 Task: Slide 9 - Picnic Party You Have Been Invited To Our Picnic.
Action: Mouse moved to (37, 83)
Screenshot: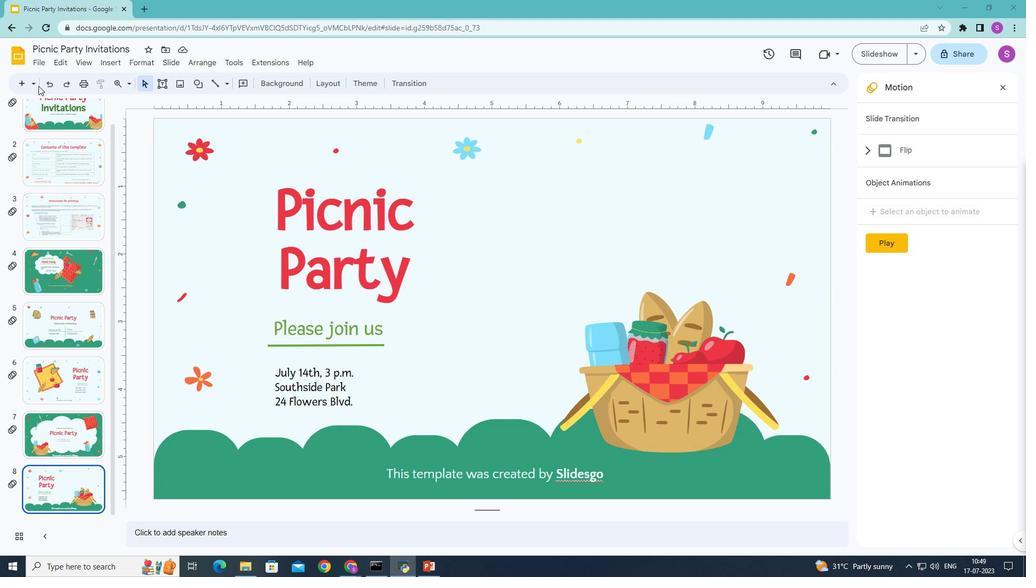 
Action: Mouse pressed left at (37, 83)
Screenshot: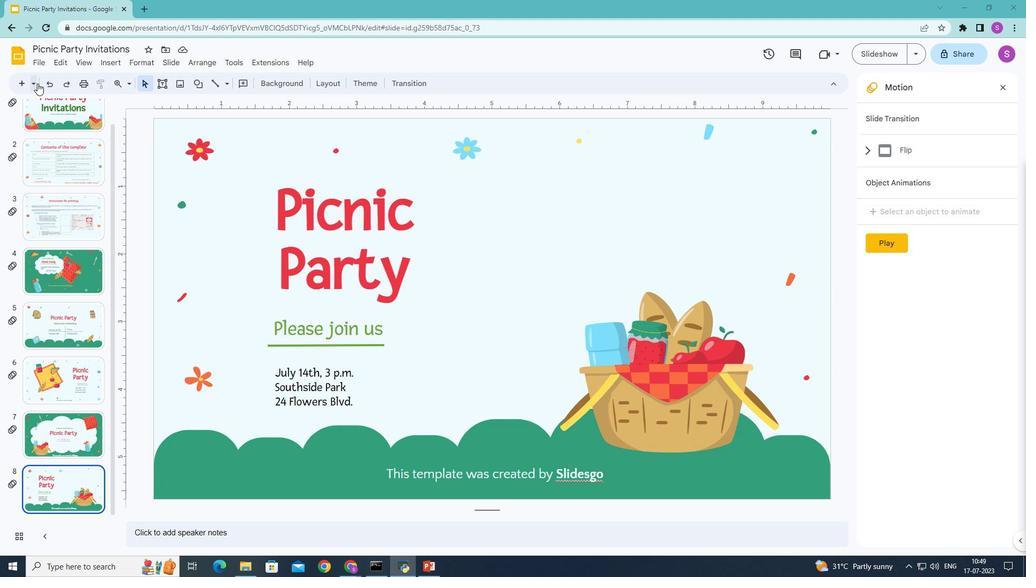 
Action: Mouse moved to (138, 322)
Screenshot: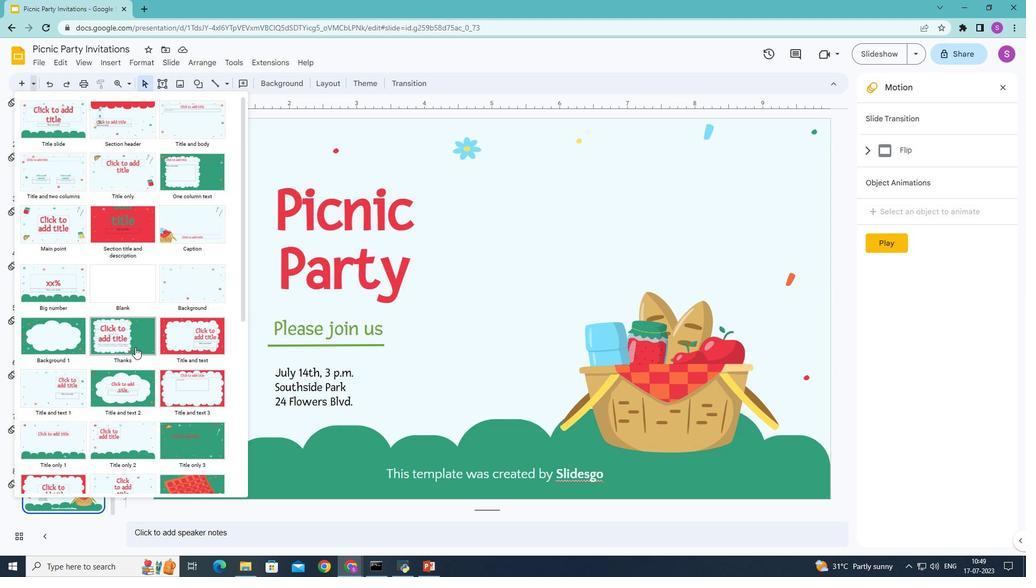 
Action: Mouse scrolled (138, 321) with delta (0, 0)
Screenshot: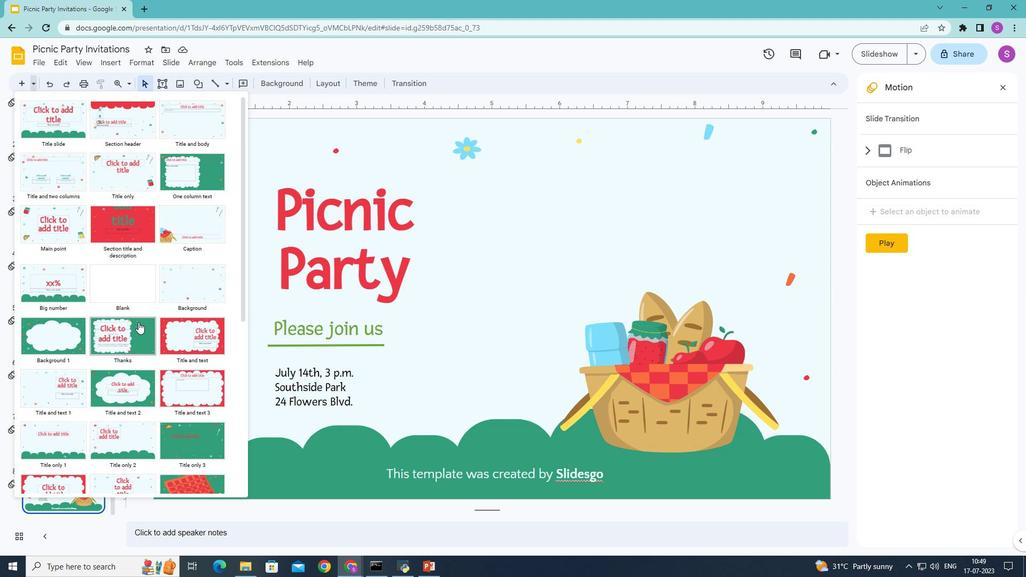 
Action: Mouse scrolled (138, 321) with delta (0, 0)
Screenshot: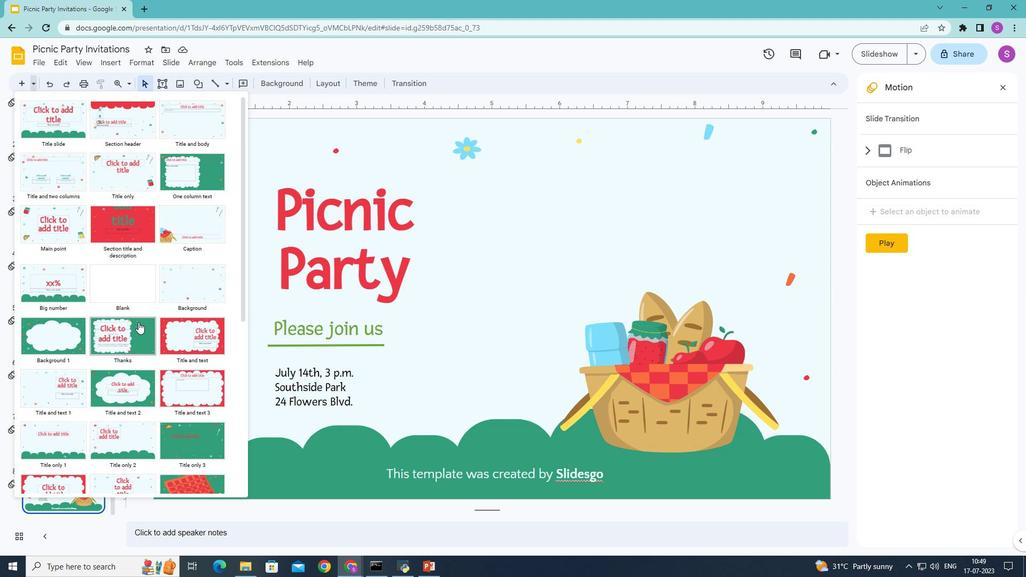 
Action: Mouse scrolled (138, 321) with delta (0, 0)
Screenshot: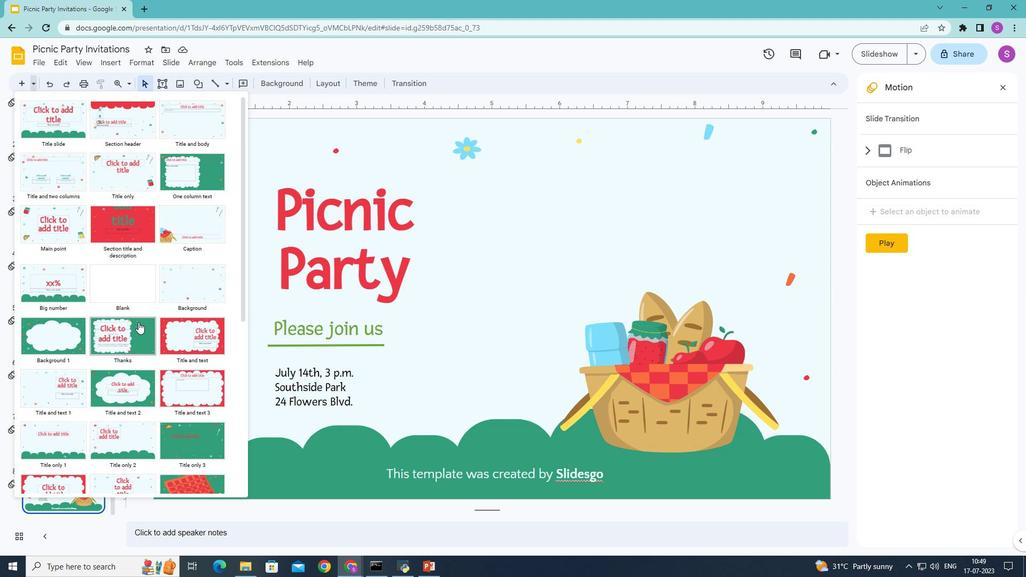 
Action: Mouse moved to (139, 321)
Screenshot: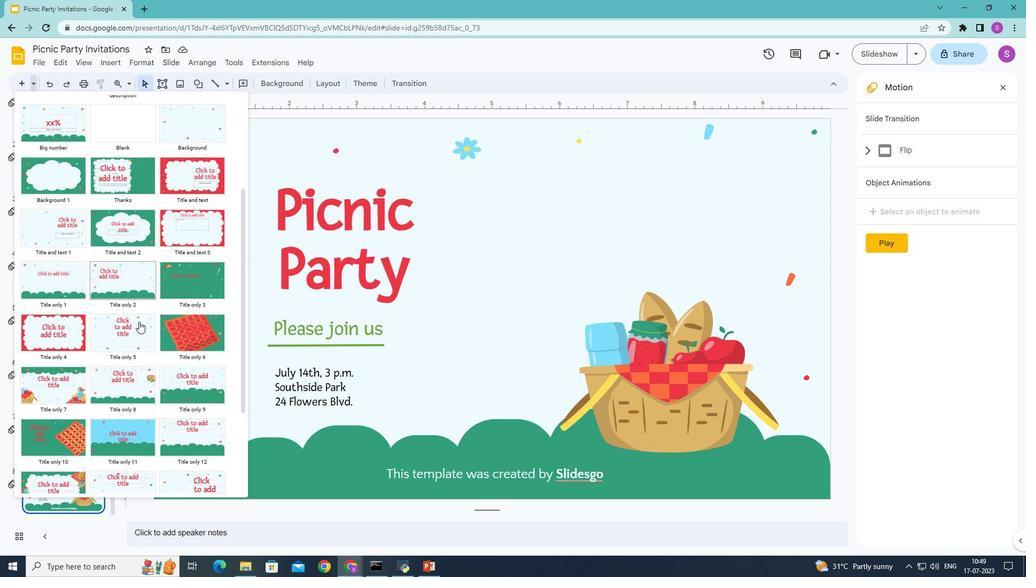 
Action: Mouse scrolled (139, 320) with delta (0, 0)
Screenshot: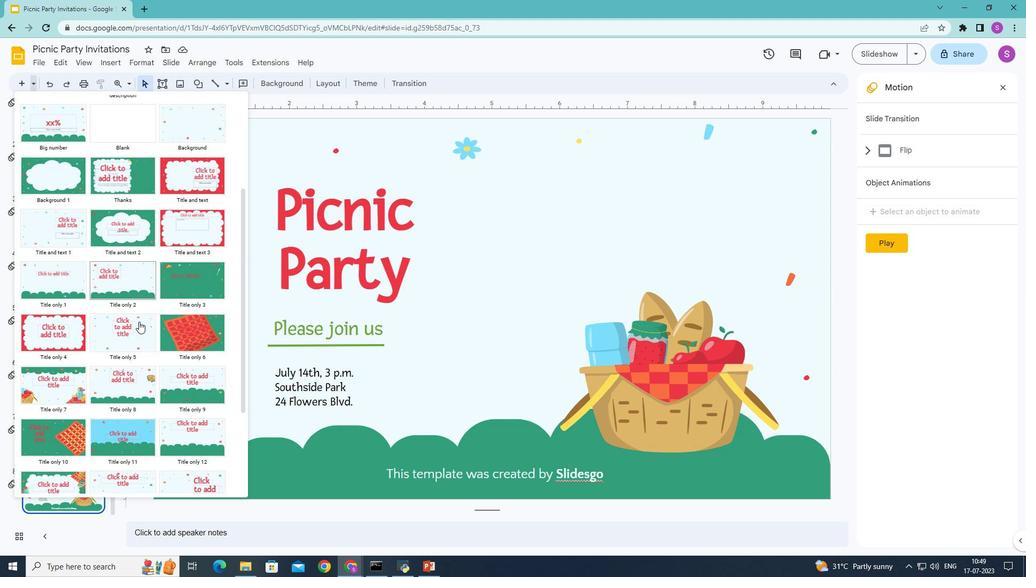 
Action: Mouse scrolled (139, 320) with delta (0, 0)
Screenshot: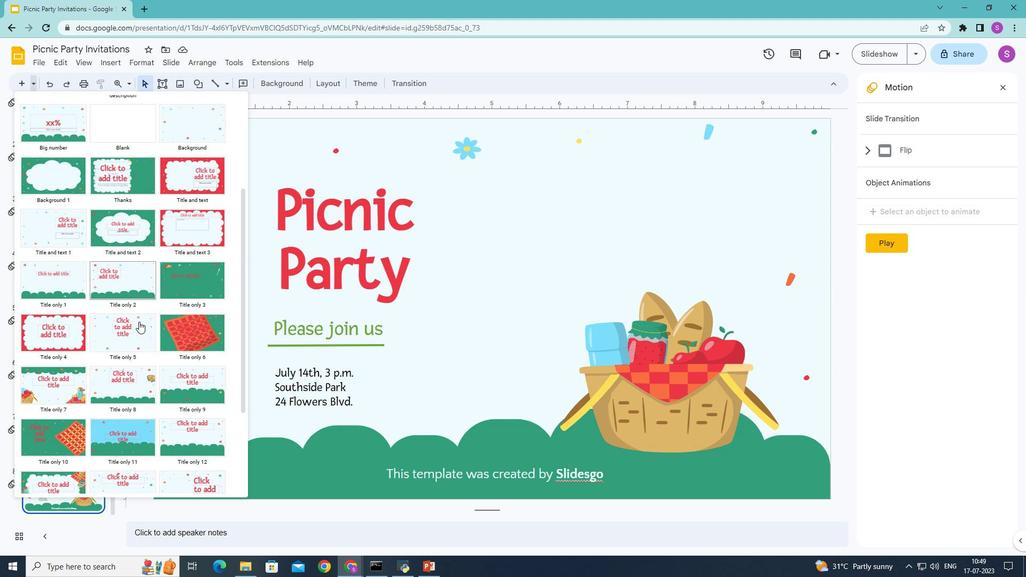 
Action: Mouse moved to (41, 280)
Screenshot: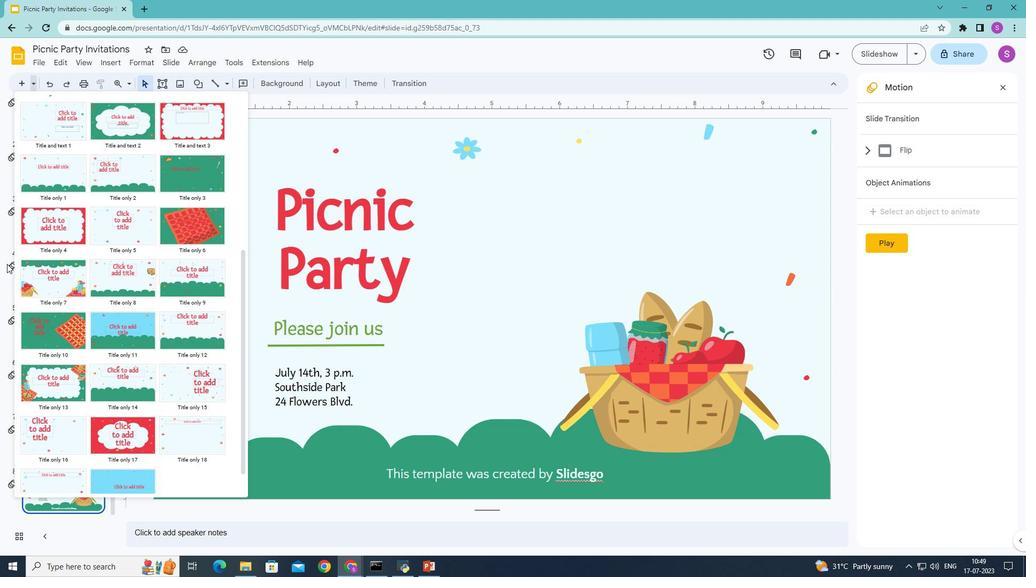 
Action: Mouse pressed left at (41, 280)
Screenshot: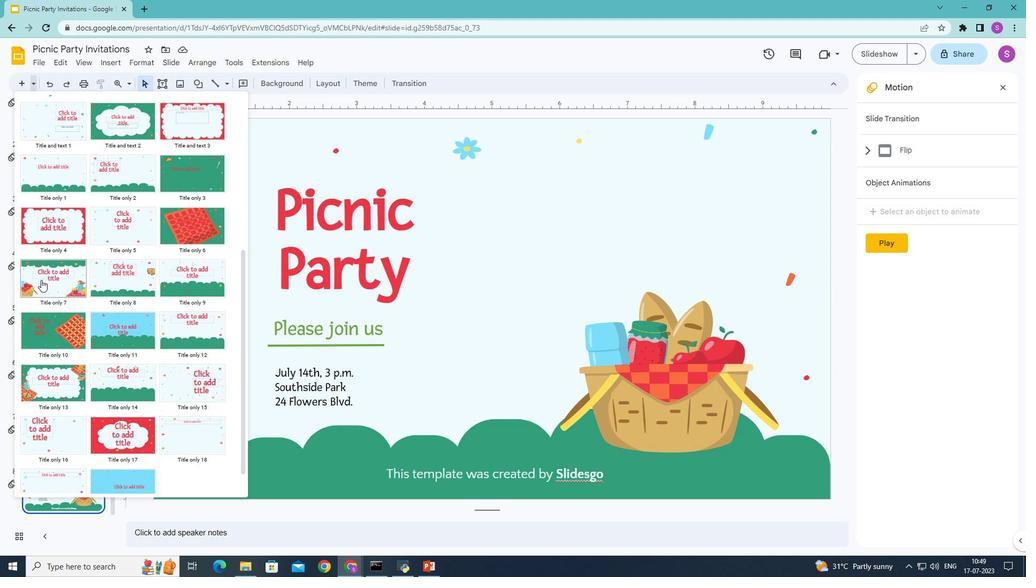 
Action: Mouse moved to (411, 291)
Screenshot: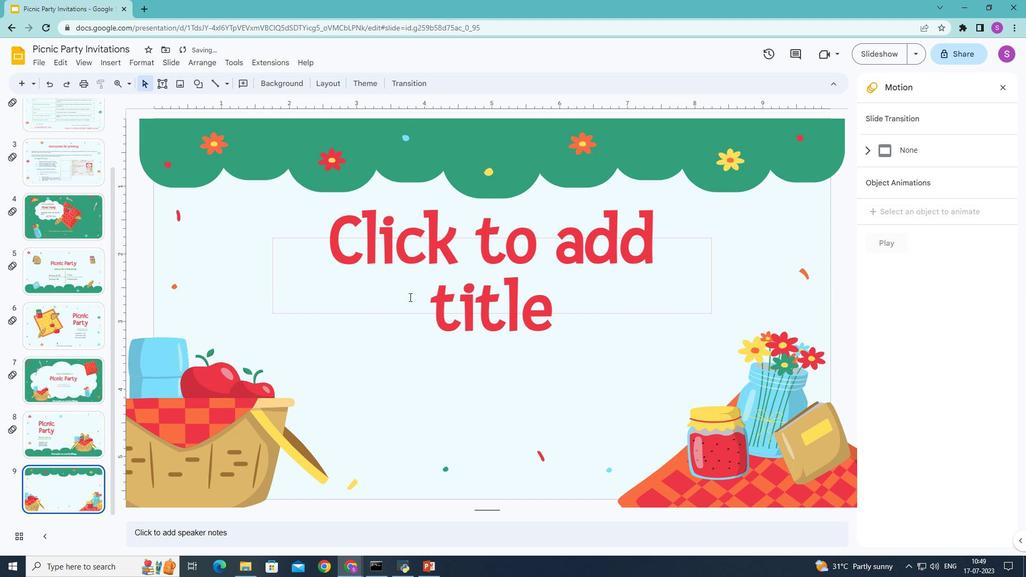 
Action: Mouse pressed left at (411, 291)
Screenshot: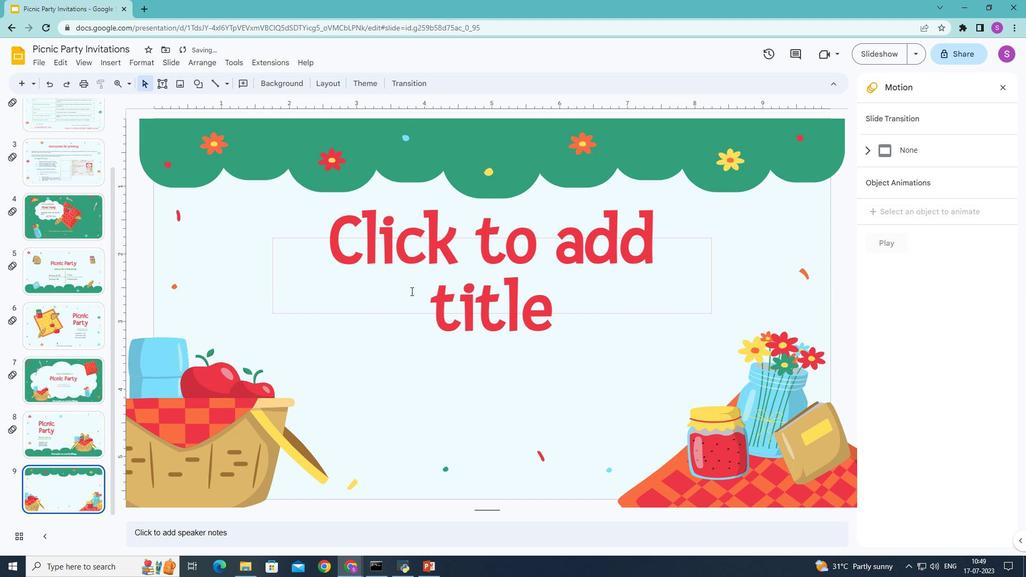 
Action: Key pressed <Key.shift>Picnic<Key.space><Key.shift>Party
Screenshot: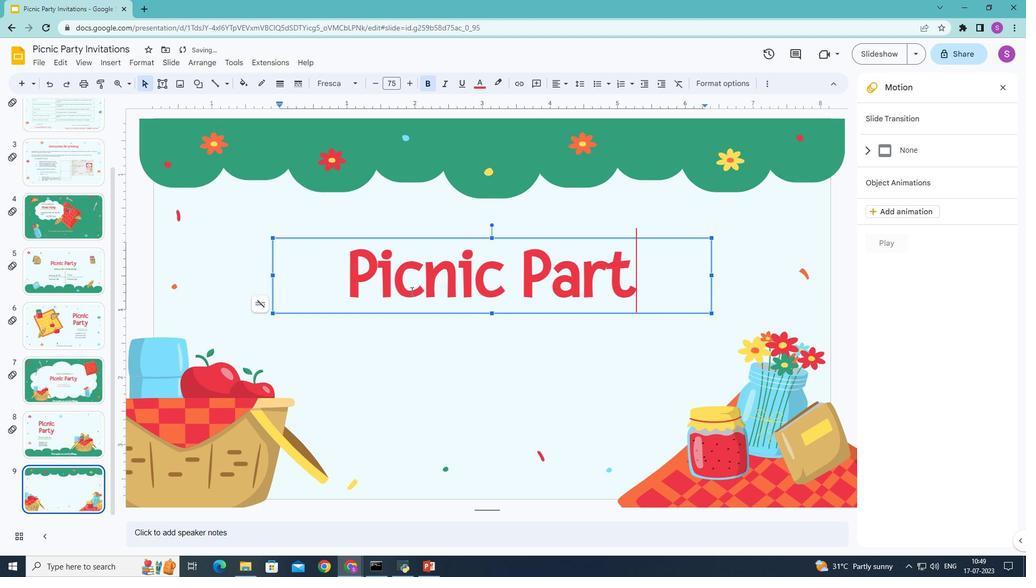 
Action: Mouse moved to (522, 377)
Screenshot: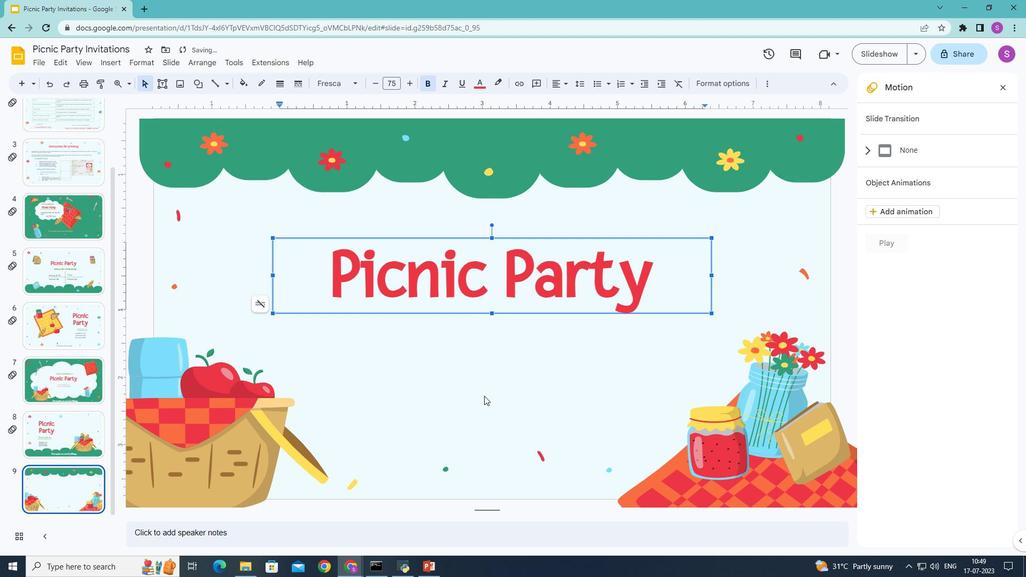 
Action: Mouse pressed left at (522, 377)
Screenshot: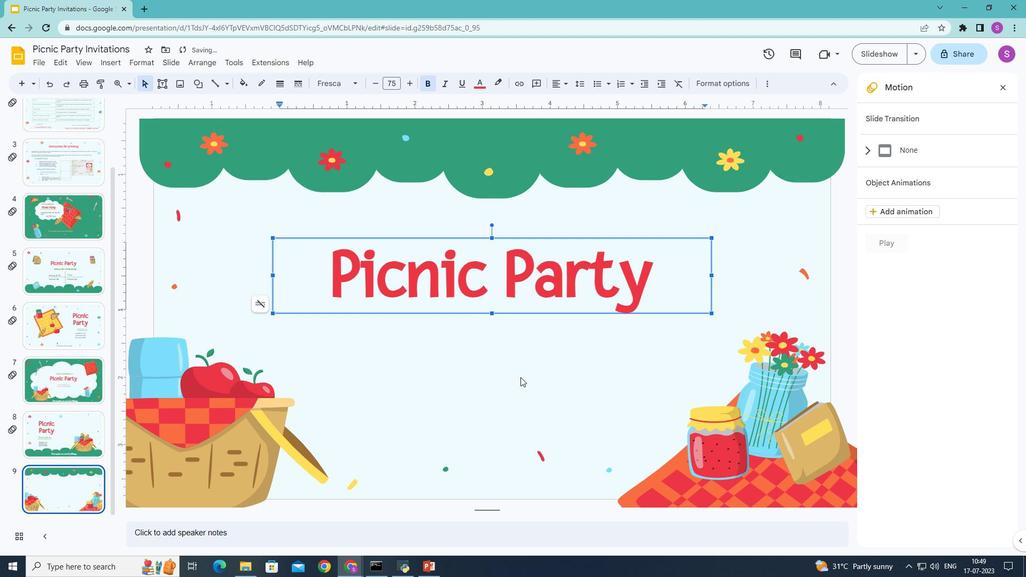 
Action: Mouse moved to (160, 86)
Screenshot: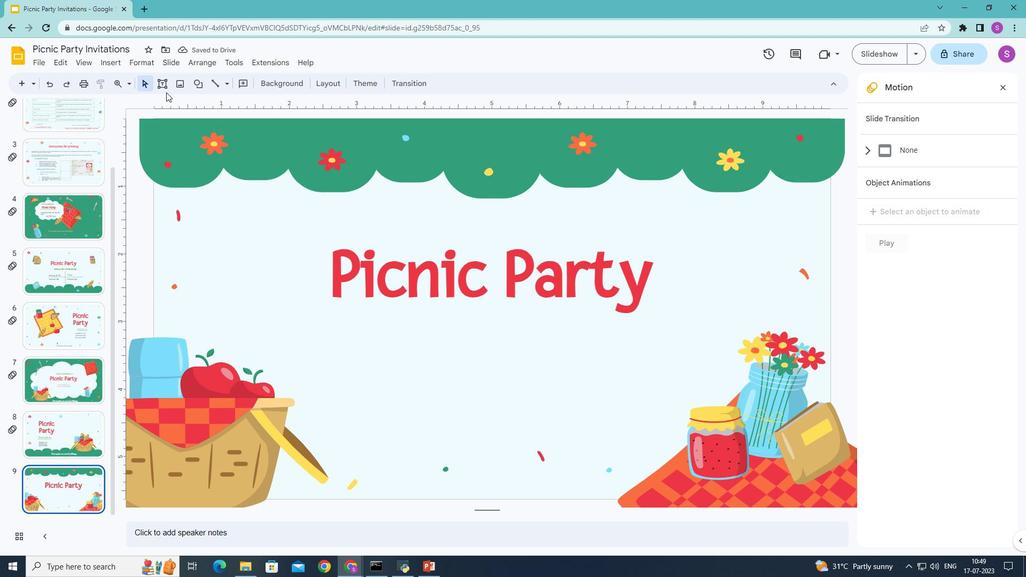 
Action: Mouse pressed left at (160, 86)
Screenshot: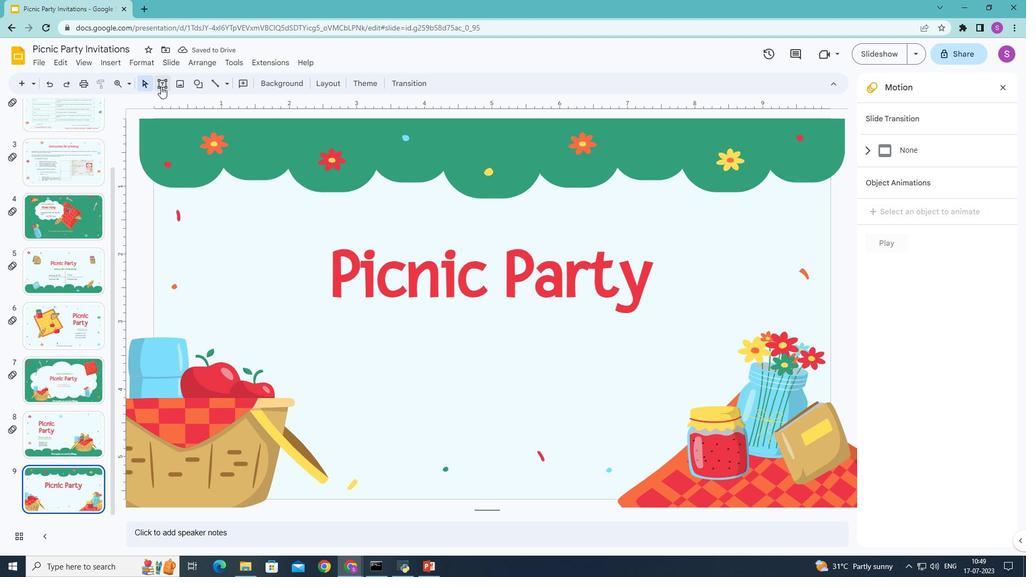 
Action: Mouse moved to (328, 336)
Screenshot: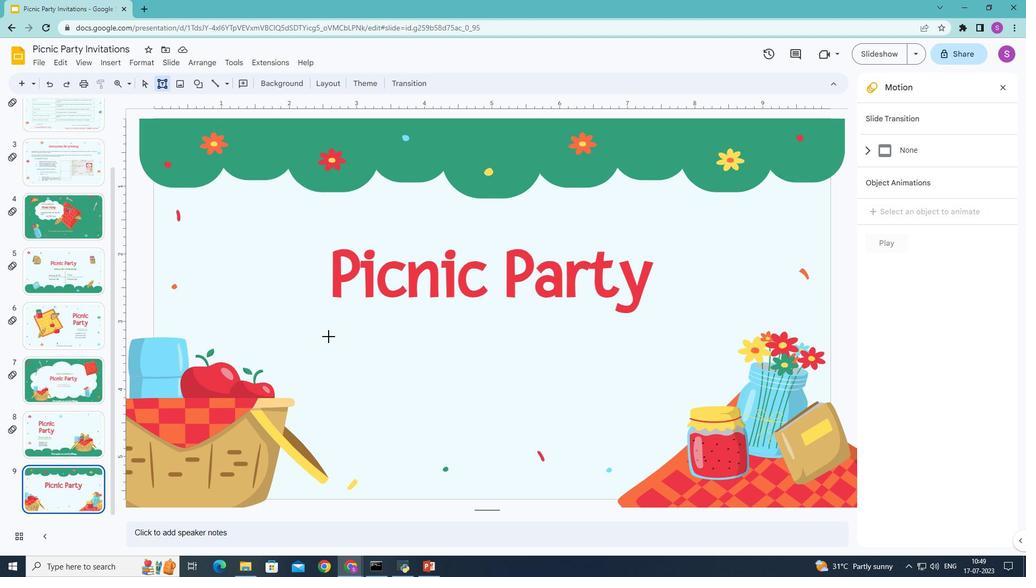 
Action: Mouse pressed left at (328, 336)
Screenshot: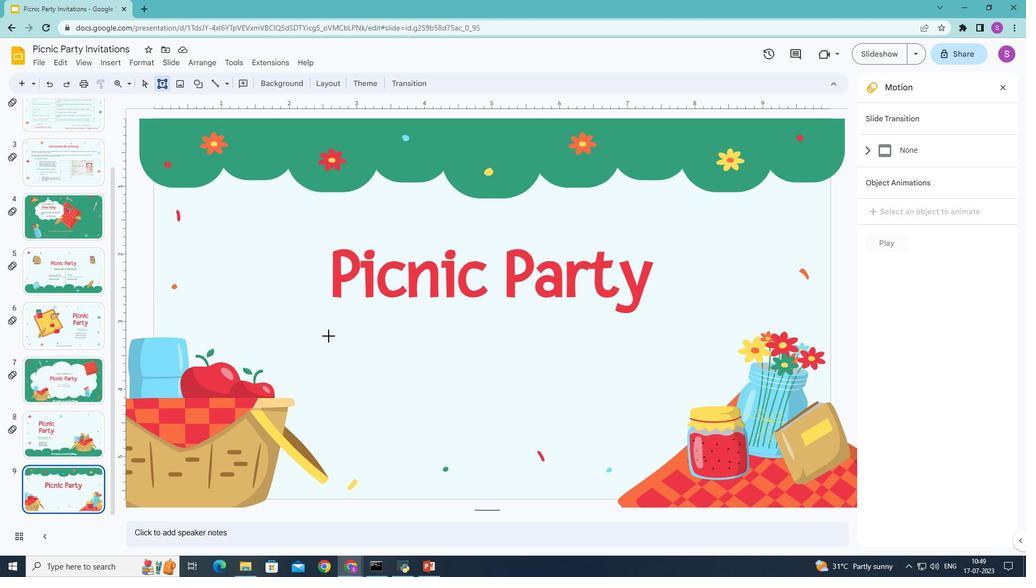 
Action: Mouse moved to (661, 388)
Screenshot: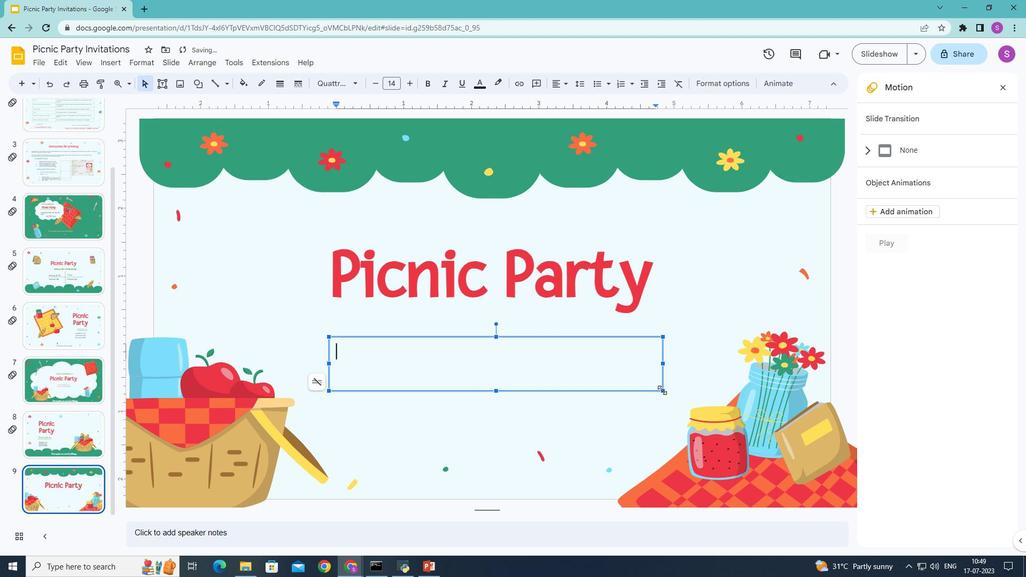 
Action: Key pressed <Key.shift>You<Key.space>have<Key.space>been<Key.space>invited<Key.space>to<Key.space>our<Key.space>picnic
Screenshot: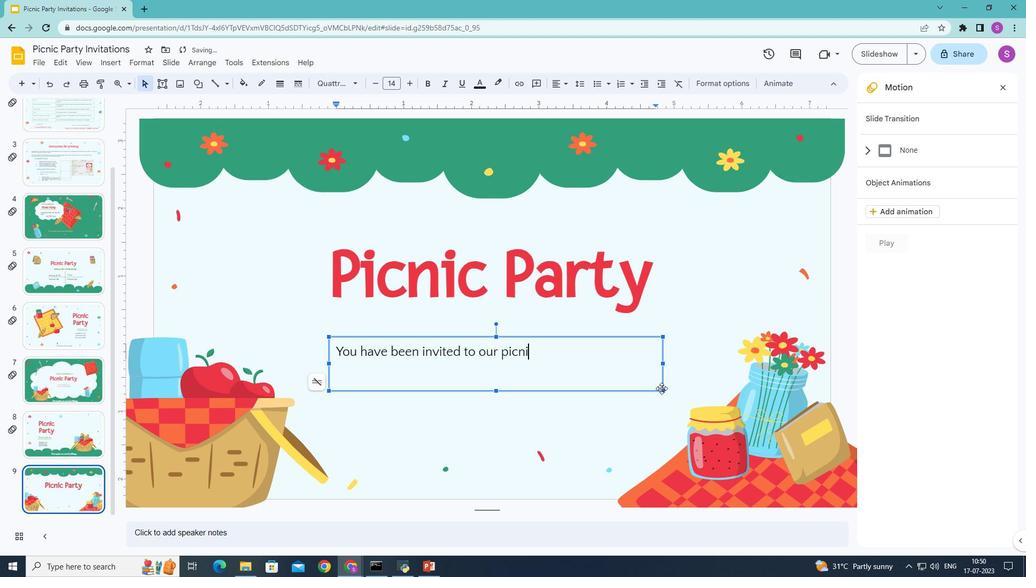 
Action: Mouse moved to (533, 352)
Screenshot: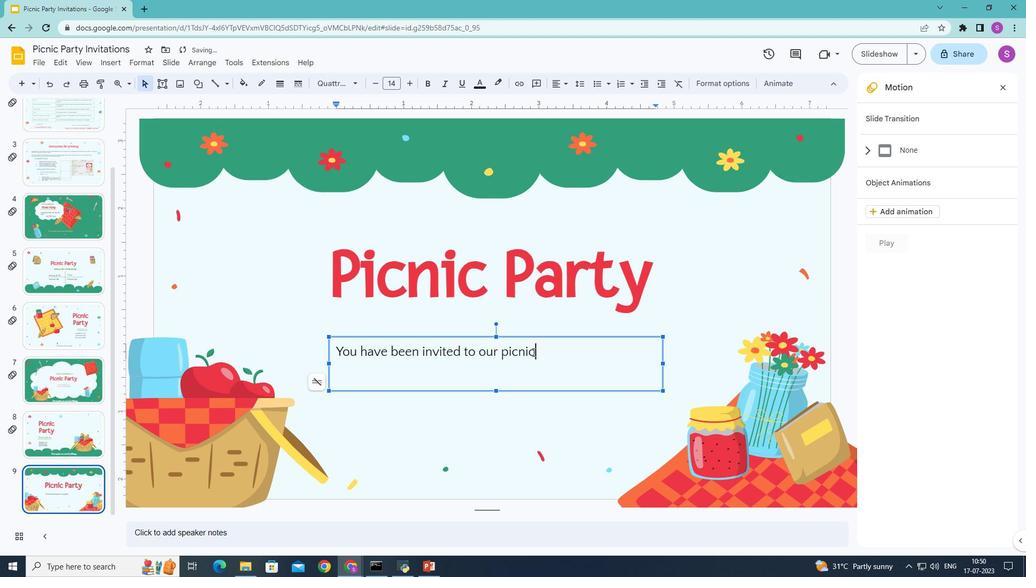 
Action: Mouse pressed left at (533, 352)
Screenshot: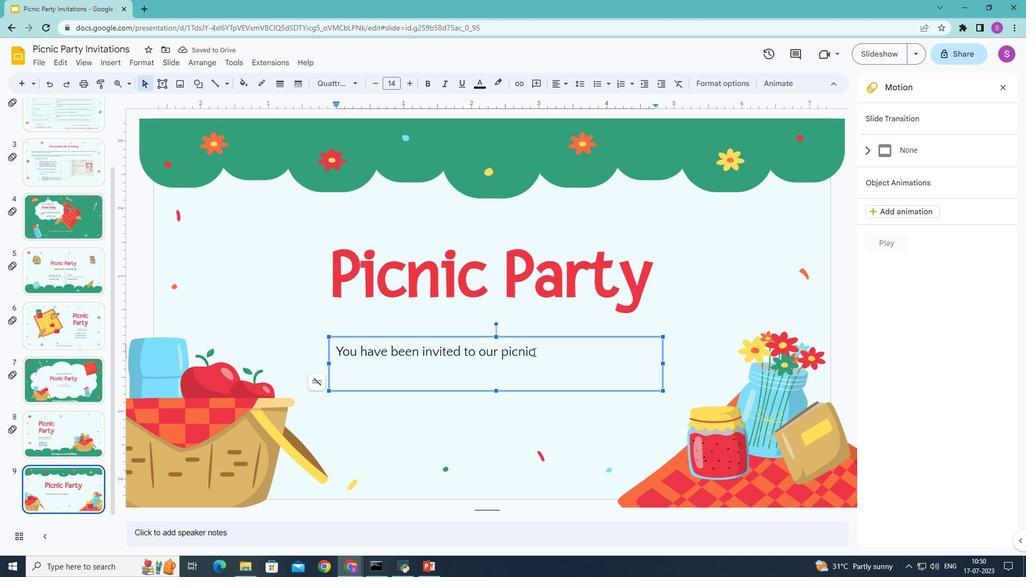 
Action: Mouse moved to (356, 83)
Screenshot: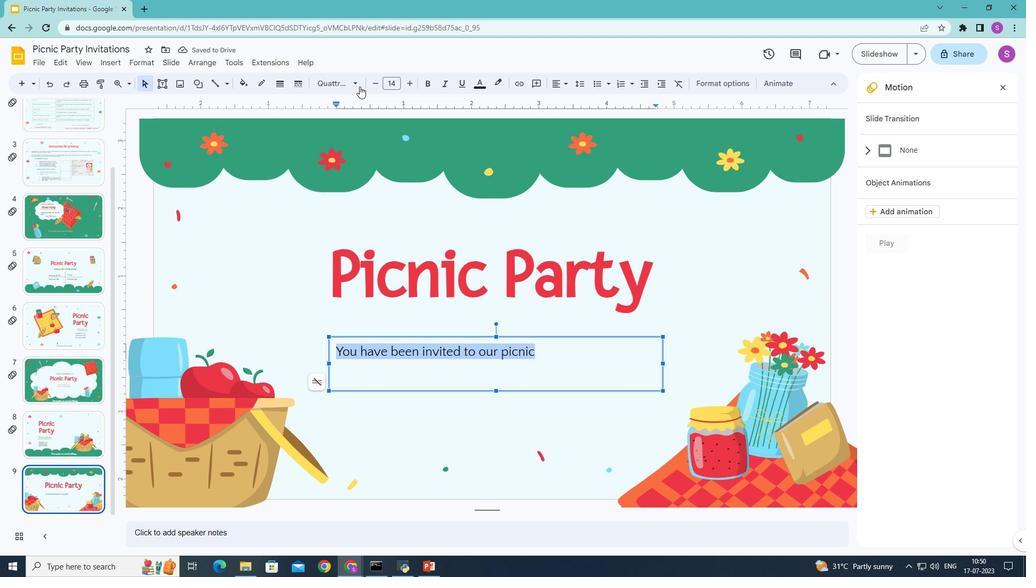 
Action: Mouse pressed left at (356, 83)
Screenshot: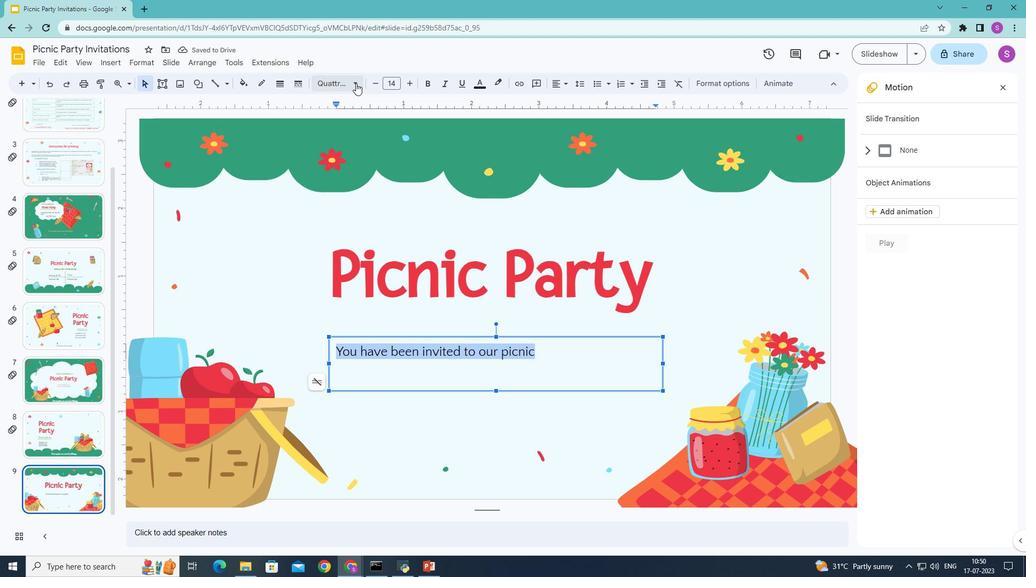 
Action: Mouse moved to (362, 143)
Screenshot: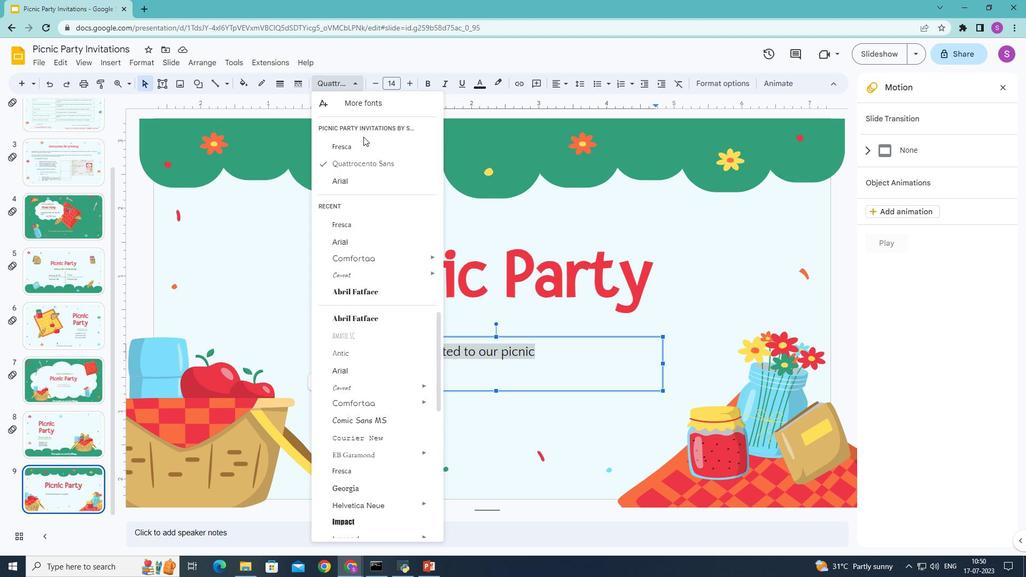 
Action: Mouse pressed left at (362, 143)
Screenshot: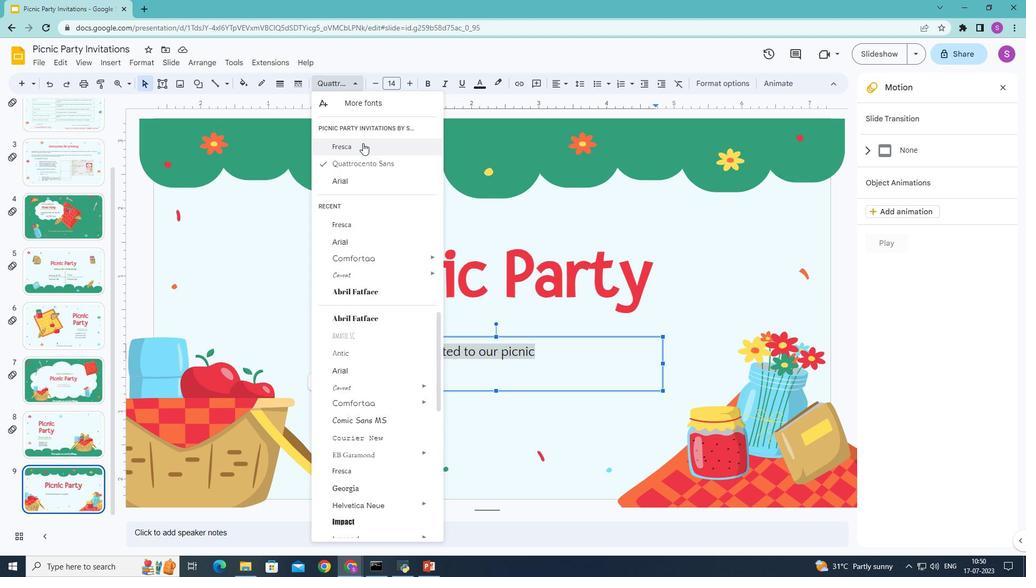 
Action: Mouse moved to (563, 82)
Screenshot: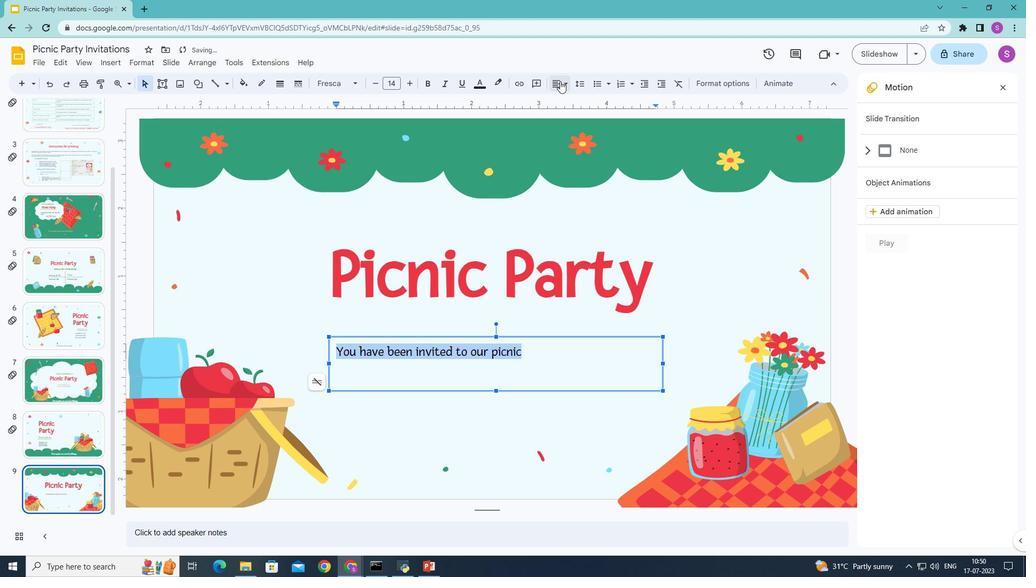 
Action: Mouse pressed left at (563, 82)
Screenshot: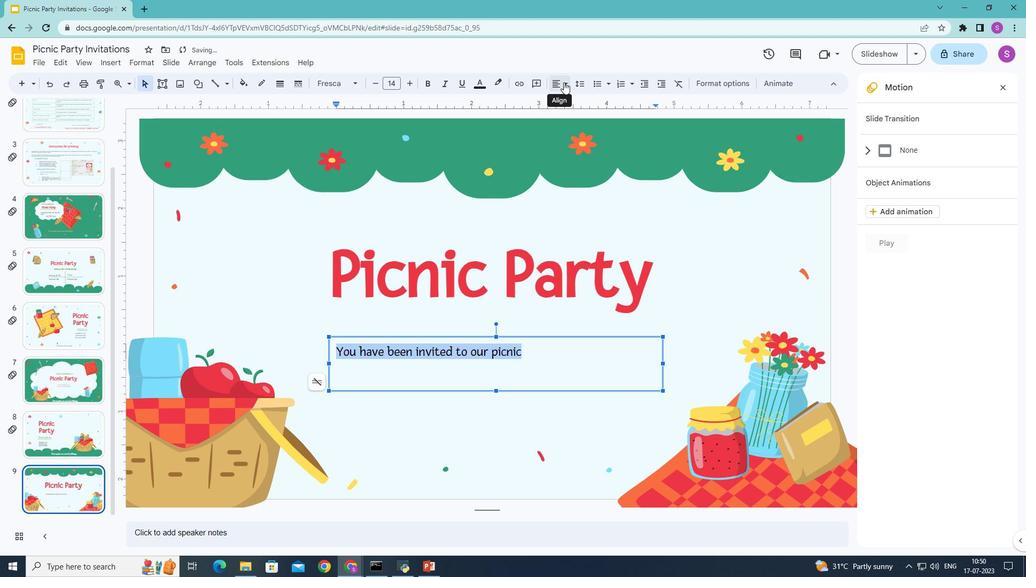 
Action: Mouse moved to (575, 97)
Screenshot: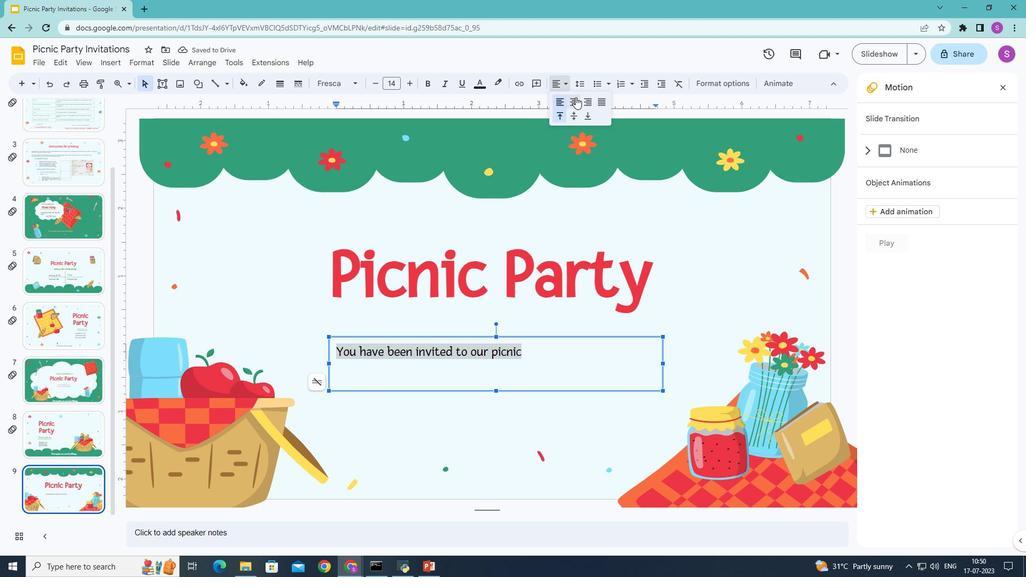 
Action: Mouse pressed left at (575, 97)
Screenshot: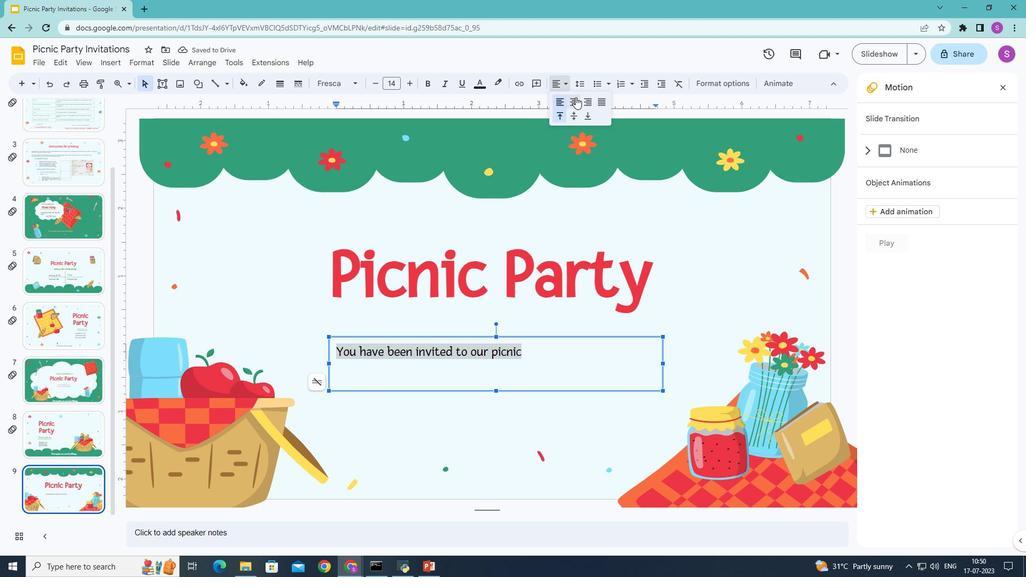 
Action: Mouse moved to (478, 81)
Screenshot: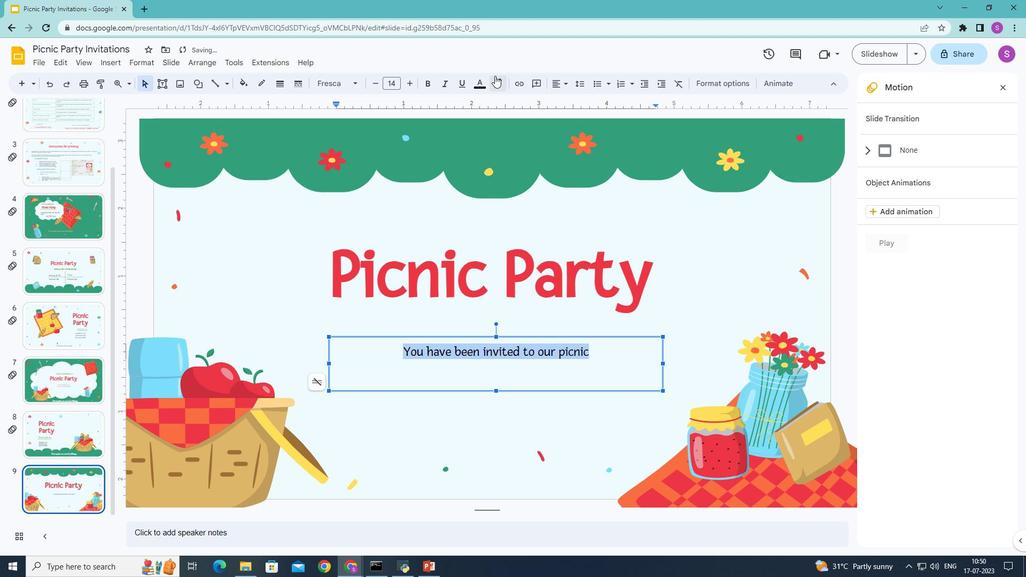 
Action: Mouse pressed left at (478, 81)
Screenshot: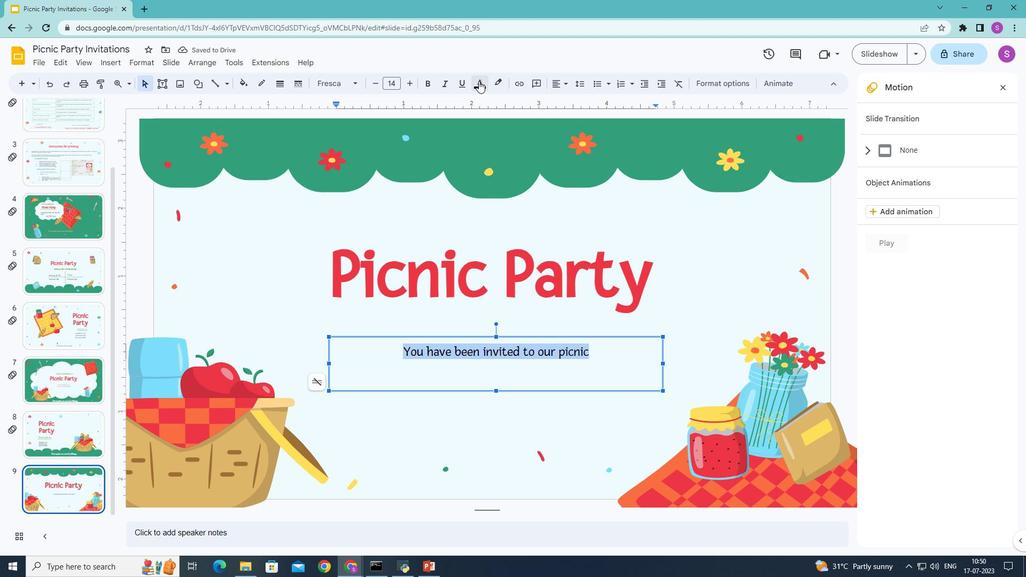 
Action: Mouse moved to (573, 164)
Screenshot: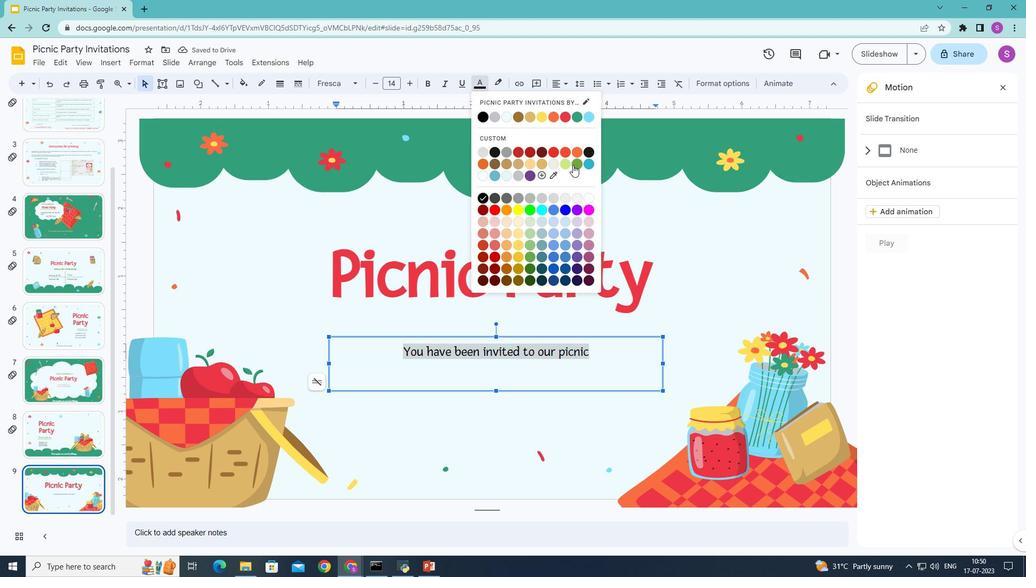 
Action: Mouse pressed left at (573, 164)
Screenshot: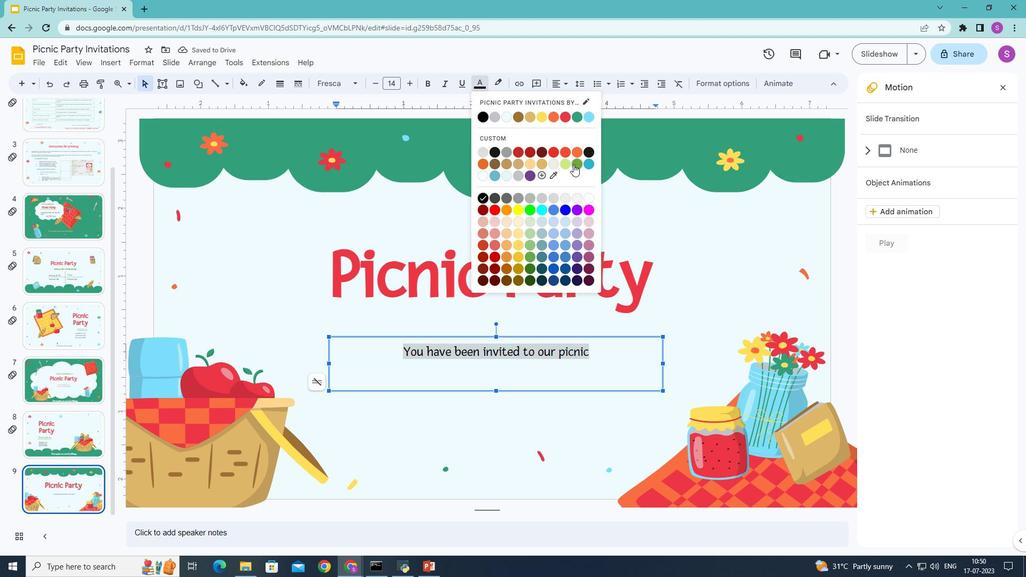 
Action: Mouse moved to (267, 269)
Screenshot: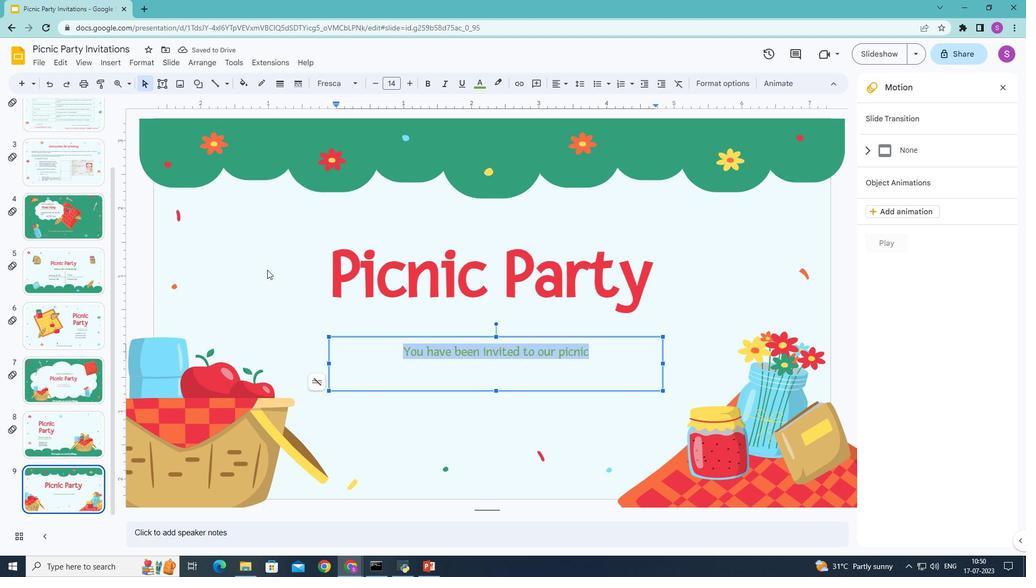 
Action: Mouse pressed left at (267, 269)
Screenshot: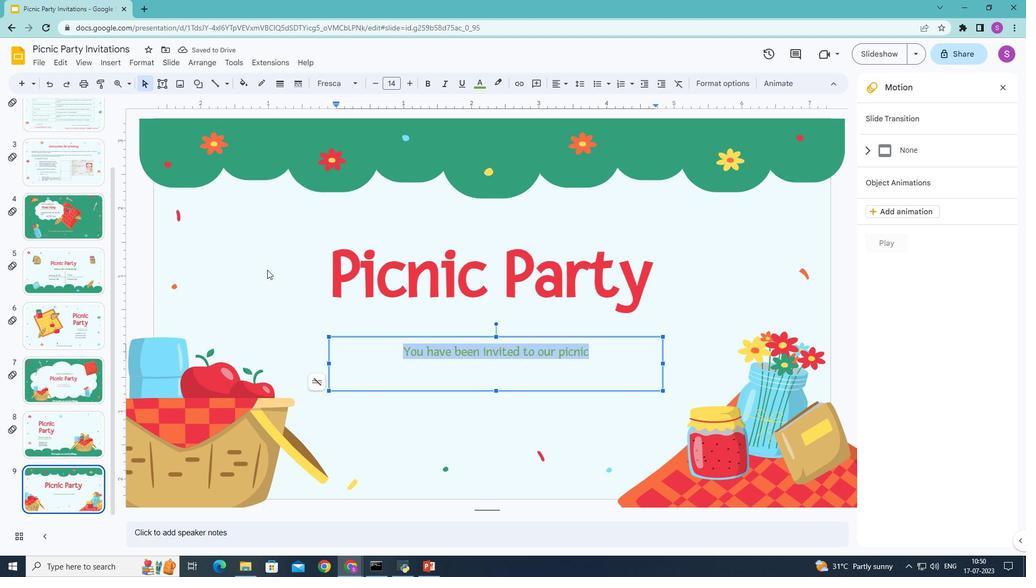 
Action: Mouse moved to (489, 353)
Screenshot: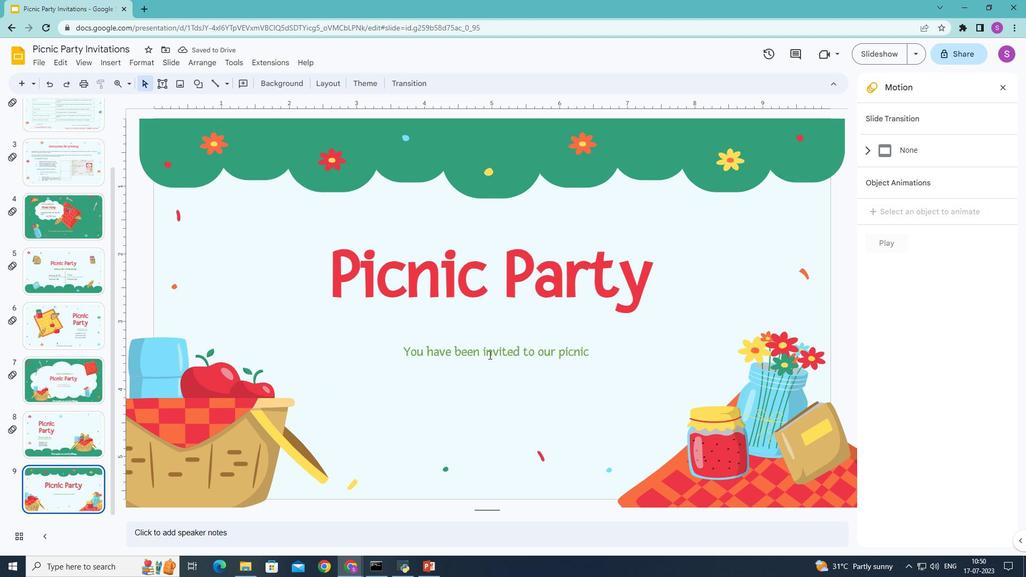 
Action: Mouse pressed left at (489, 353)
Screenshot: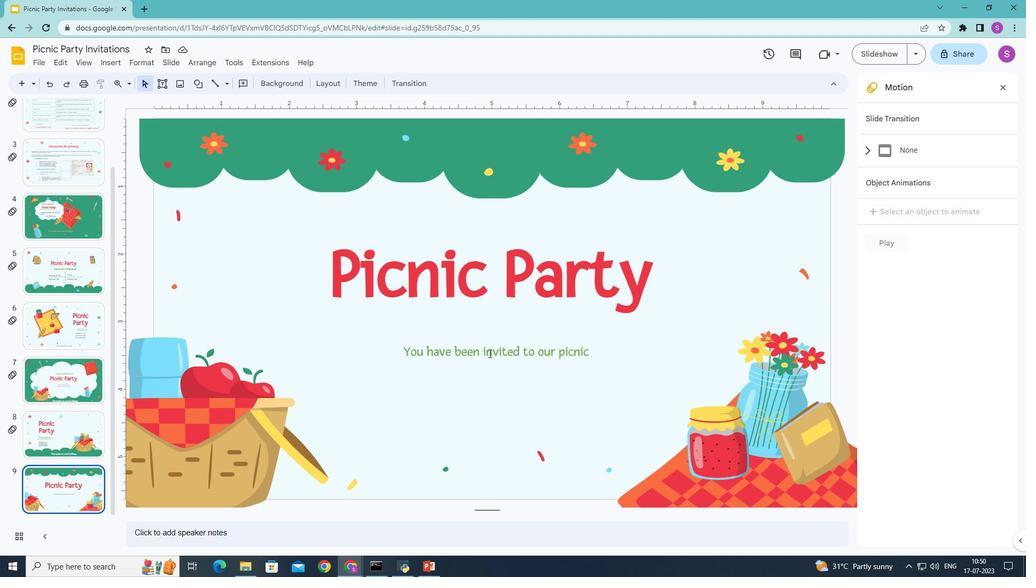 
Action: Mouse moved to (495, 333)
Screenshot: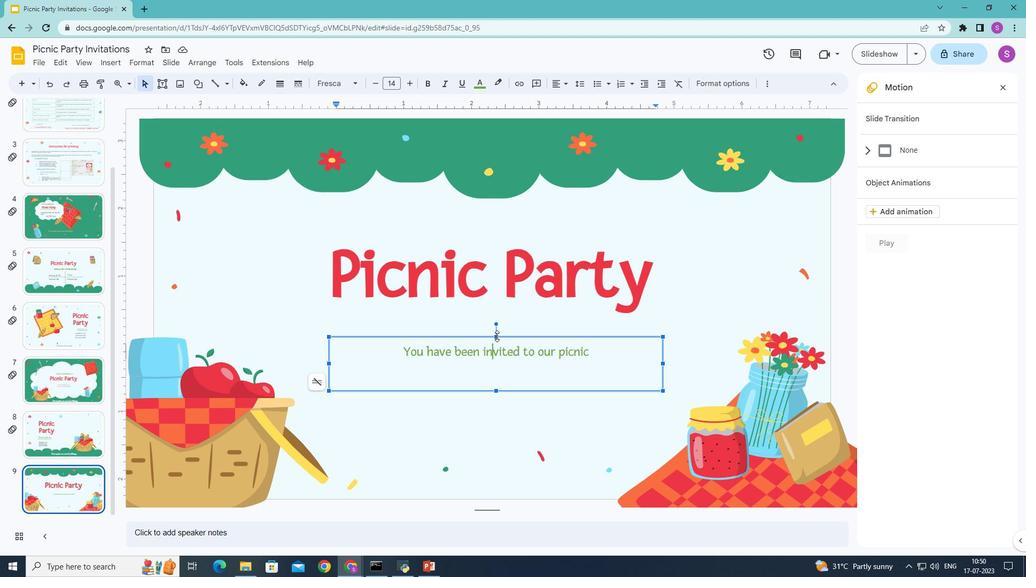 
Action: Mouse pressed left at (495, 333)
Screenshot: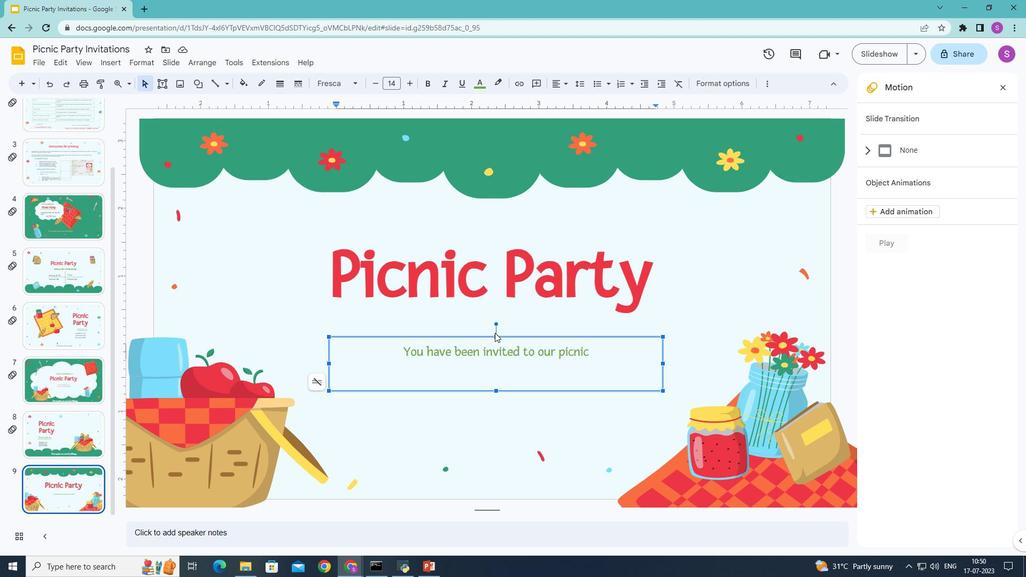 
Action: Mouse moved to (492, 343)
Screenshot: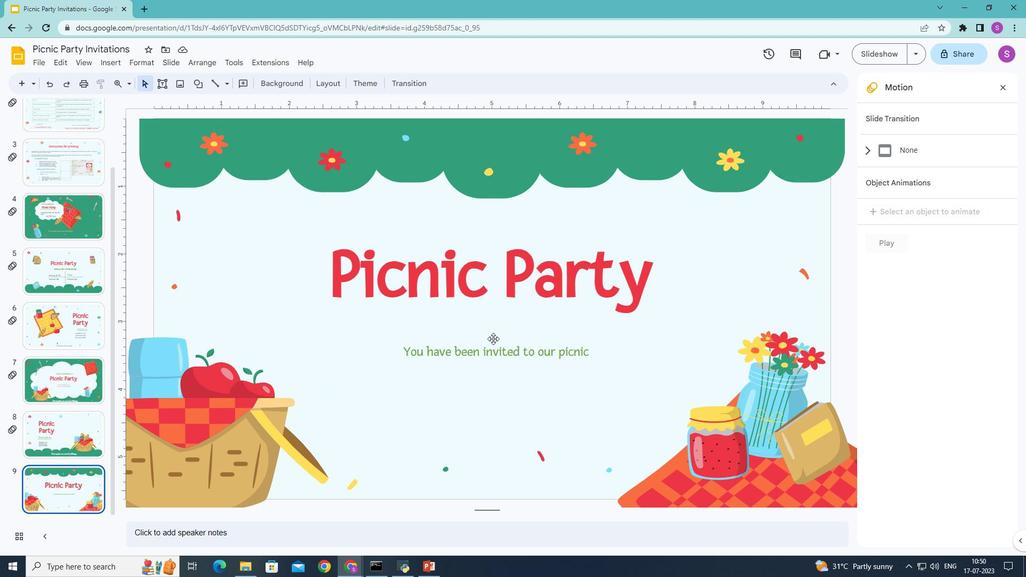 
Action: Mouse pressed left at (492, 343)
Screenshot: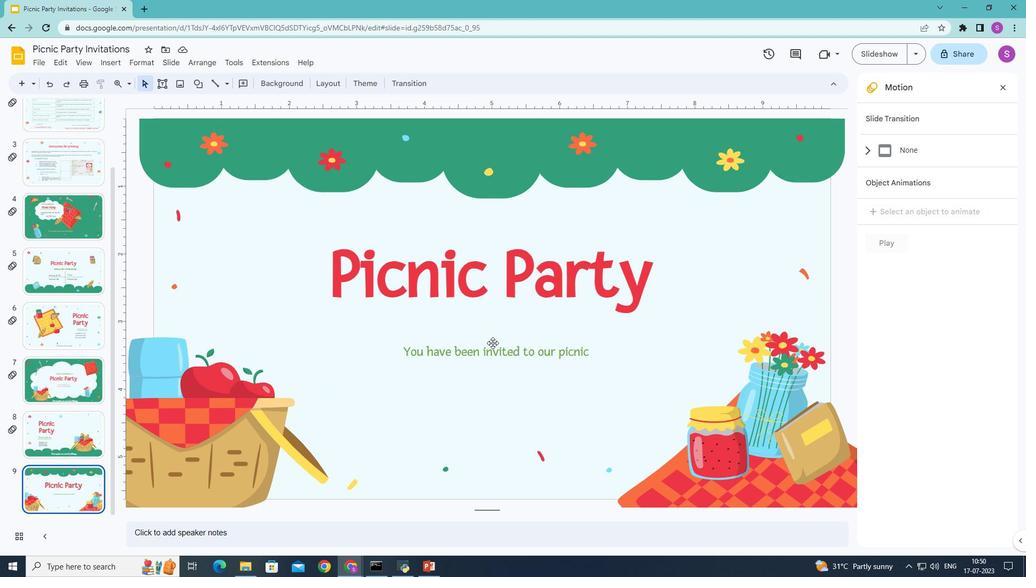 
Action: Mouse moved to (496, 336)
Screenshot: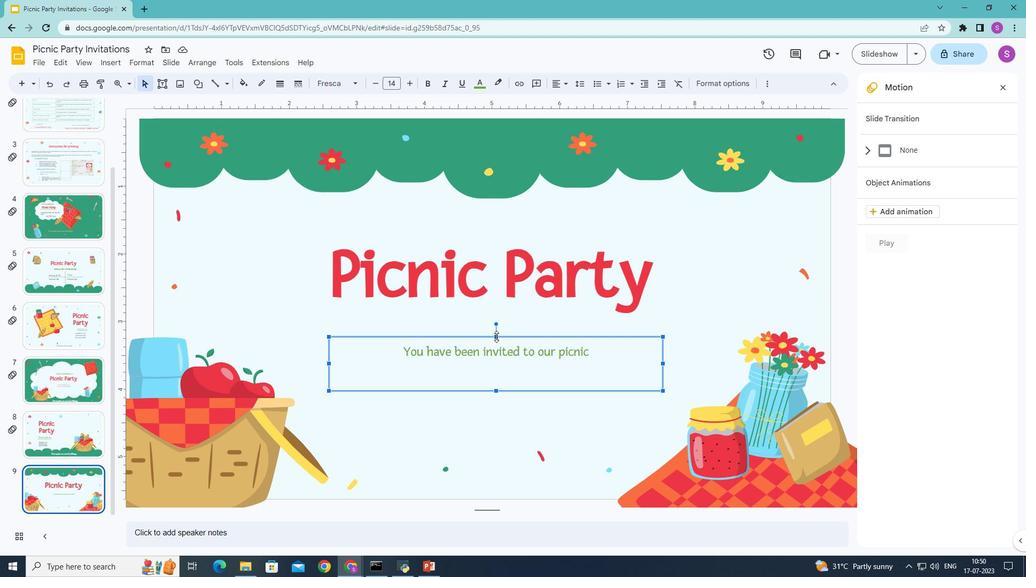 
Action: Mouse pressed left at (496, 336)
Screenshot: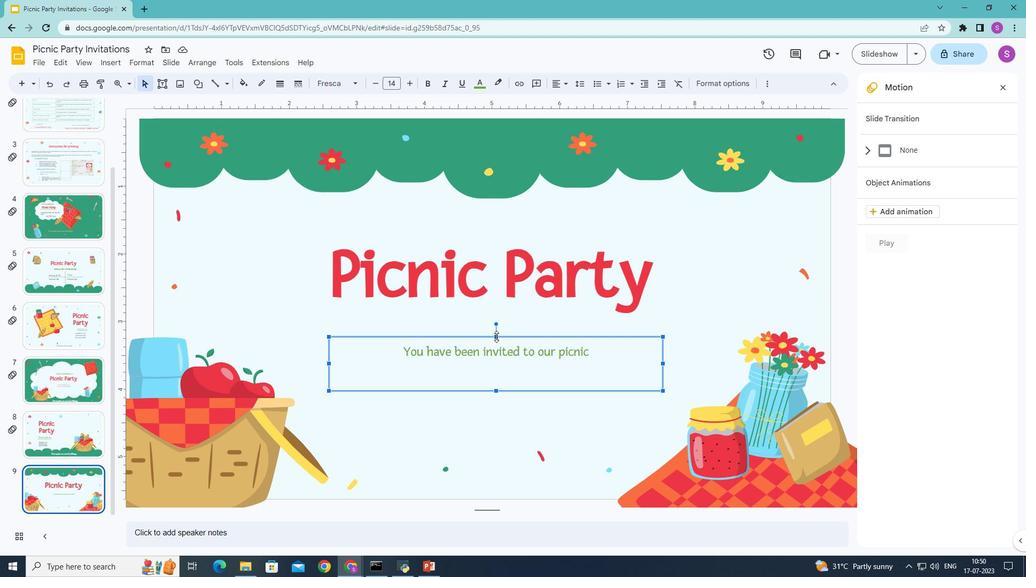 
Action: Mouse moved to (497, 391)
Screenshot: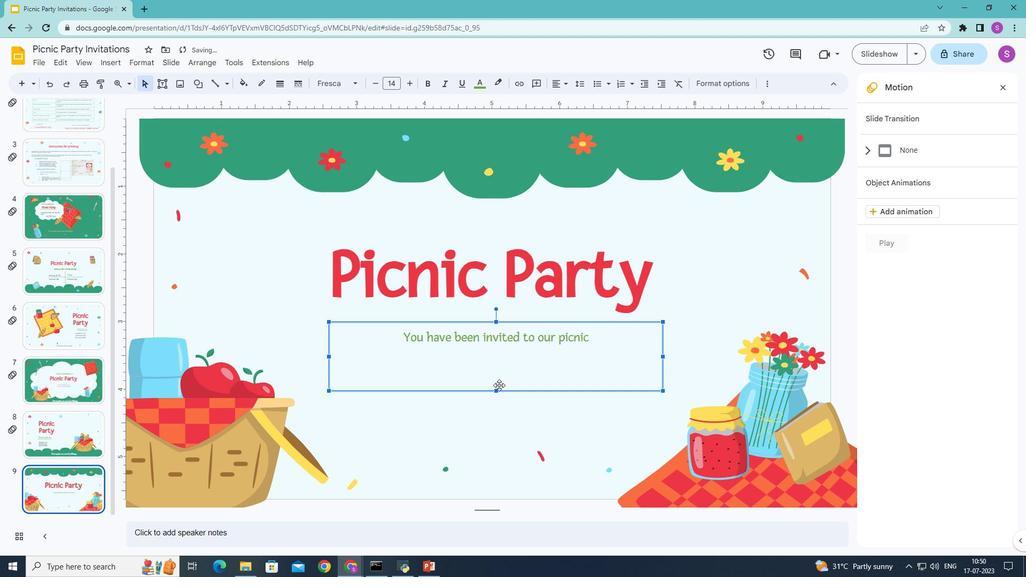 
Action: Mouse pressed left at (497, 391)
Screenshot: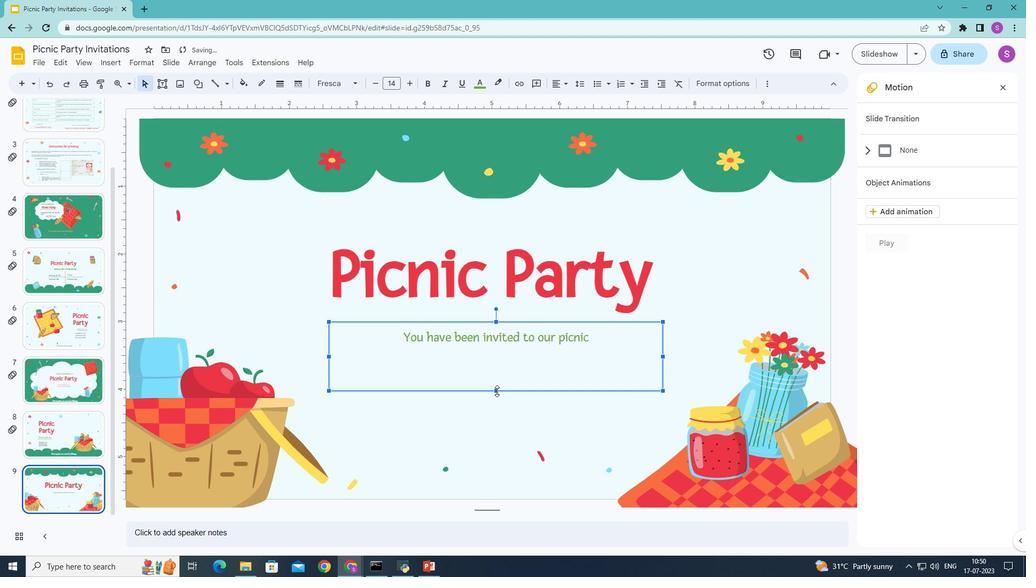 
Action: Mouse moved to (271, 311)
Screenshot: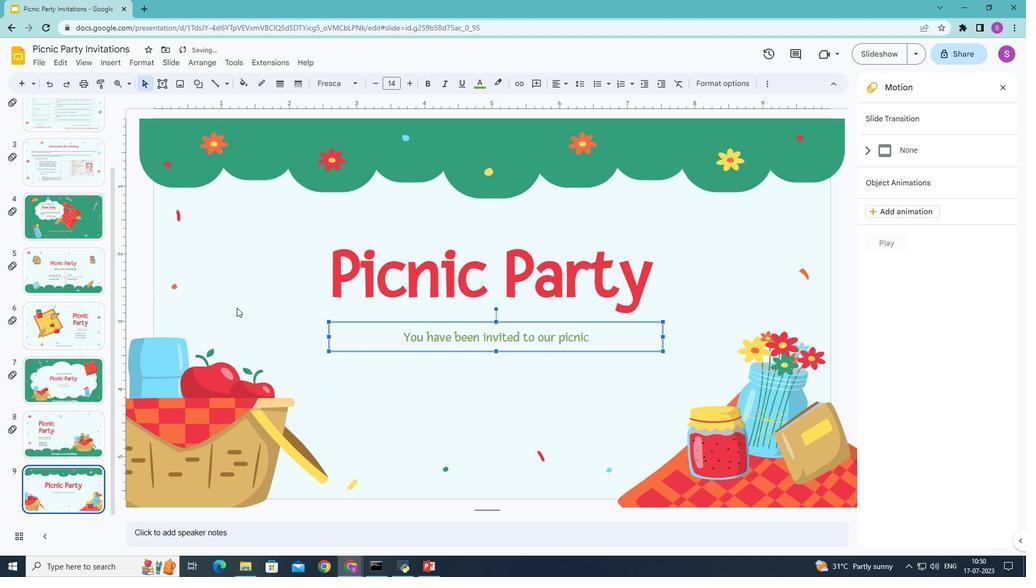 
Action: Mouse pressed left at (271, 311)
Screenshot: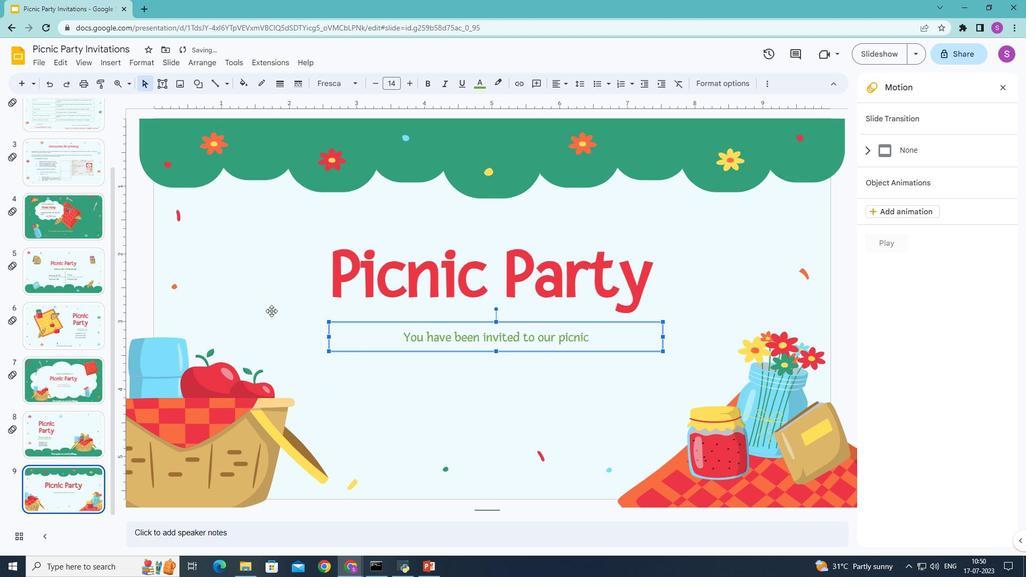 
Action: Mouse moved to (296, 373)
Screenshot: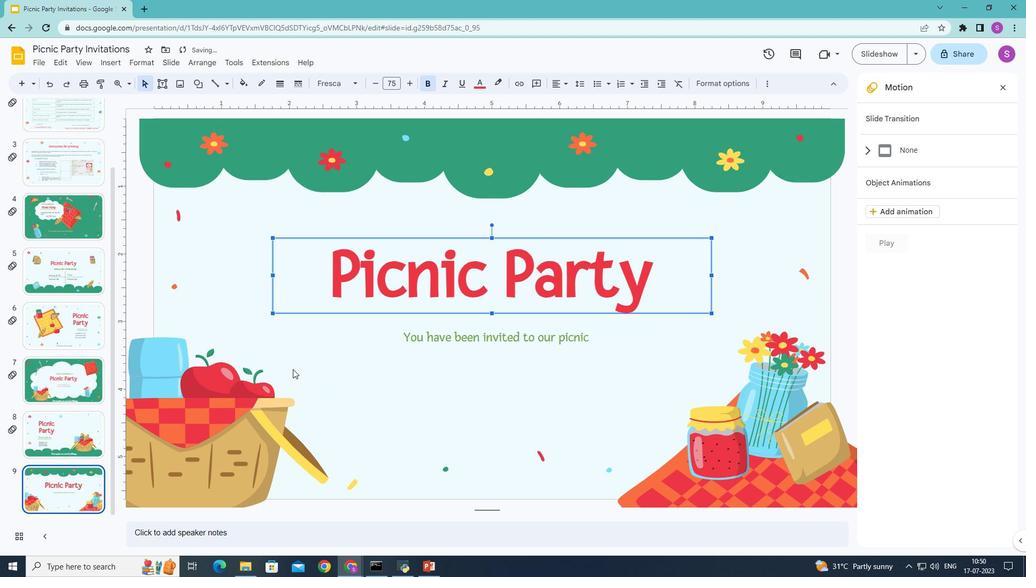 
Action: Mouse pressed left at (296, 373)
Screenshot: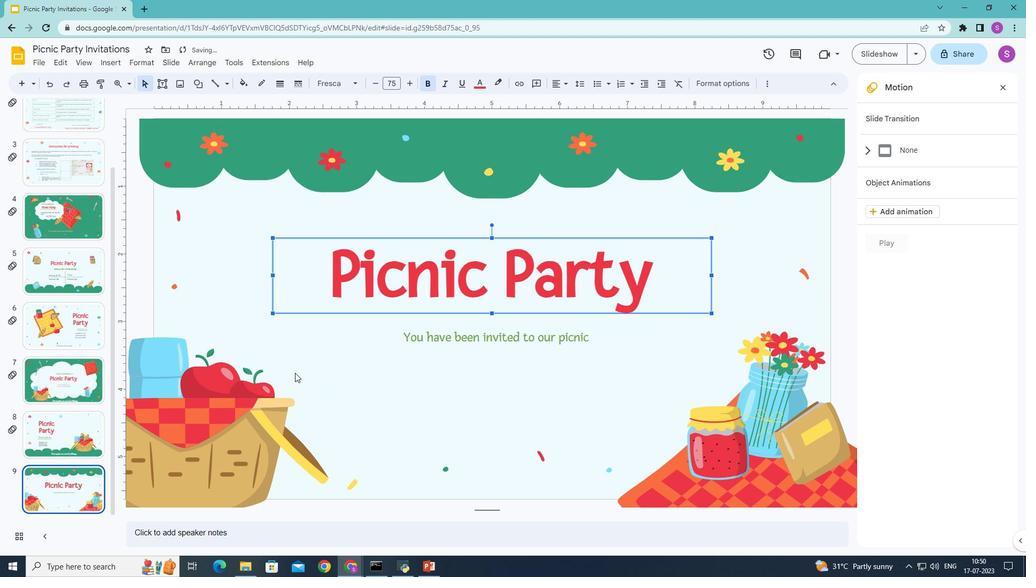 
Action: Mouse moved to (215, 82)
Screenshot: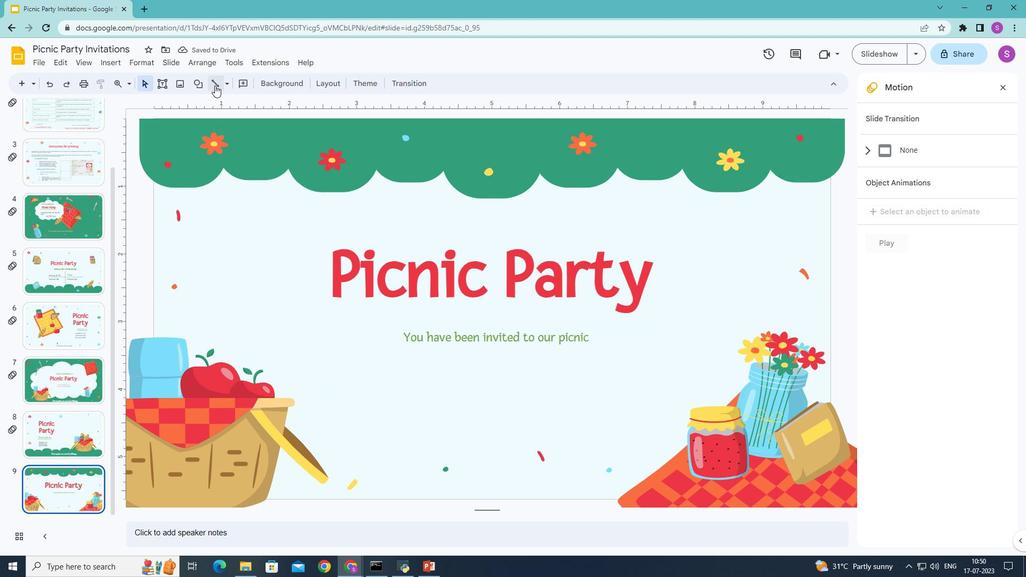
Action: Mouse pressed left at (215, 82)
Screenshot: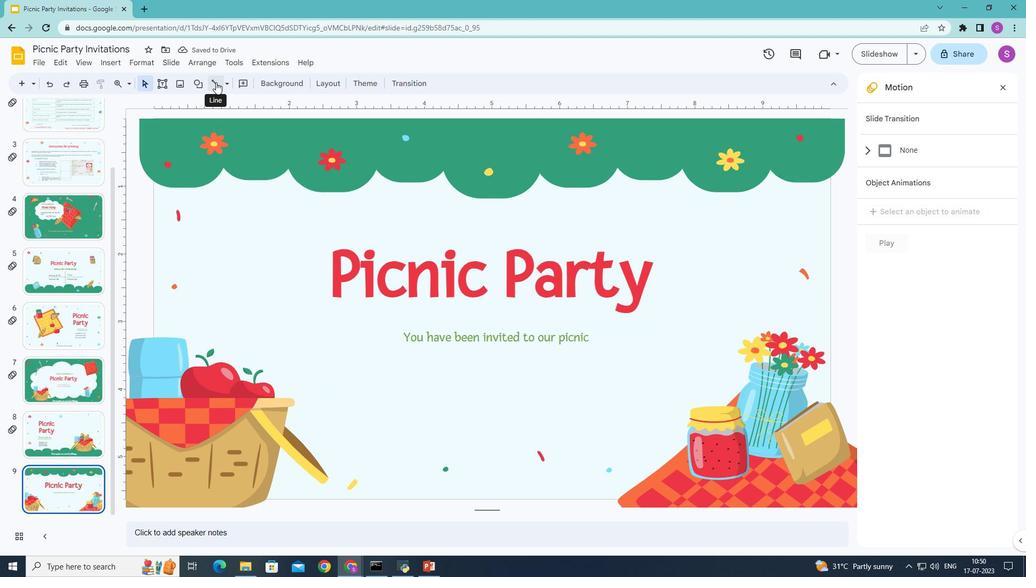 
Action: Mouse moved to (331, 309)
Screenshot: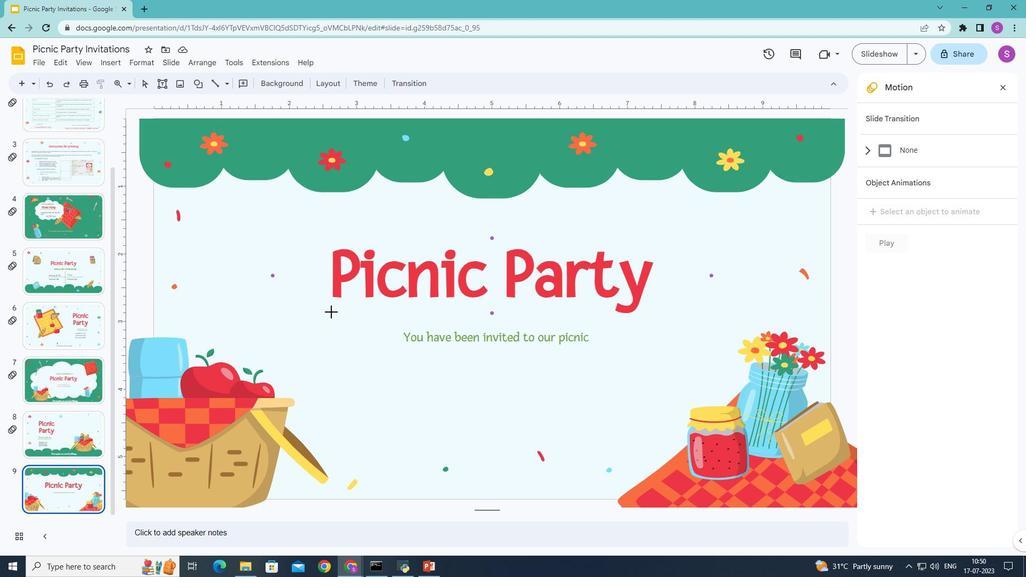 
Action: Mouse pressed left at (331, 309)
Screenshot: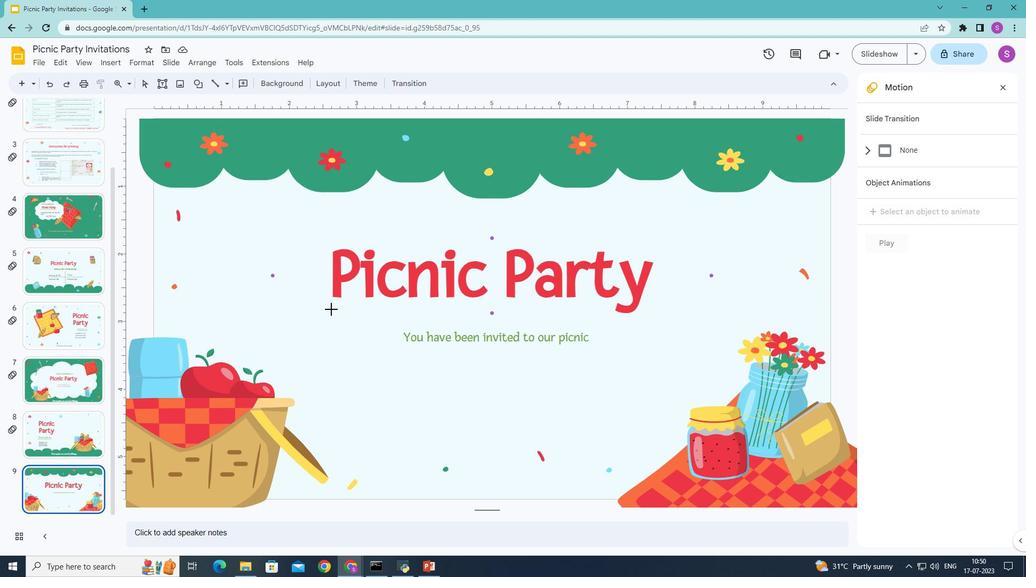 
Action: Mouse moved to (518, 397)
Screenshot: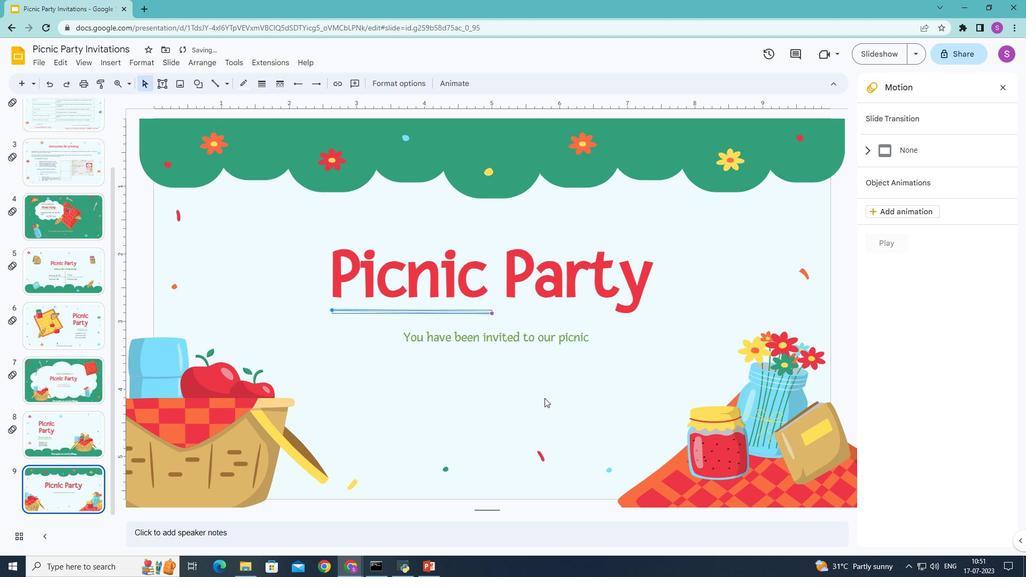 
Action: Mouse pressed left at (518, 397)
Screenshot: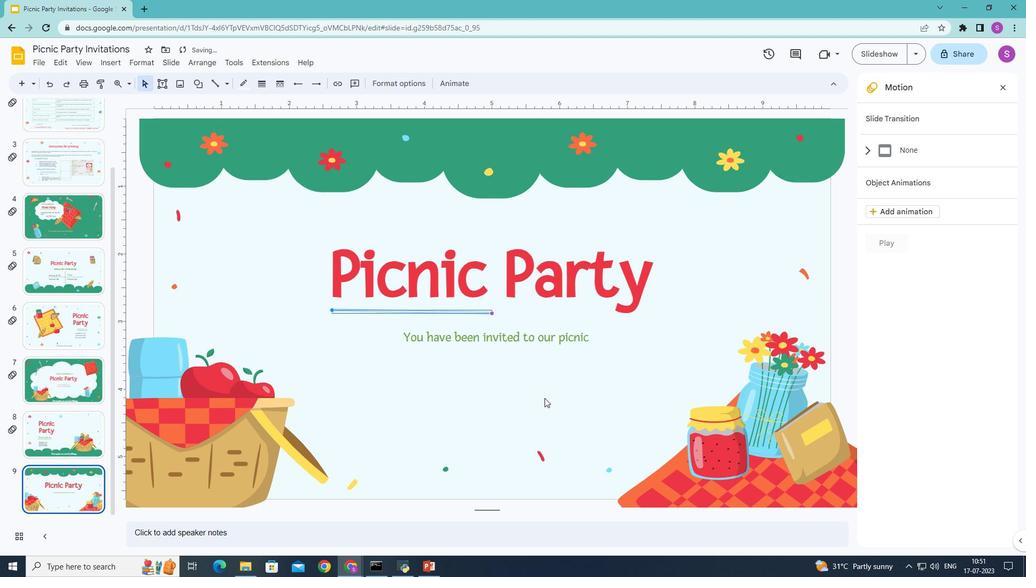 
Action: Mouse moved to (214, 82)
Screenshot: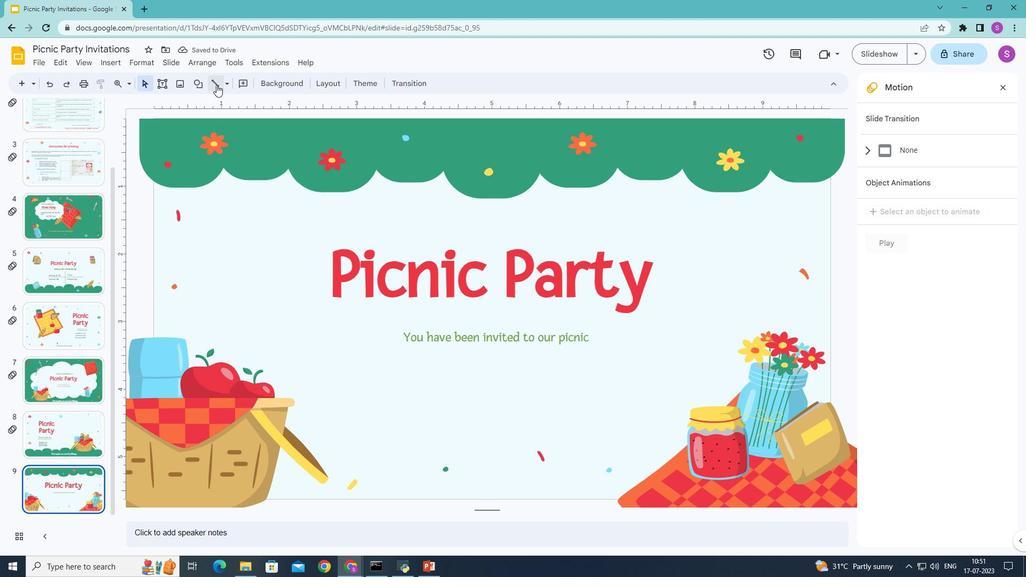 
Action: Mouse pressed left at (214, 82)
Screenshot: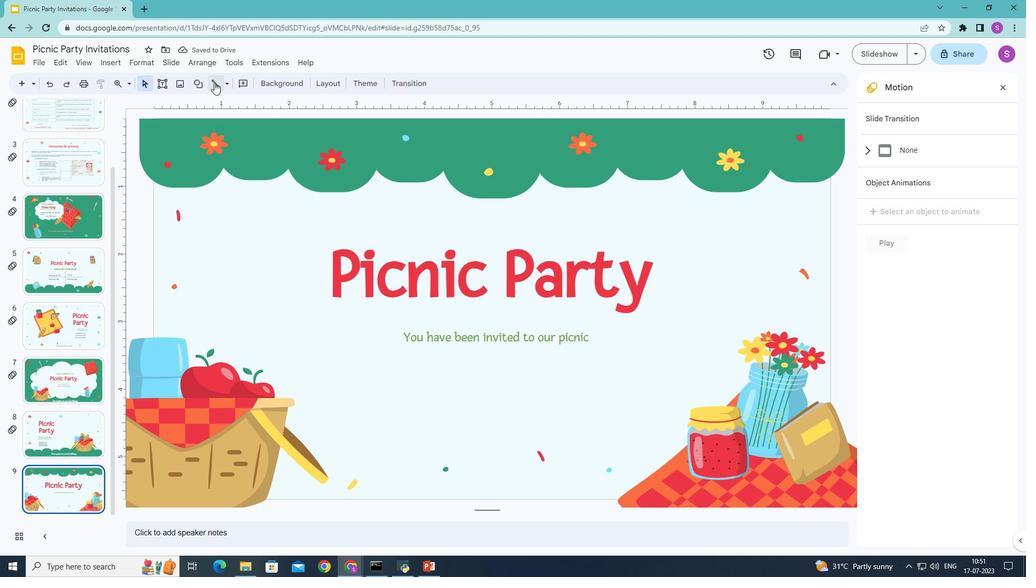 
Action: Mouse moved to (336, 319)
Screenshot: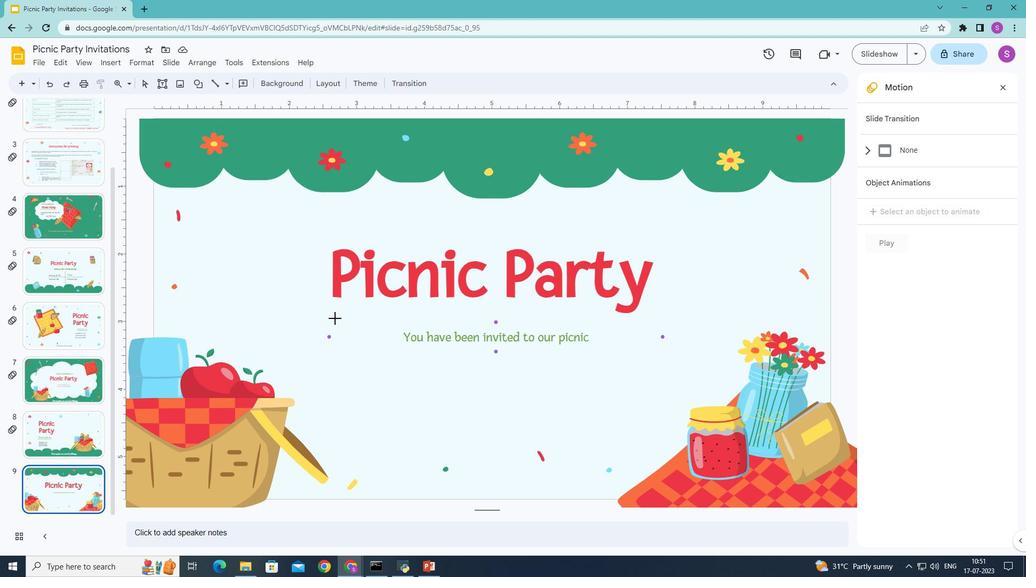 
Action: Mouse pressed left at (336, 319)
Screenshot: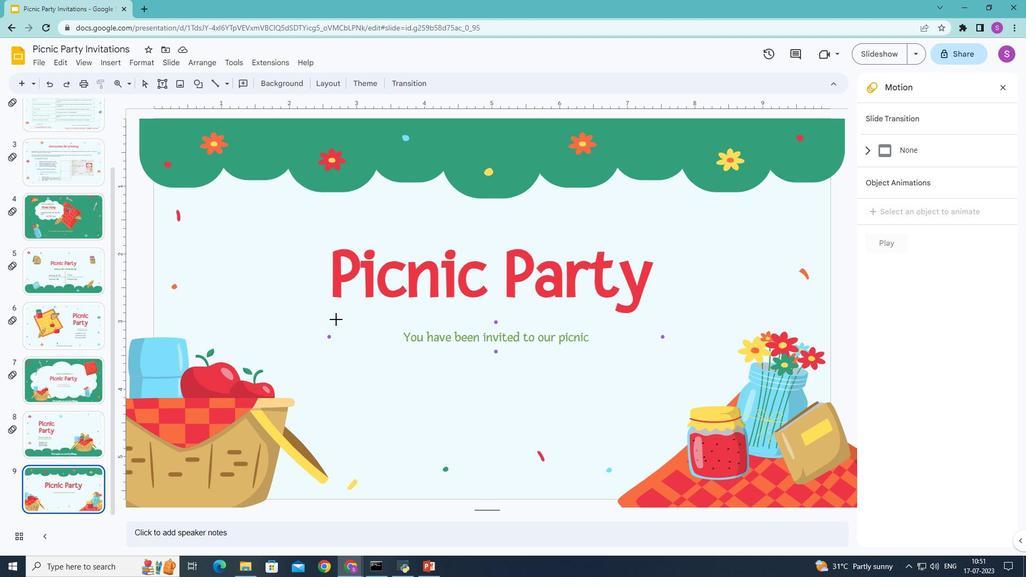 
Action: Mouse moved to (263, 83)
Screenshot: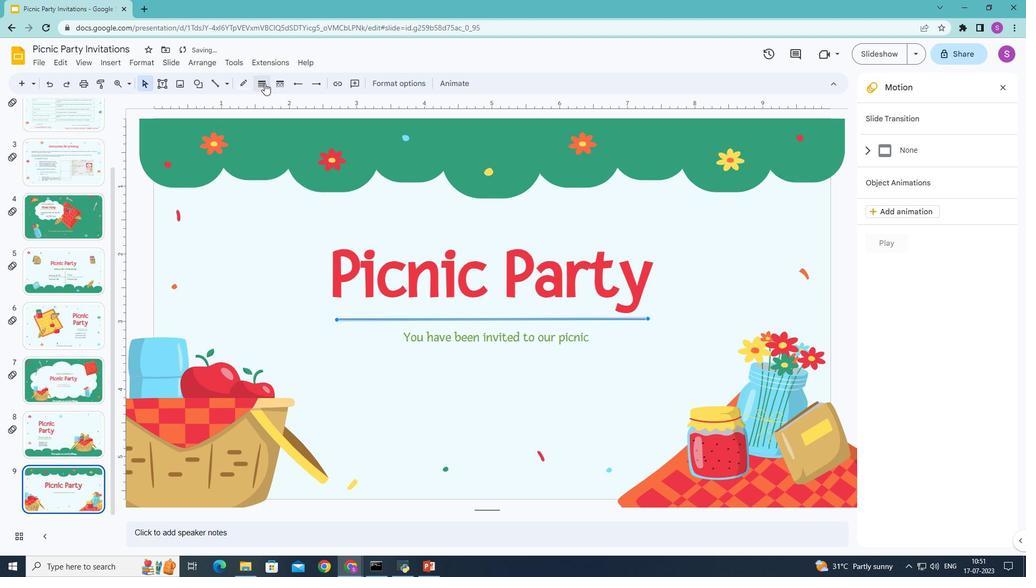 
Action: Mouse pressed left at (263, 83)
Screenshot: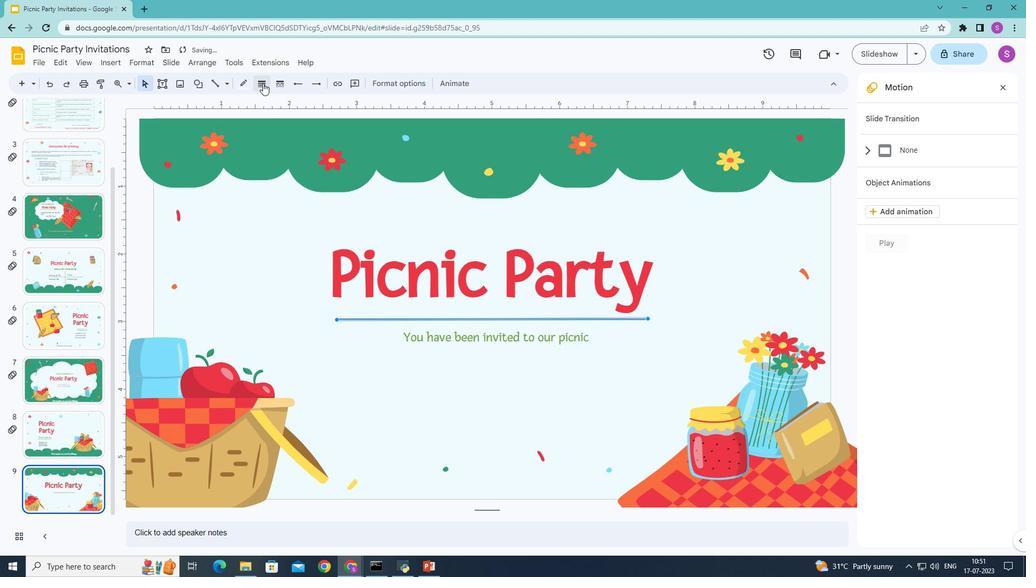 
Action: Mouse moved to (273, 139)
Screenshot: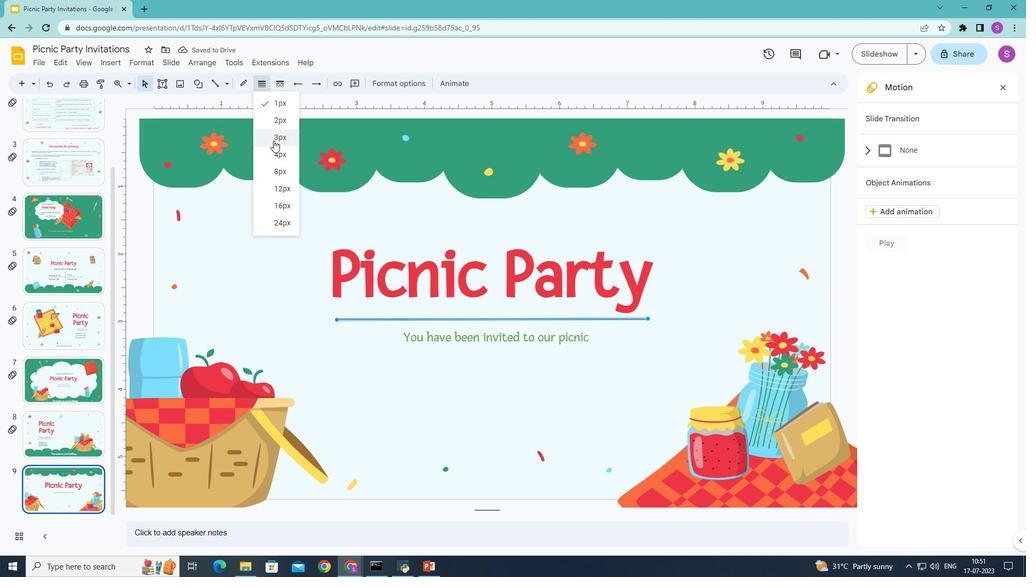 
Action: Mouse pressed left at (273, 139)
Screenshot: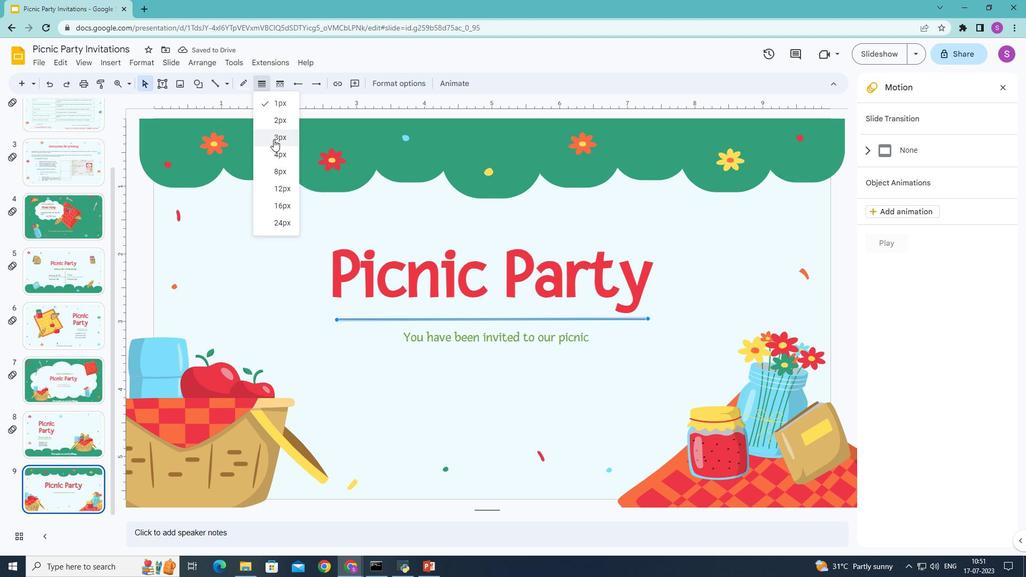 
Action: Mouse moved to (246, 81)
Screenshot: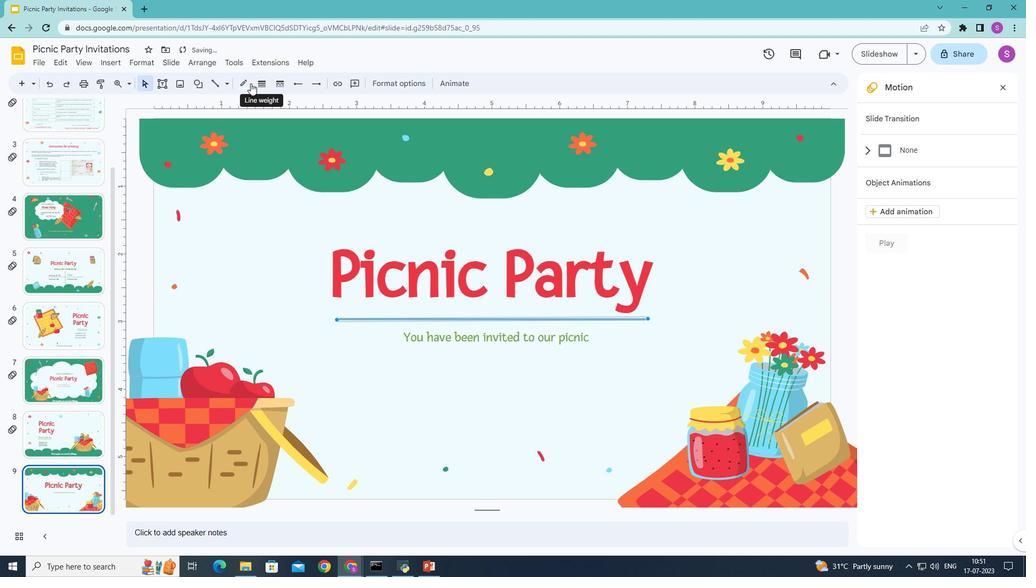 
Action: Mouse pressed left at (246, 81)
Screenshot: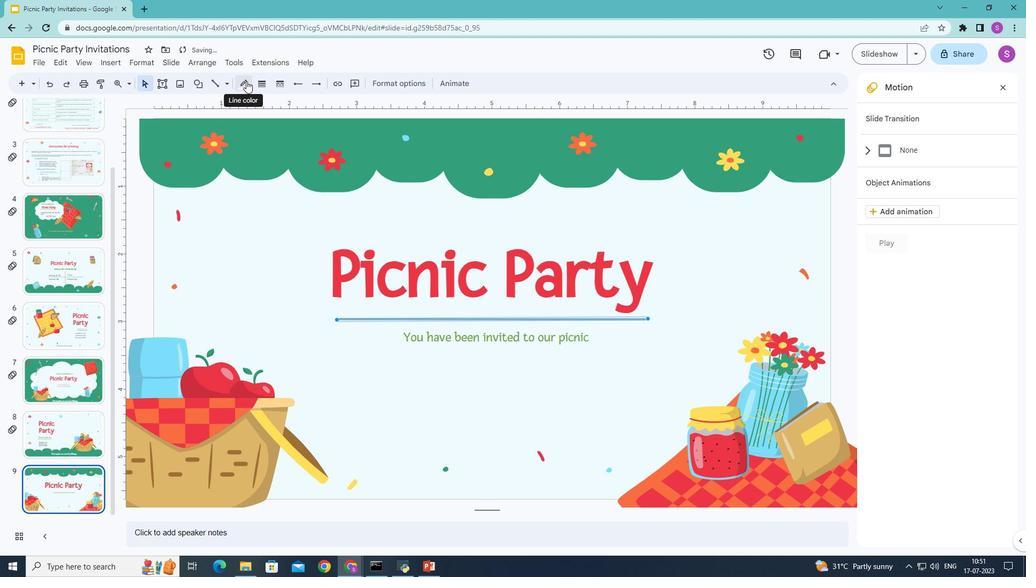 
Action: Mouse moved to (341, 160)
Screenshot: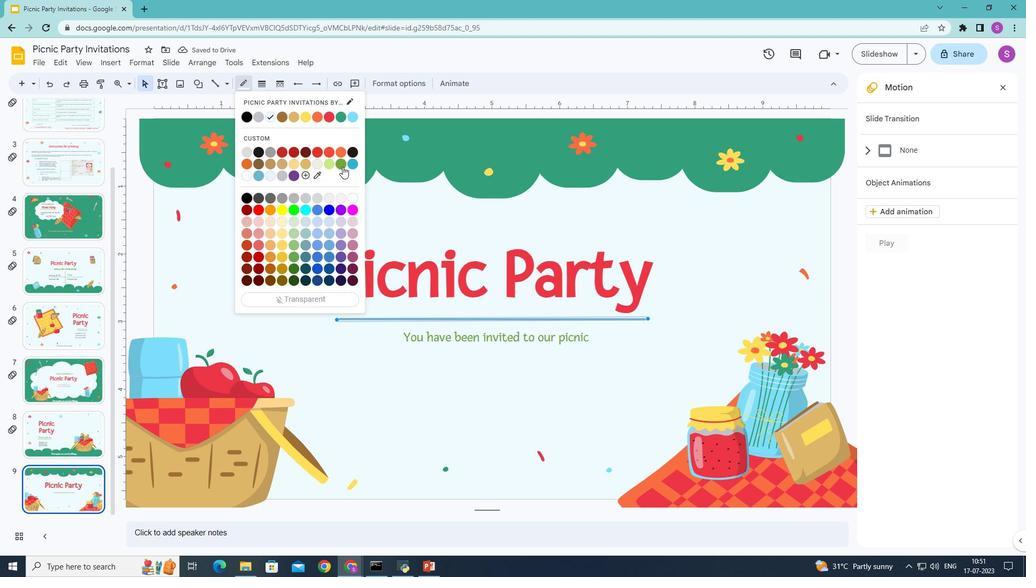 
Action: Mouse pressed left at (341, 160)
Screenshot: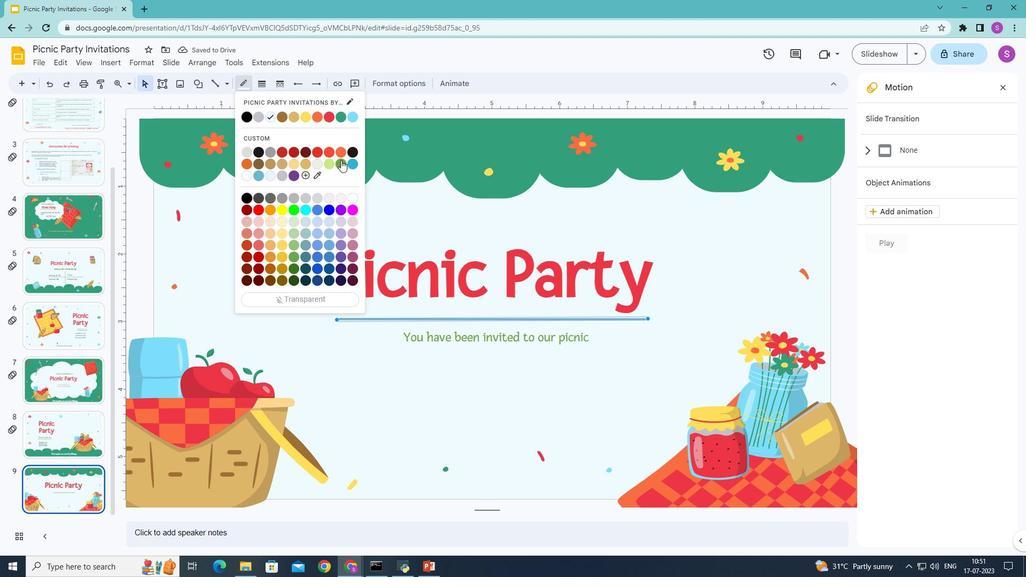 
Action: Mouse moved to (408, 393)
Screenshot: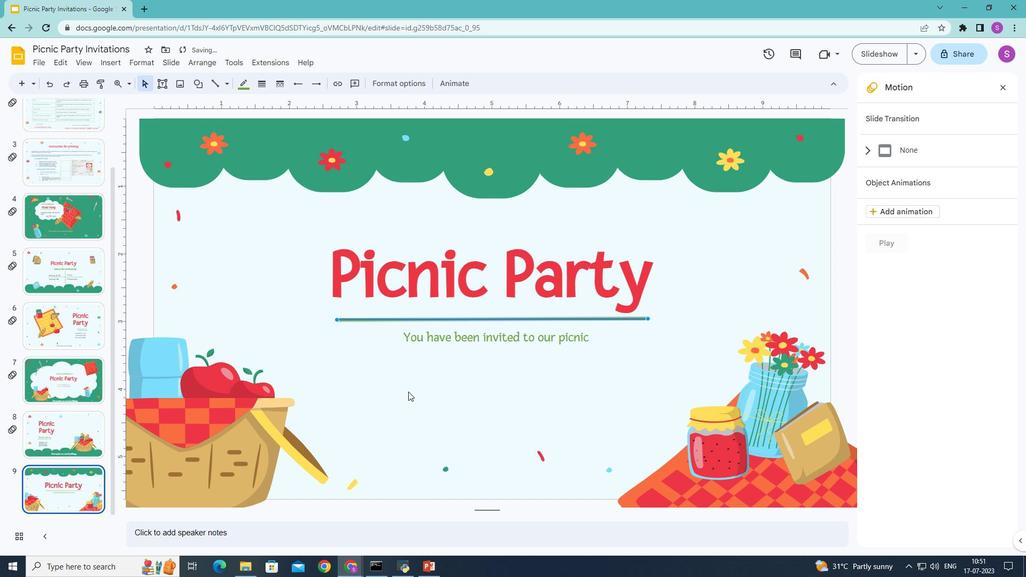
Action: Mouse pressed left at (408, 393)
Screenshot: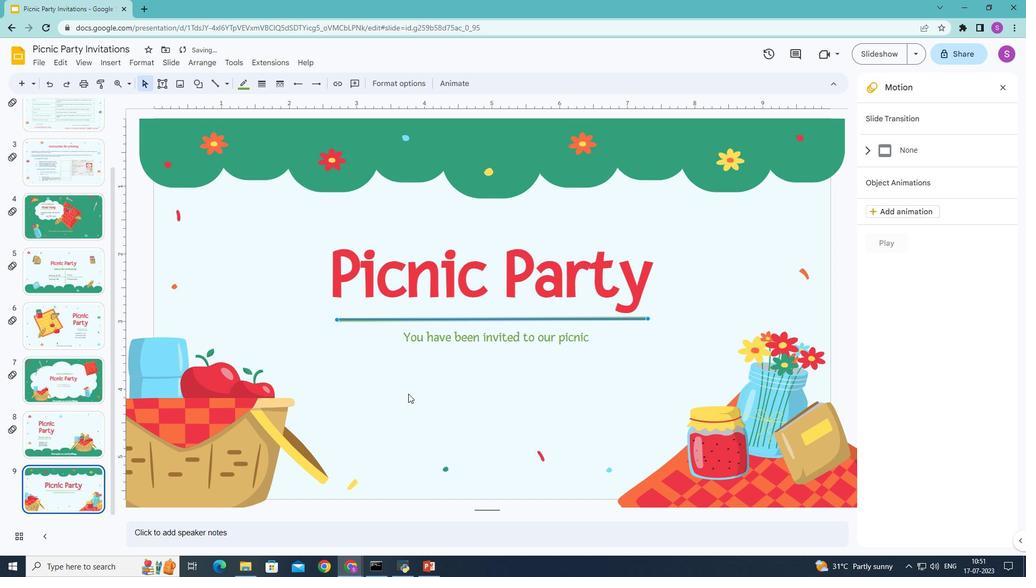 
Action: Mouse moved to (476, 338)
Screenshot: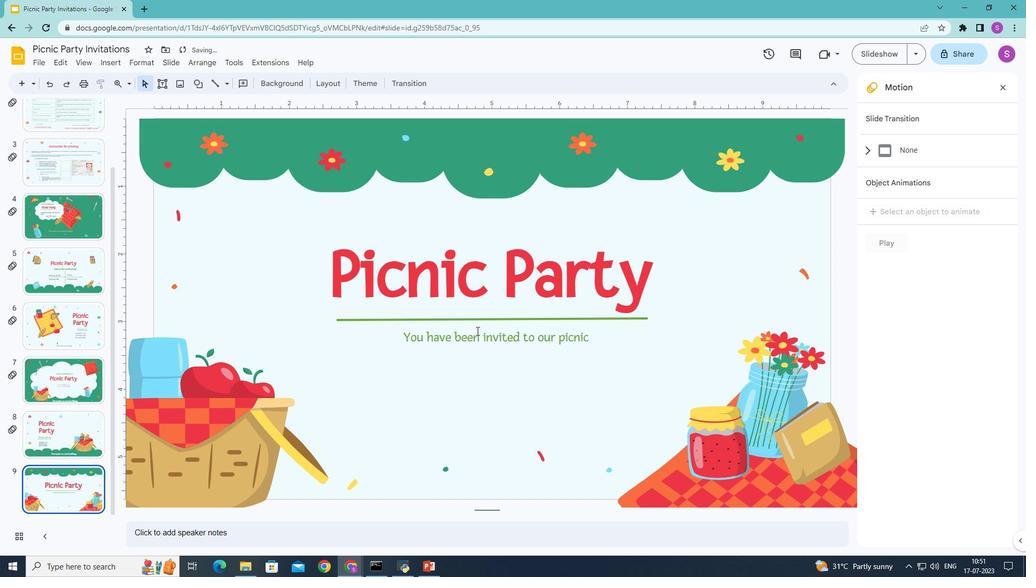 
Action: Mouse pressed left at (476, 338)
Screenshot: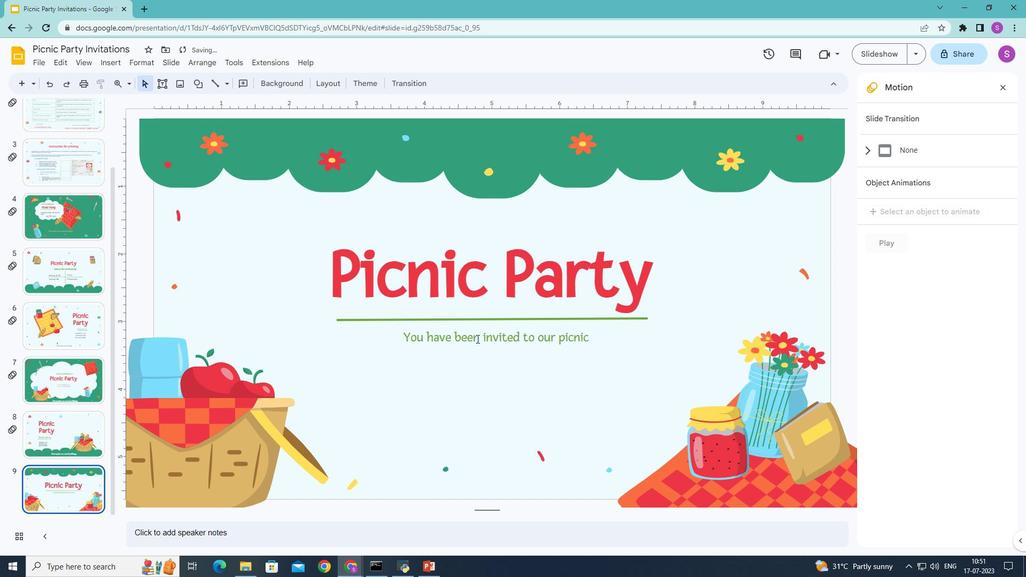 
Action: Mouse moved to (588, 337)
Screenshot: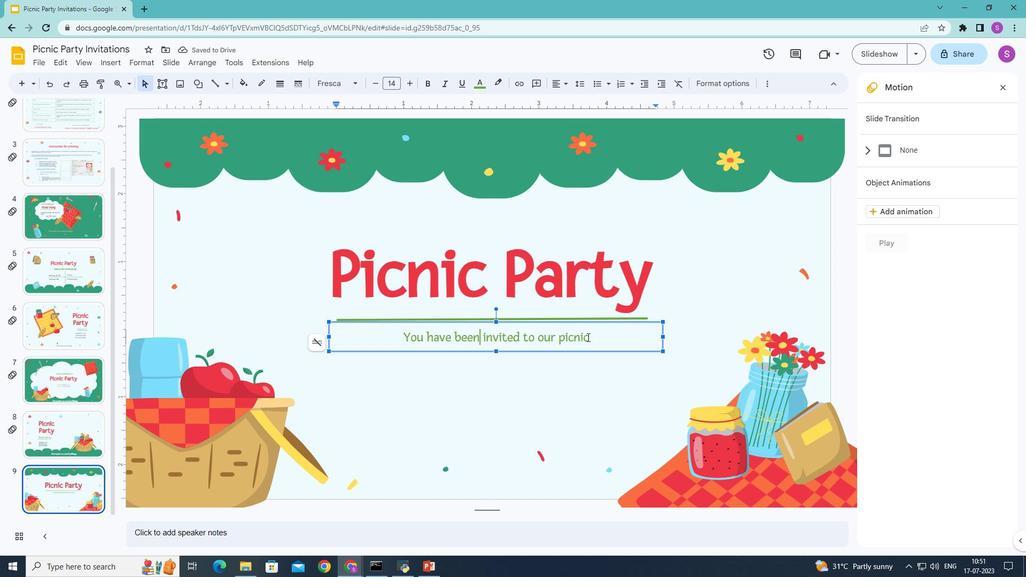 
Action: Mouse pressed left at (588, 337)
Screenshot: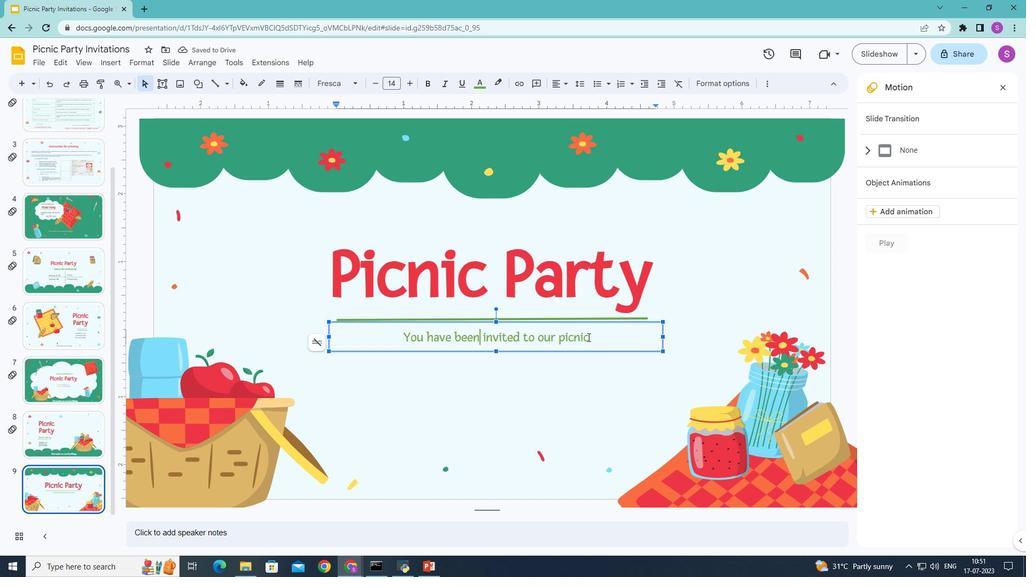 
Action: Mouse moved to (408, 80)
Screenshot: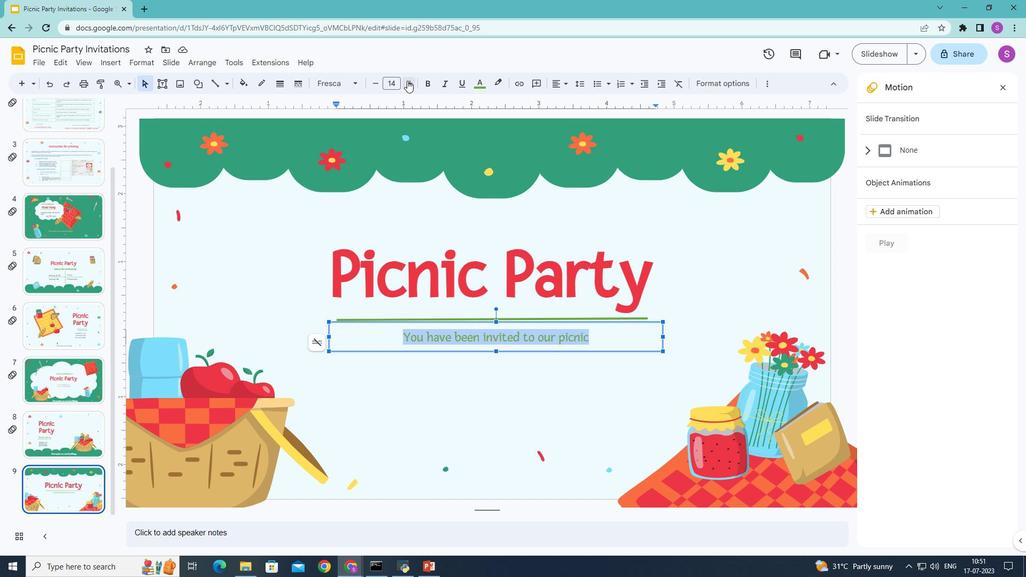 
Action: Mouse pressed left at (408, 80)
Screenshot: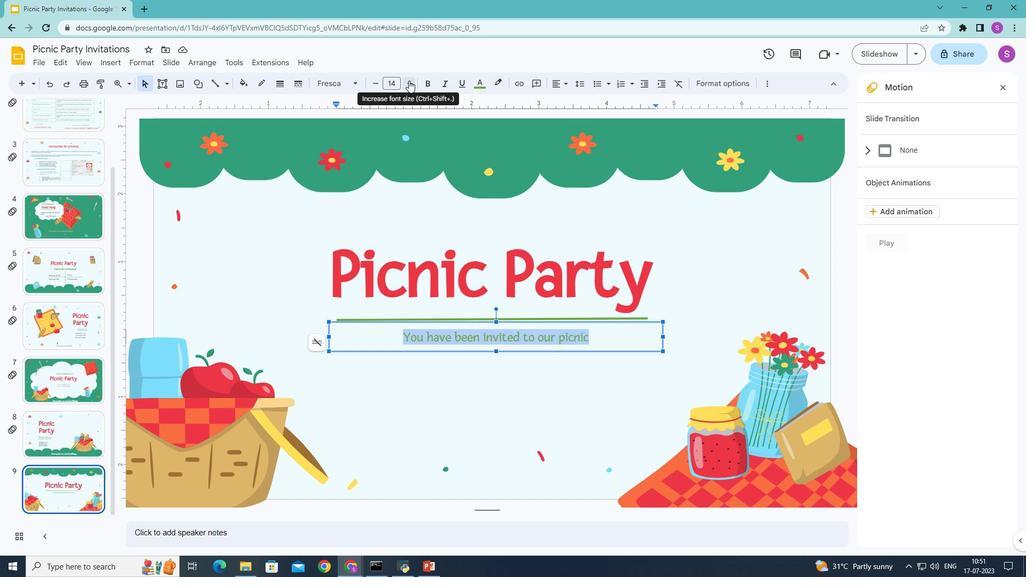 
Action: Mouse pressed left at (408, 80)
Screenshot: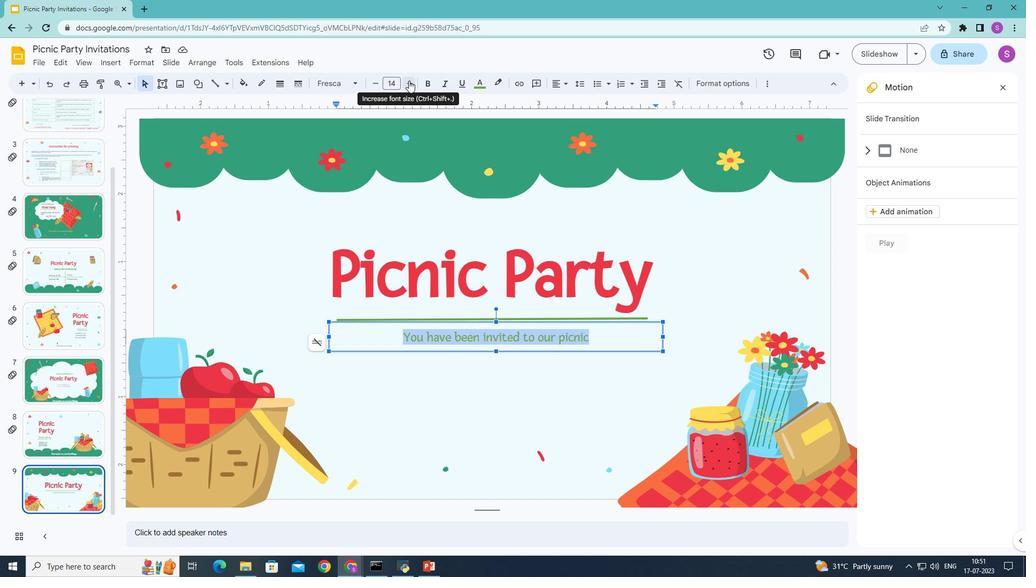 
Action: Mouse pressed left at (408, 80)
Screenshot: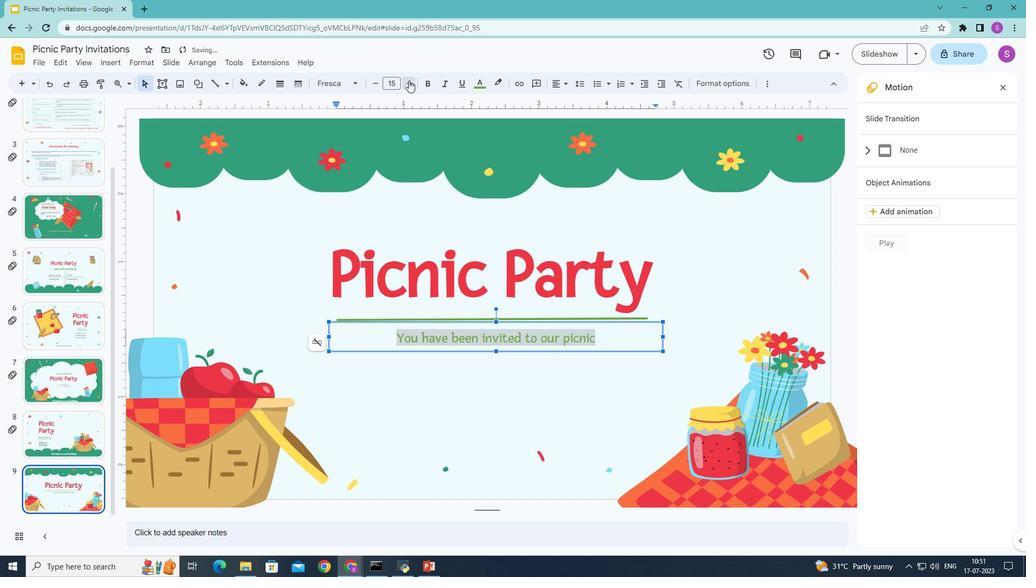
Action: Mouse pressed left at (408, 80)
Screenshot: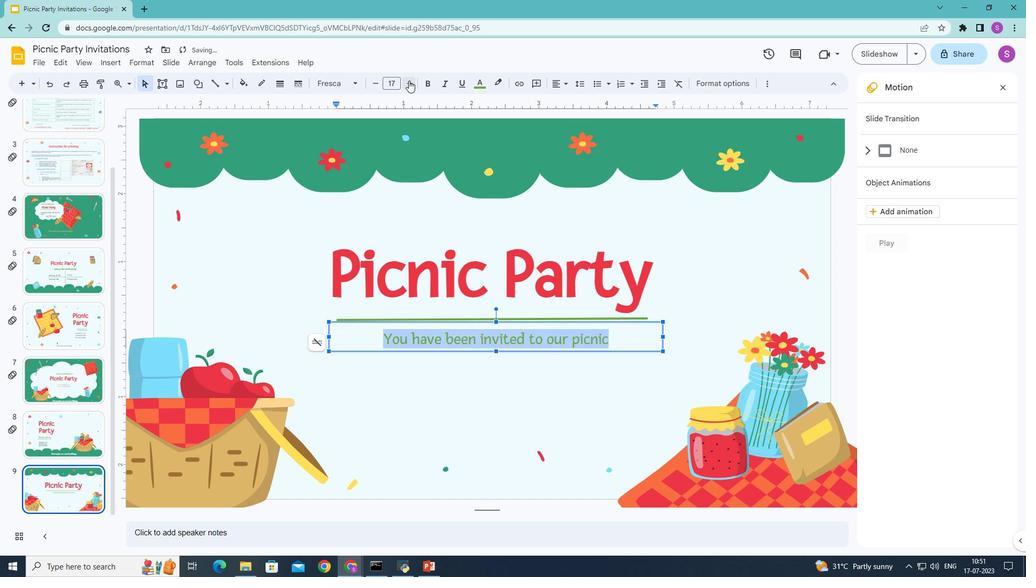 
Action: Mouse pressed left at (408, 80)
Screenshot: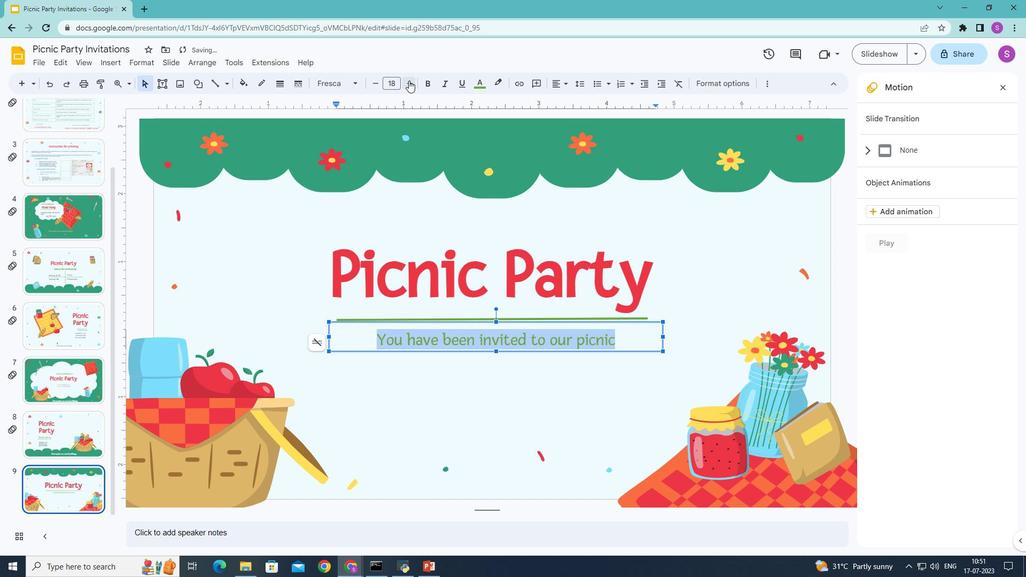 
Action: Mouse pressed left at (408, 80)
Screenshot: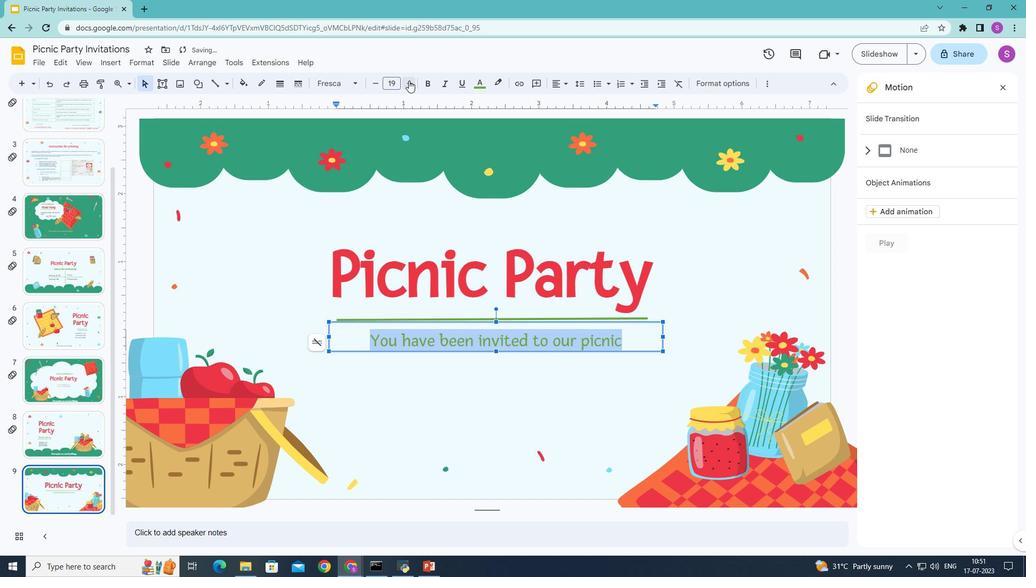 
Action: Mouse pressed left at (408, 80)
Screenshot: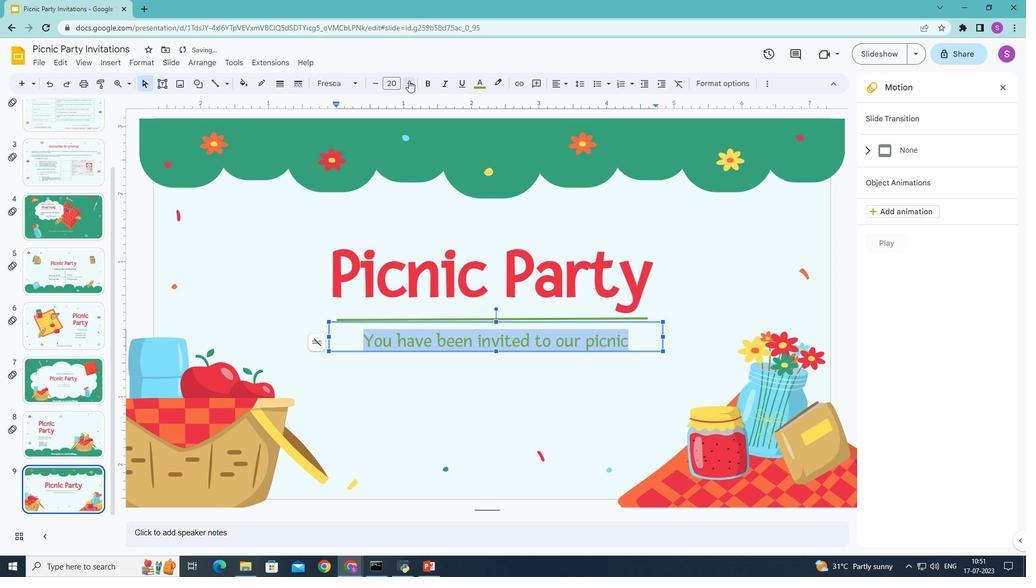 
Action: Mouse pressed left at (408, 80)
Screenshot: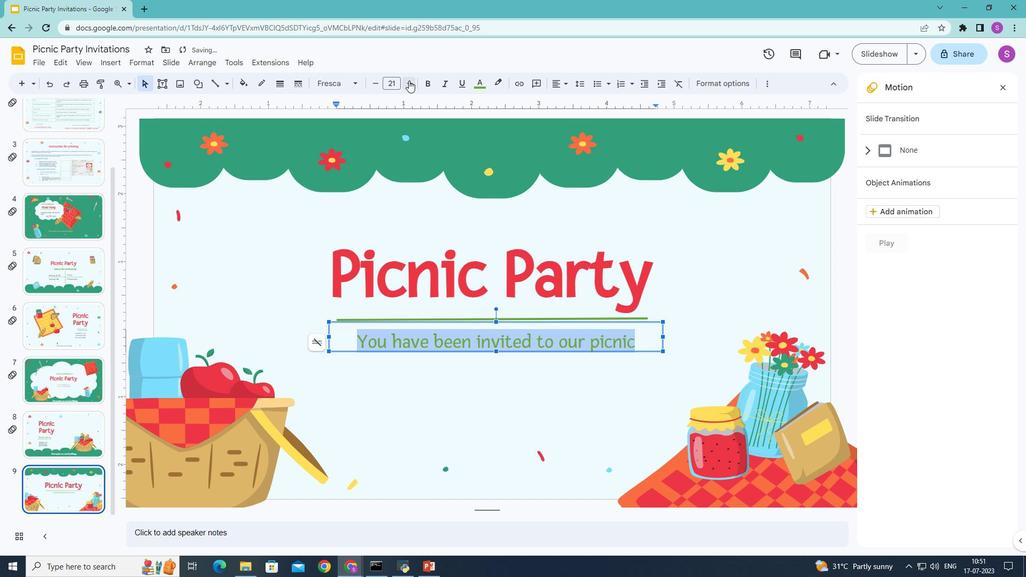
Action: Mouse moved to (577, 426)
Screenshot: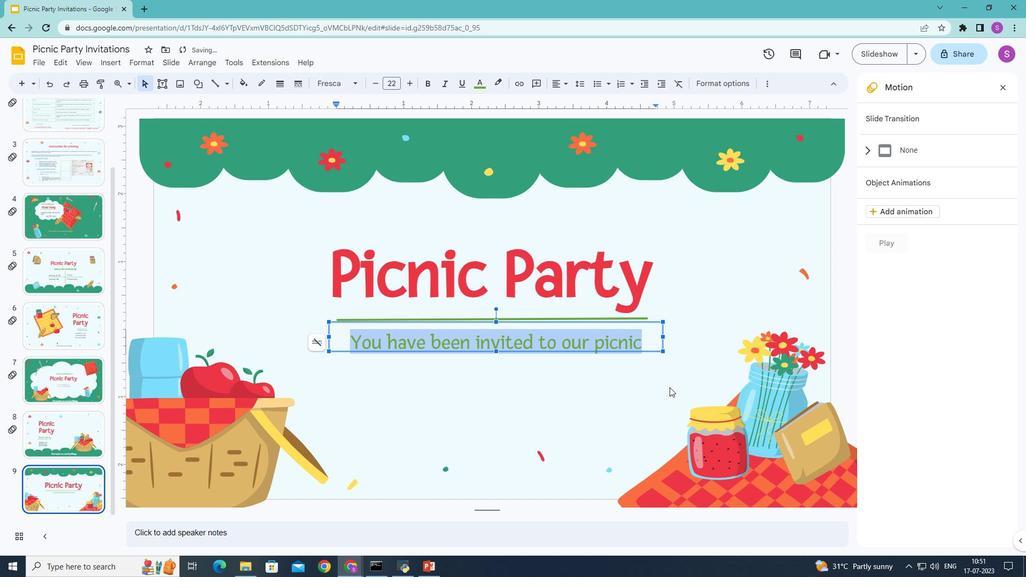 
Action: Mouse pressed left at (577, 426)
Screenshot: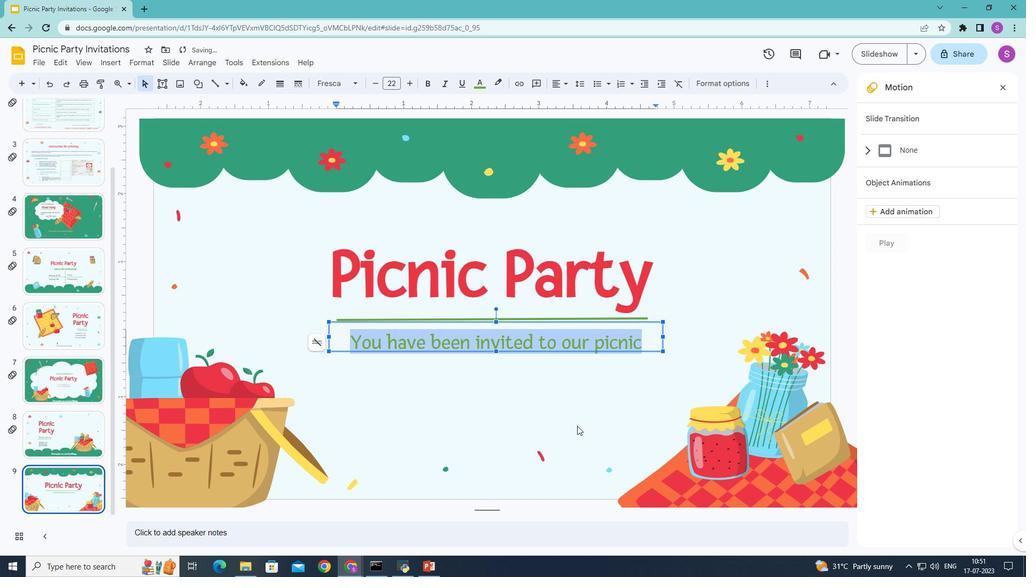 
Action: Mouse moved to (163, 83)
Screenshot: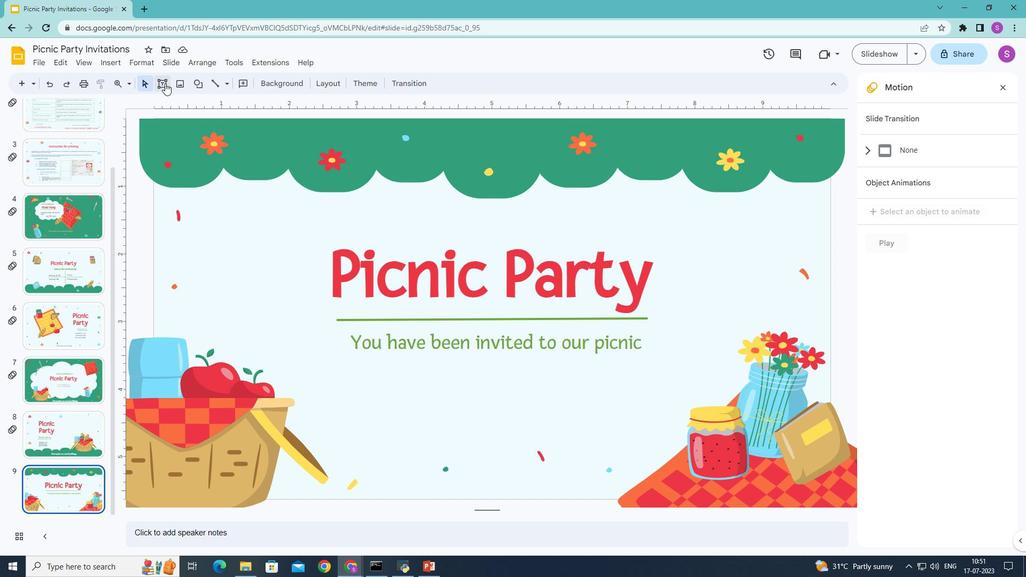 
Action: Mouse pressed left at (163, 83)
Screenshot: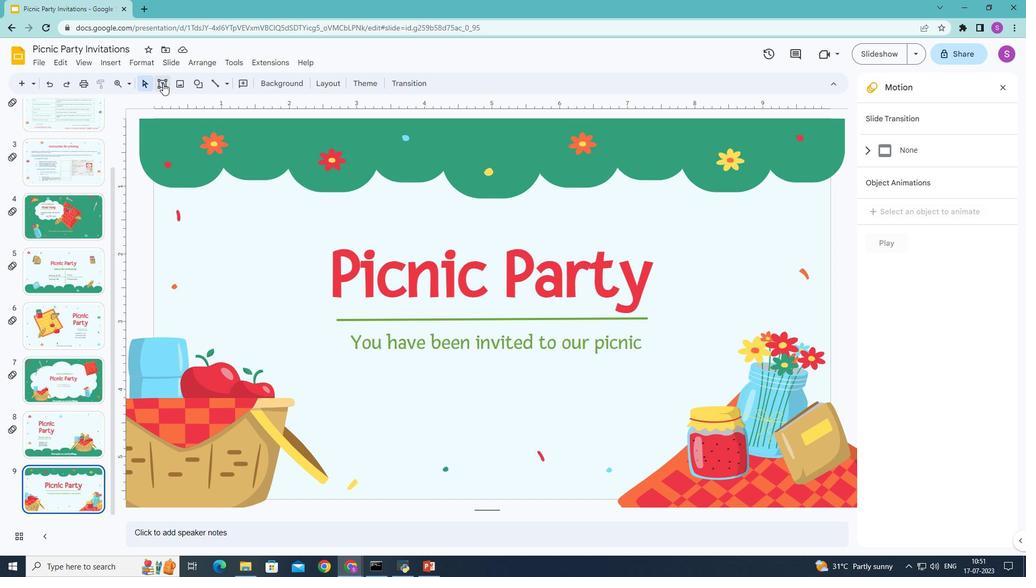 
Action: Mouse moved to (358, 377)
Screenshot: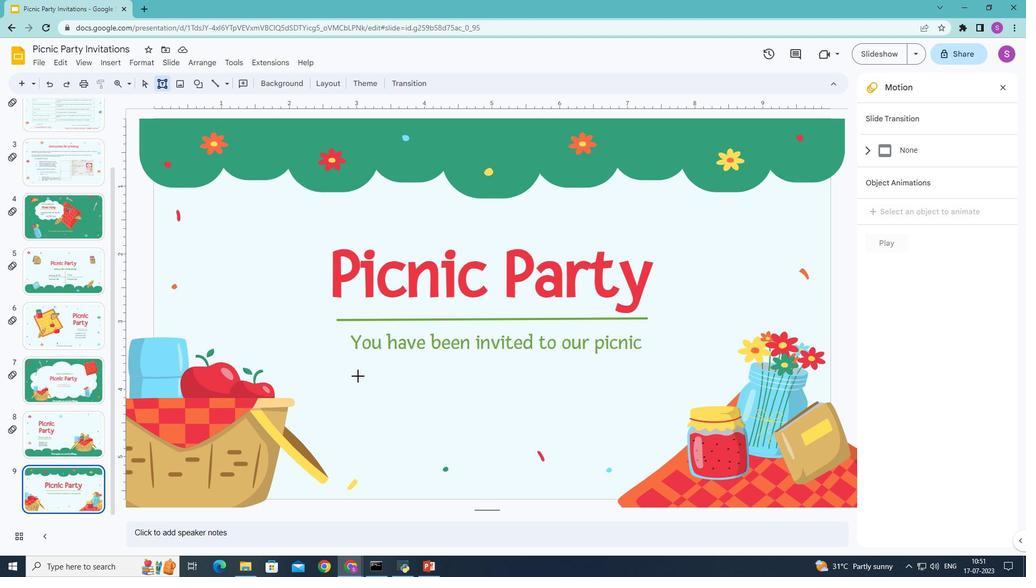 
Action: Mouse pressed left at (358, 377)
Screenshot: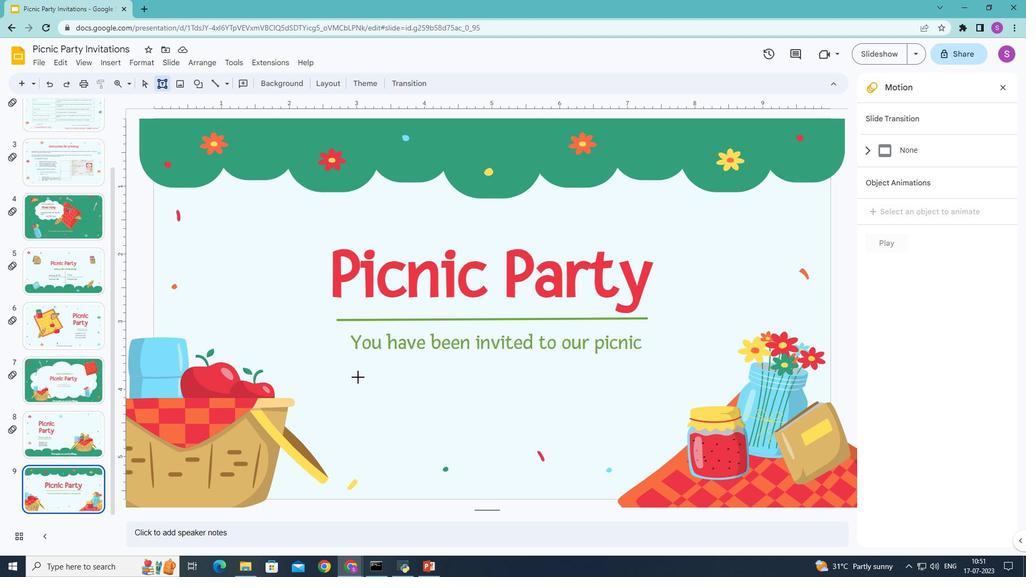 
Action: Mouse moved to (545, 426)
Screenshot: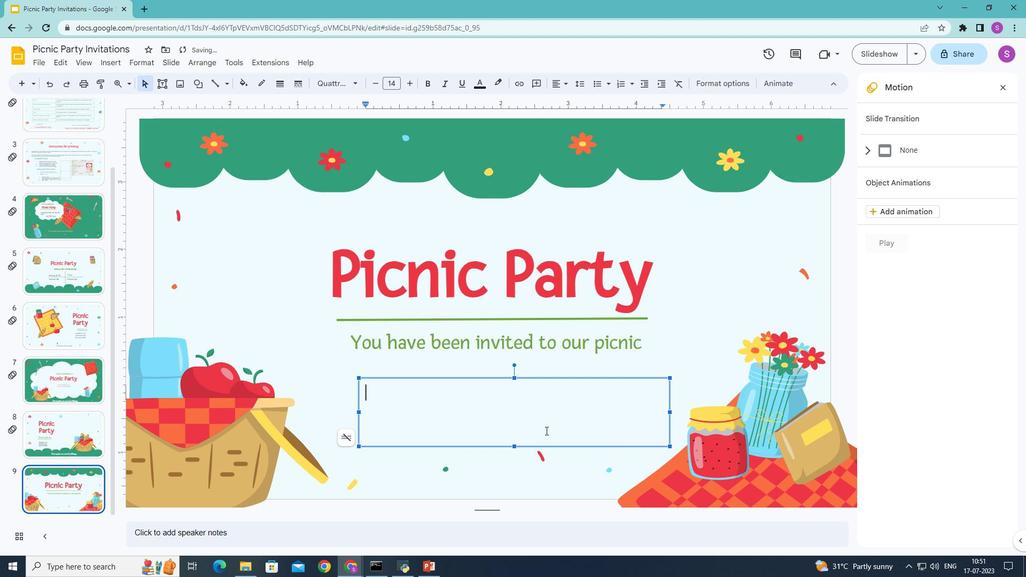 
Action: Key pressed <Key.shift>So<Key.space>please<Key.space>join<Key.space>us<Key.space>on<Key.space>july<Key.space>14th<Key.space>at<Key.space>3<Key.space>p.m.<Key.enter><Key.shift>Southside<Key.space><Key.shift>Park,<Key.space>24<Key.space><Key.shift>Flowers<Key.space><Key.shift>Blvd.
Screenshot: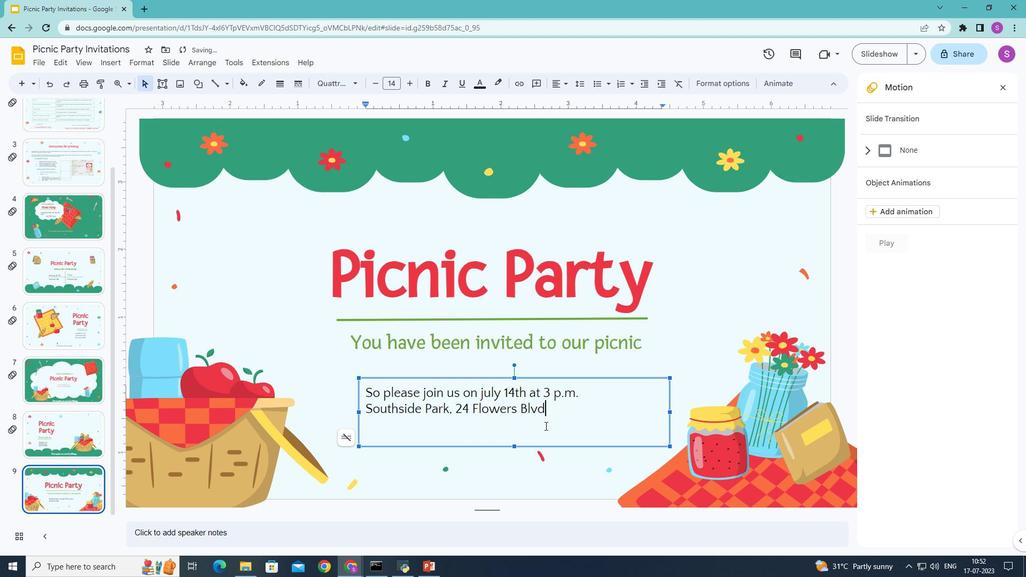 
Action: Mouse moved to (366, 408)
Screenshot: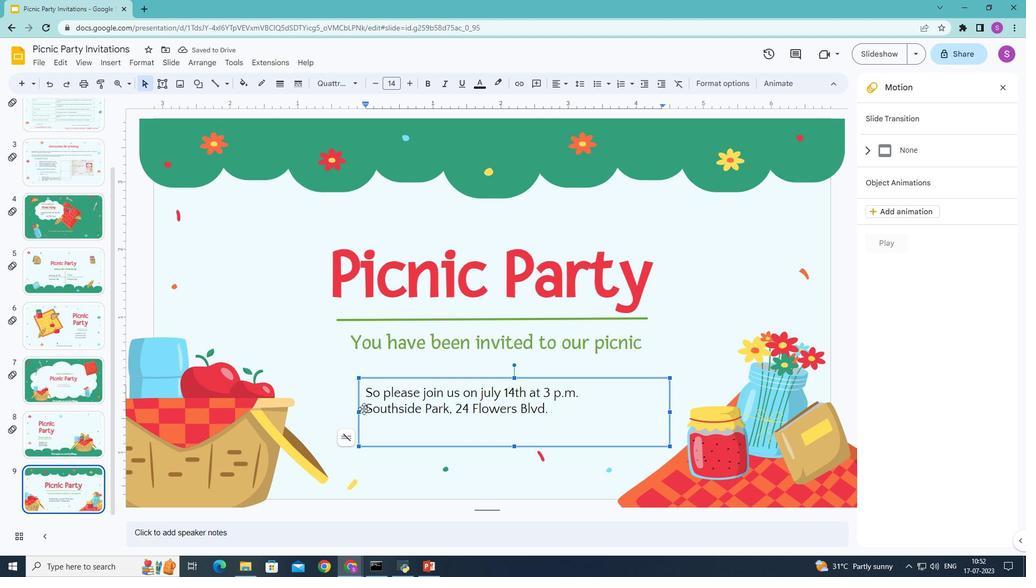 
Action: Mouse pressed left at (366, 408)
Screenshot: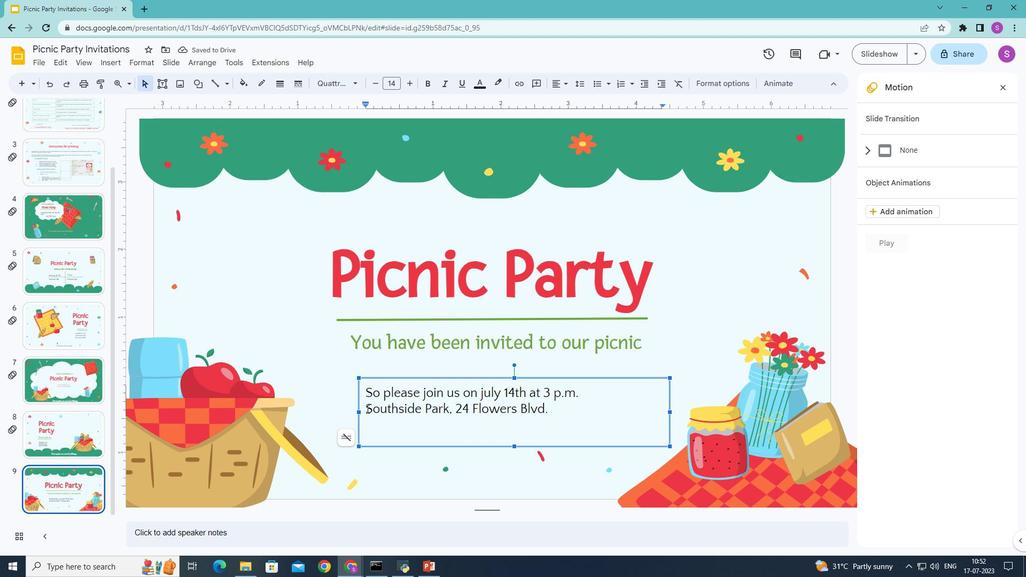 
Action: Mouse moved to (553, 408)
Screenshot: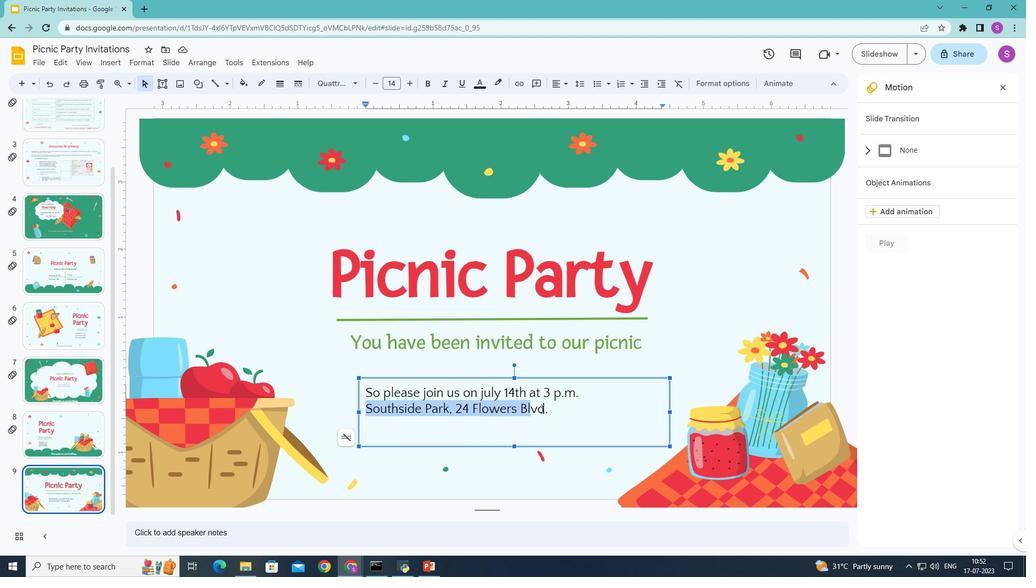 
Action: Mouse pressed left at (553, 408)
Screenshot: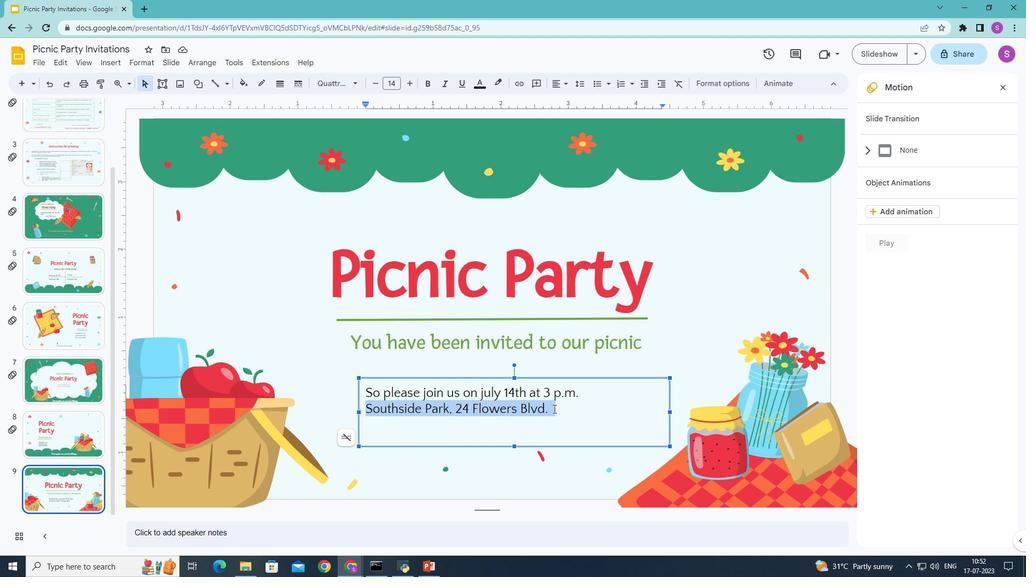 
Action: Mouse moved to (563, 81)
Screenshot: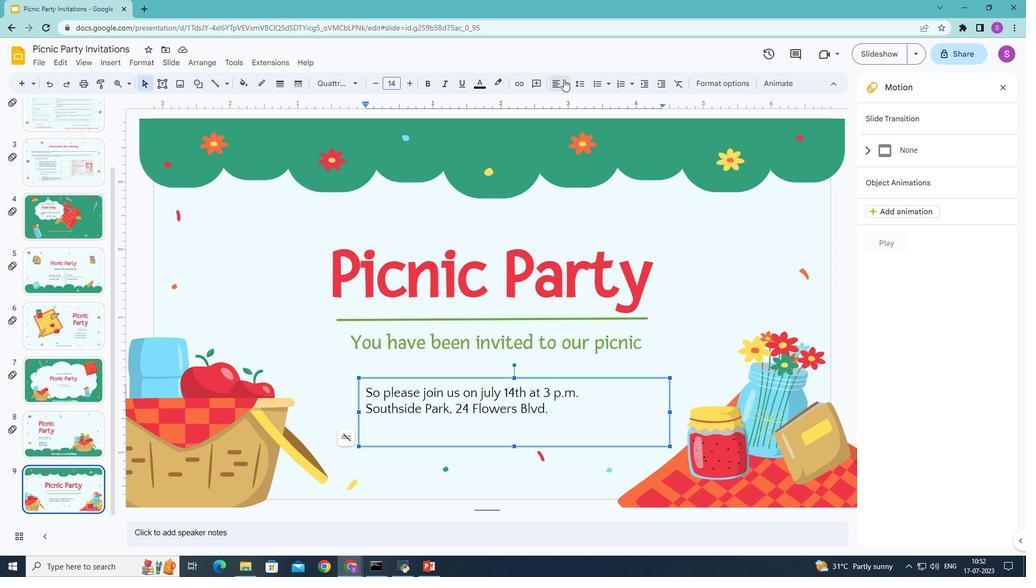 
Action: Mouse pressed left at (563, 81)
Screenshot: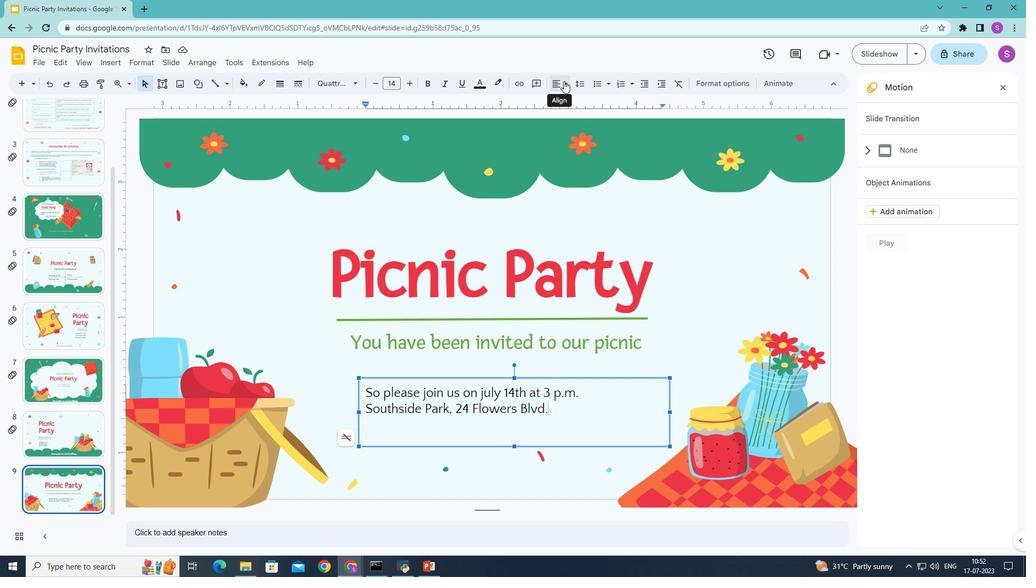 
Action: Mouse moved to (576, 97)
Screenshot: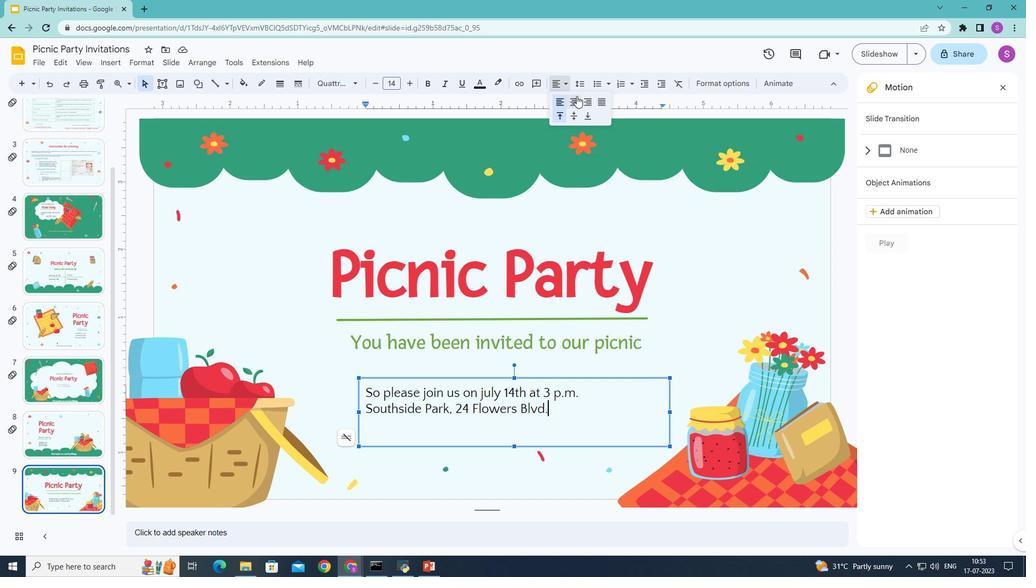 
Action: Mouse pressed left at (576, 97)
Screenshot: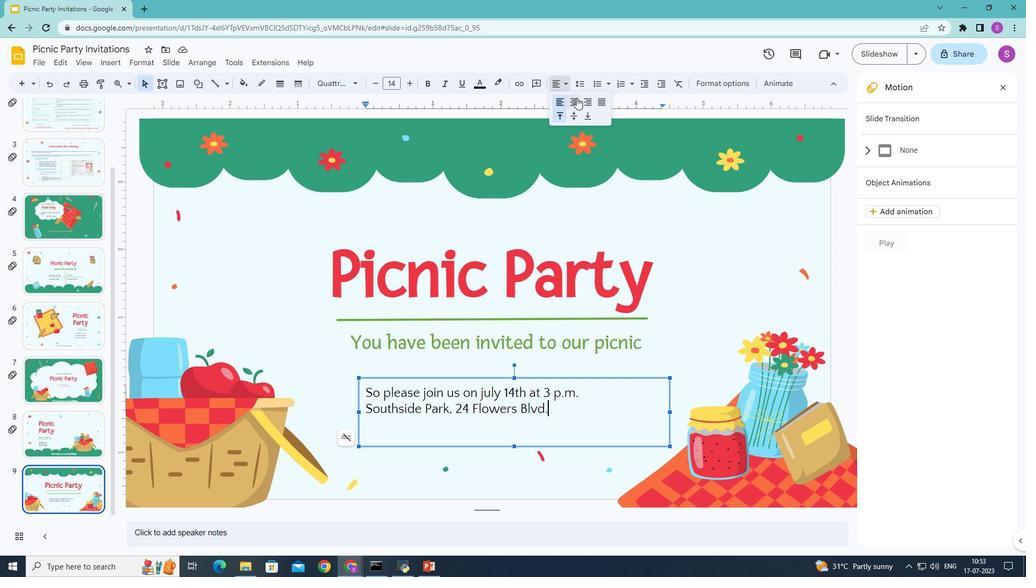 
Action: Mouse moved to (692, 318)
Screenshot: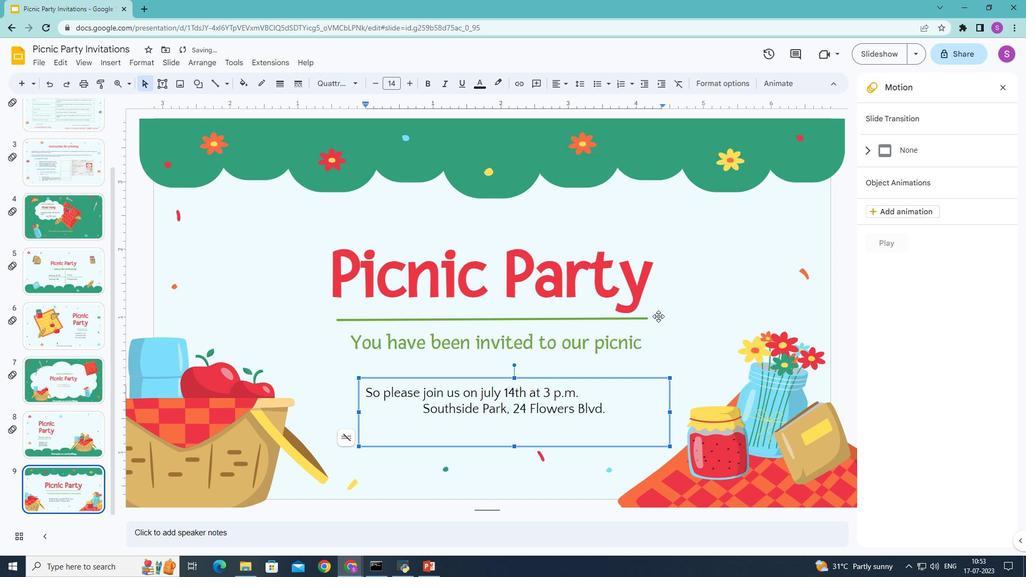 
Action: Mouse pressed left at (692, 318)
Screenshot: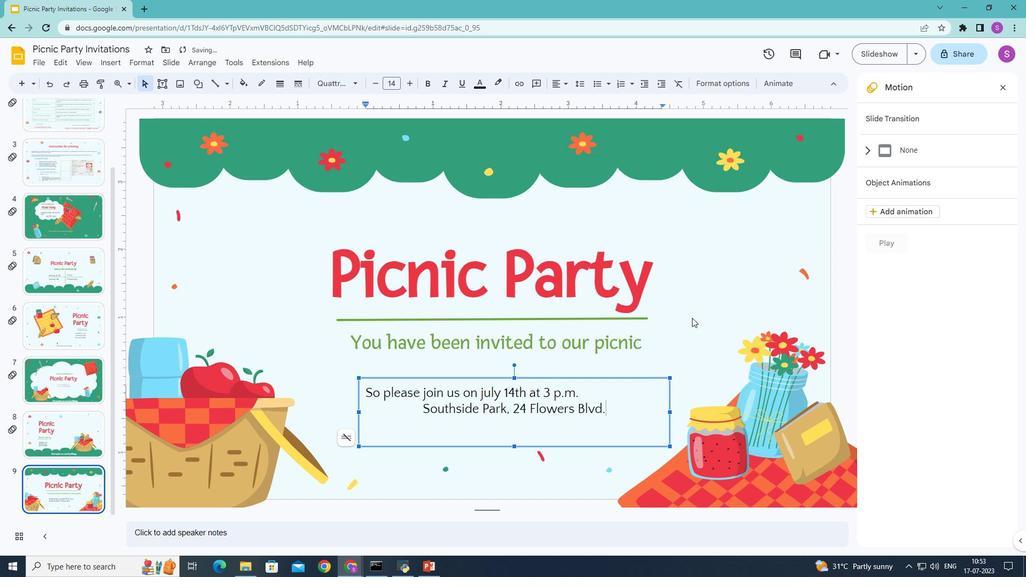 
Action: Mouse moved to (364, 391)
Screenshot: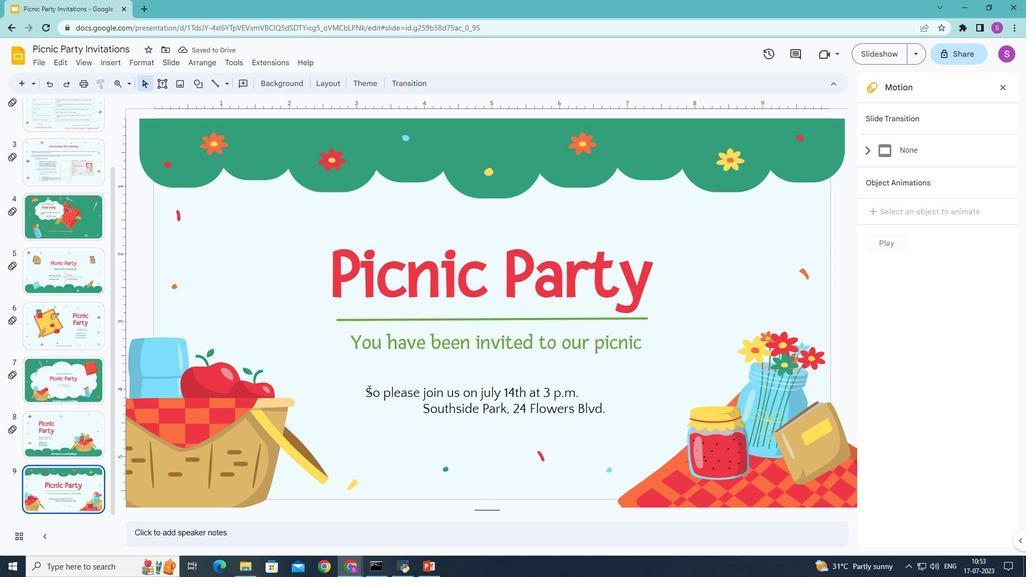 
Action: Mouse pressed left at (364, 391)
Screenshot: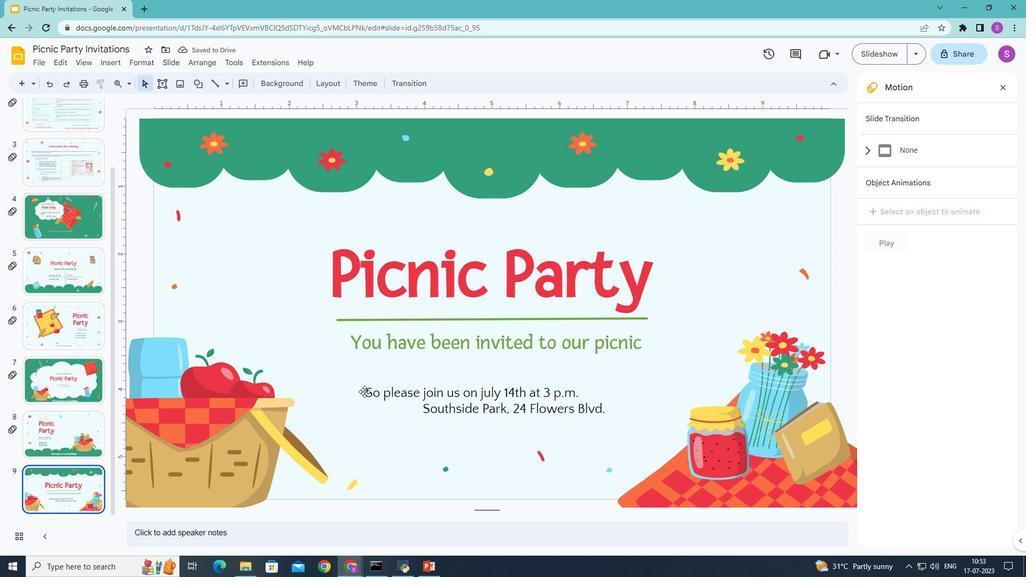 
Action: Mouse moved to (366, 391)
Screenshot: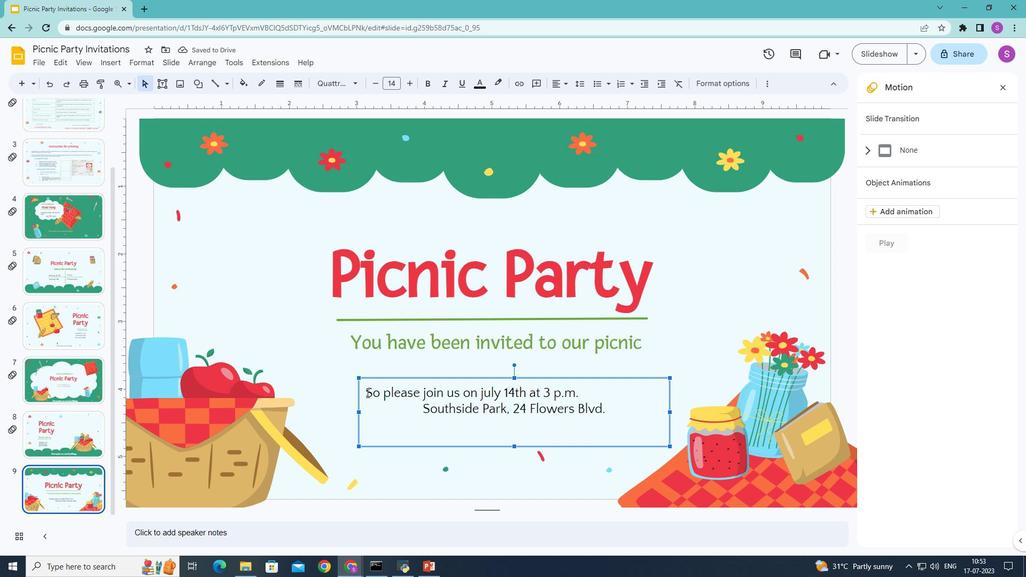 
Action: Mouse pressed left at (366, 391)
Screenshot: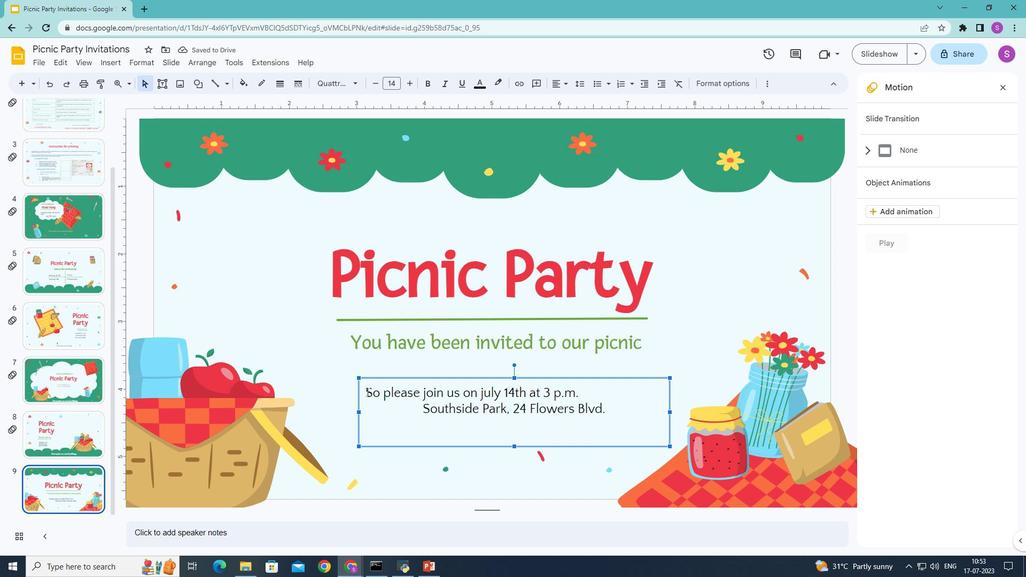 
Action: Mouse moved to (565, 84)
Screenshot: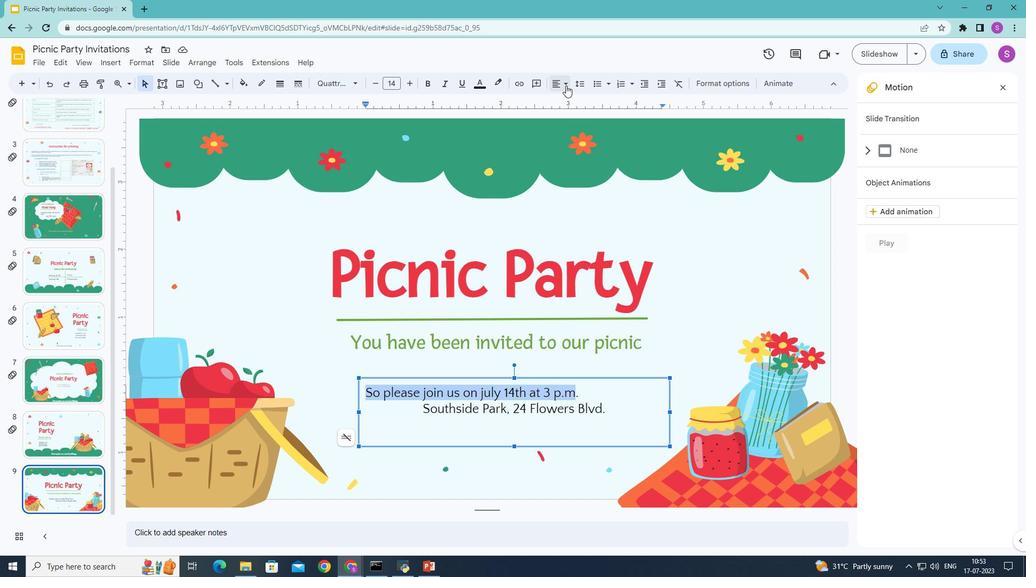 
Action: Mouse pressed left at (565, 84)
Screenshot: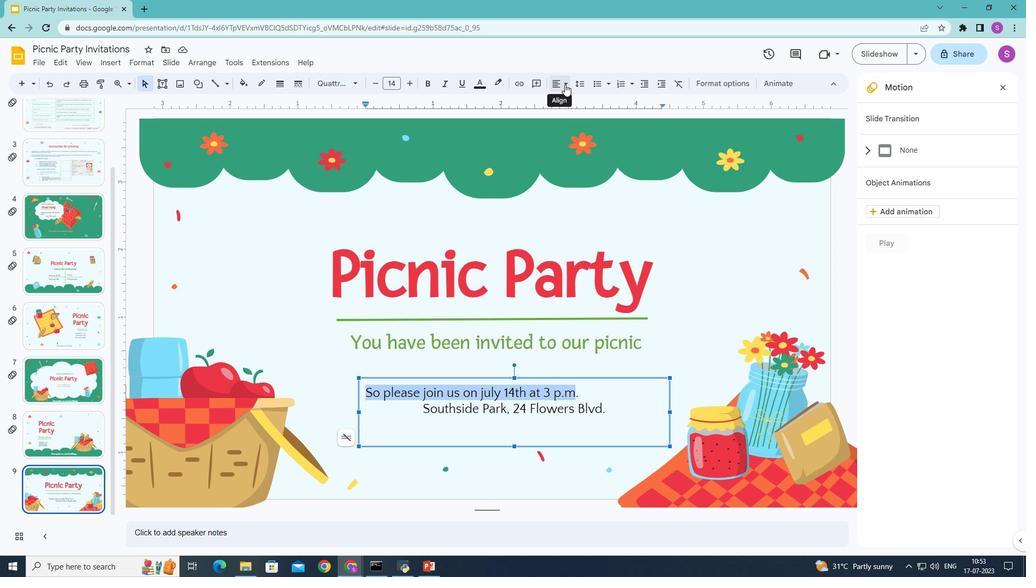 
Action: Mouse moved to (573, 101)
Screenshot: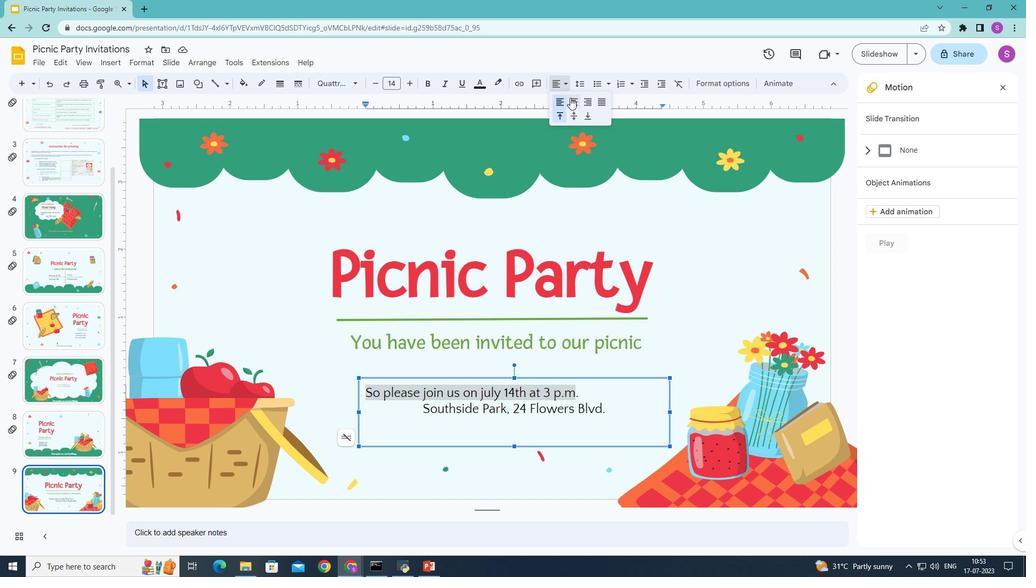 
Action: Mouse pressed left at (573, 101)
Screenshot: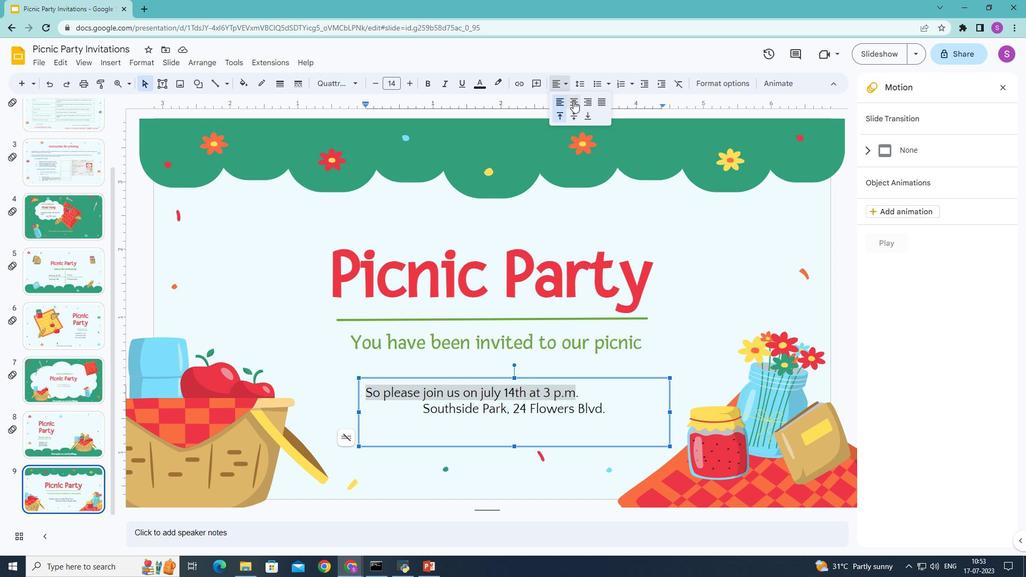 
Action: Mouse moved to (727, 236)
Screenshot: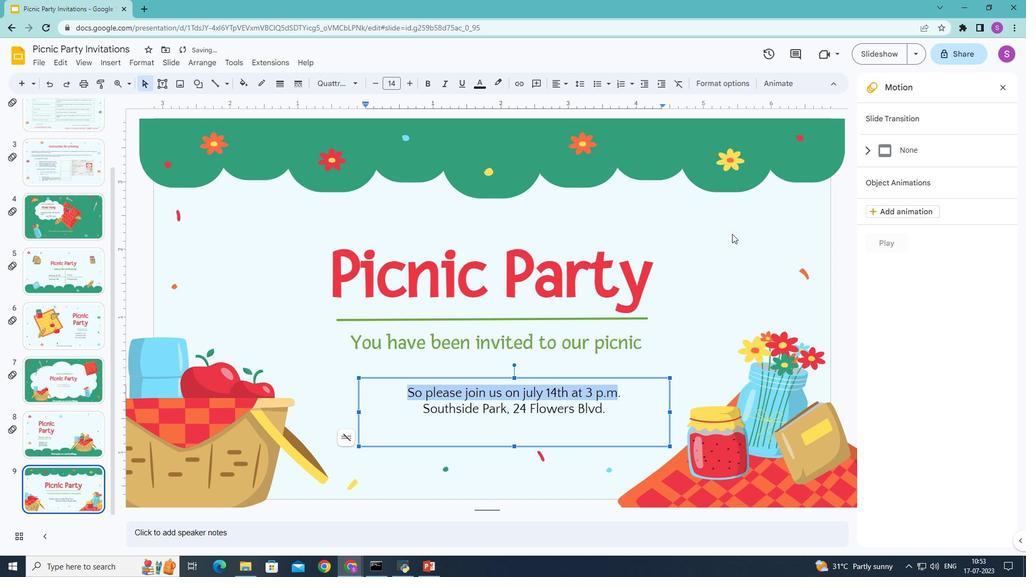 
Action: Mouse pressed left at (727, 236)
Screenshot: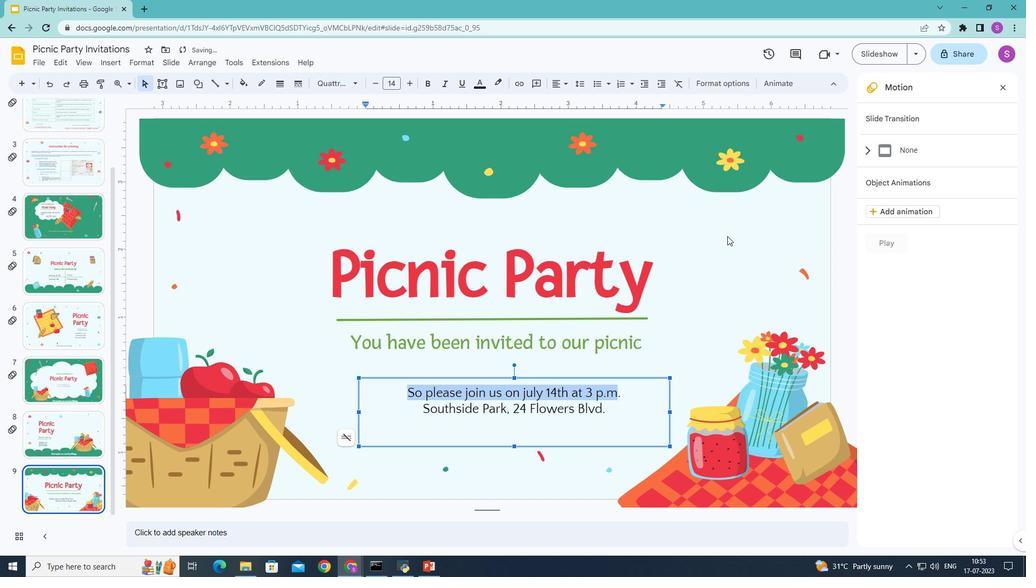 
Action: Mouse moved to (164, 83)
Screenshot: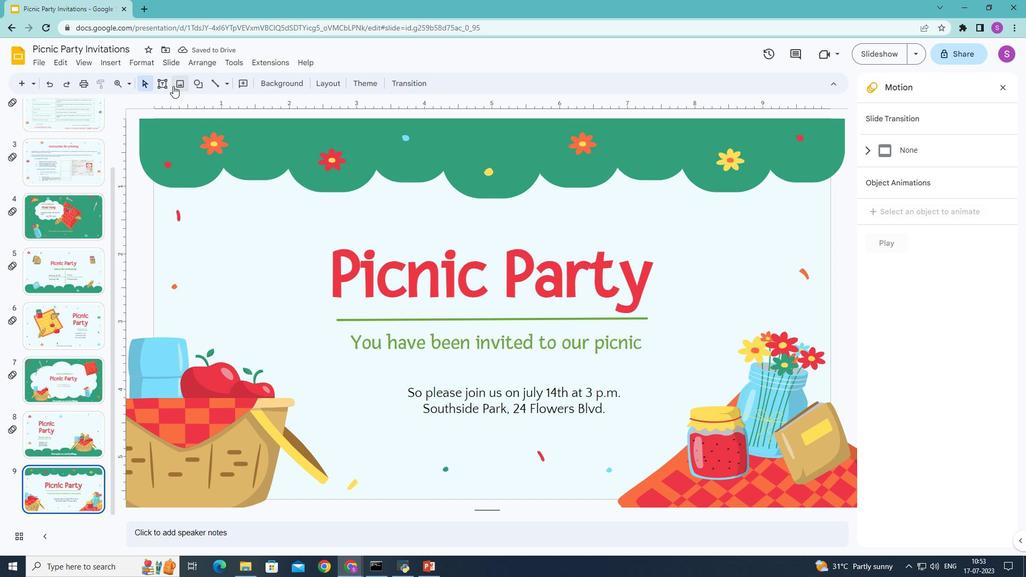
Action: Mouse pressed left at (164, 83)
Screenshot: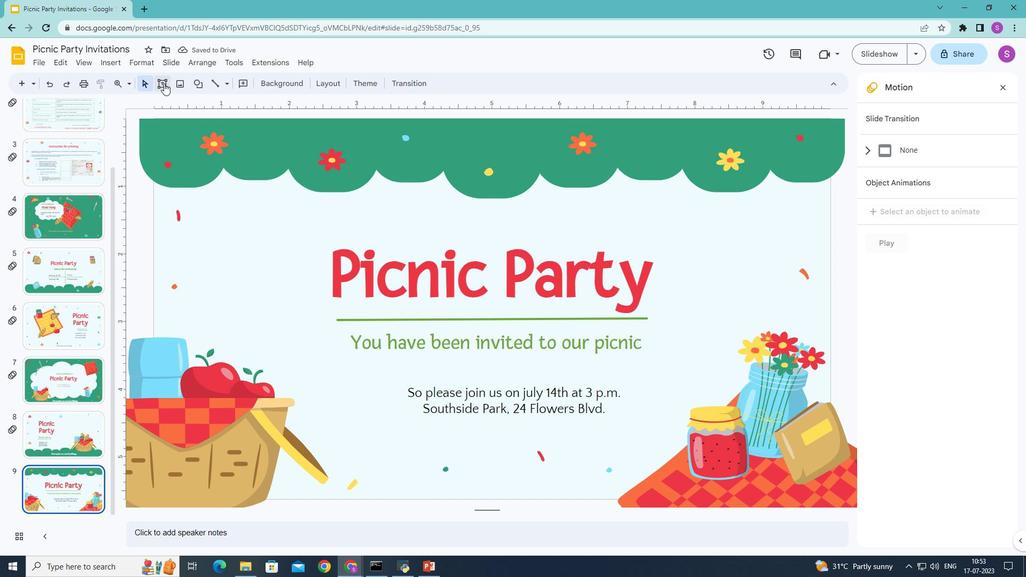 
Action: Mouse moved to (372, 480)
Screenshot: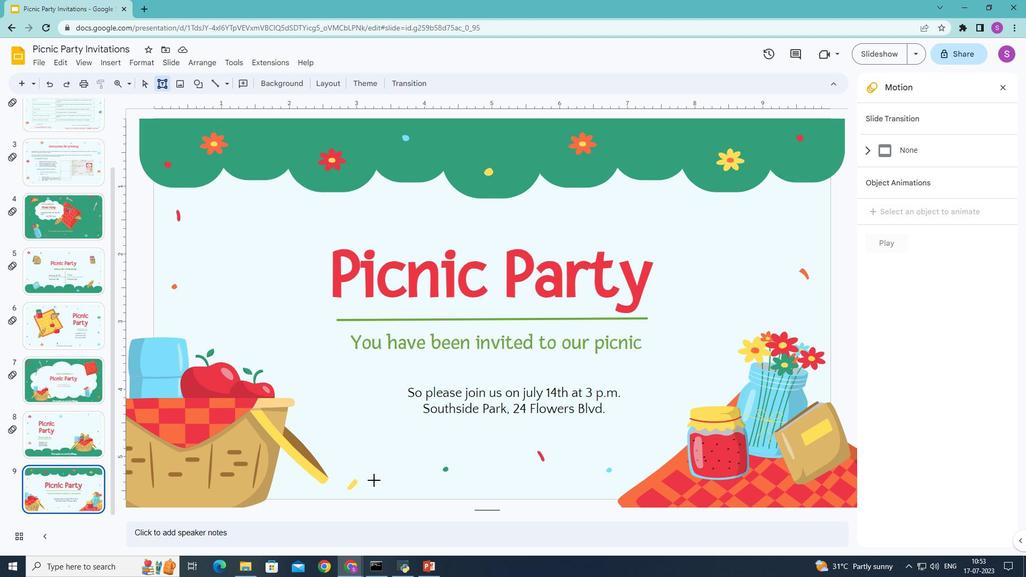 
Action: Mouse pressed left at (372, 480)
Screenshot: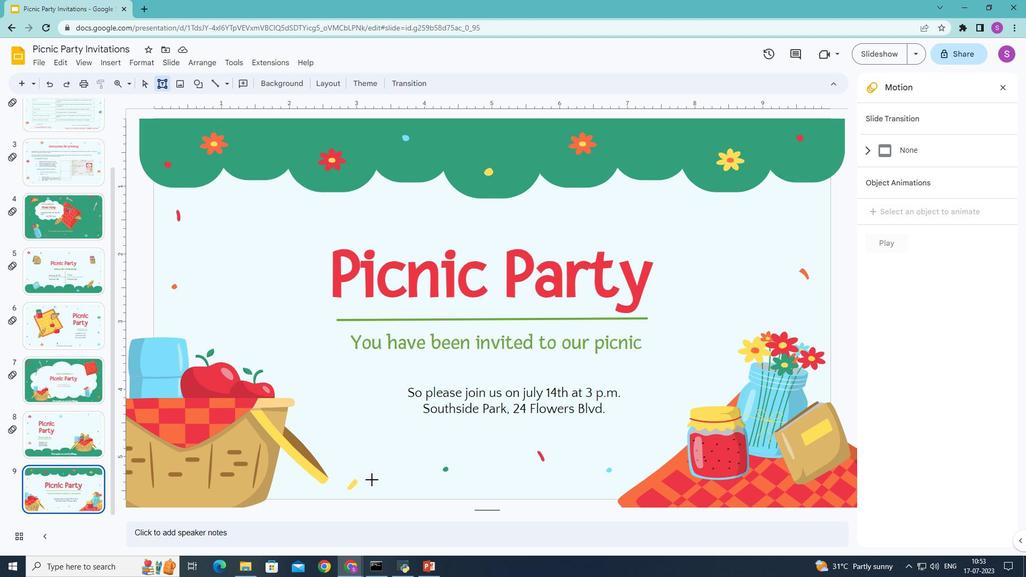 
Action: Mouse moved to (609, 488)
Screenshot: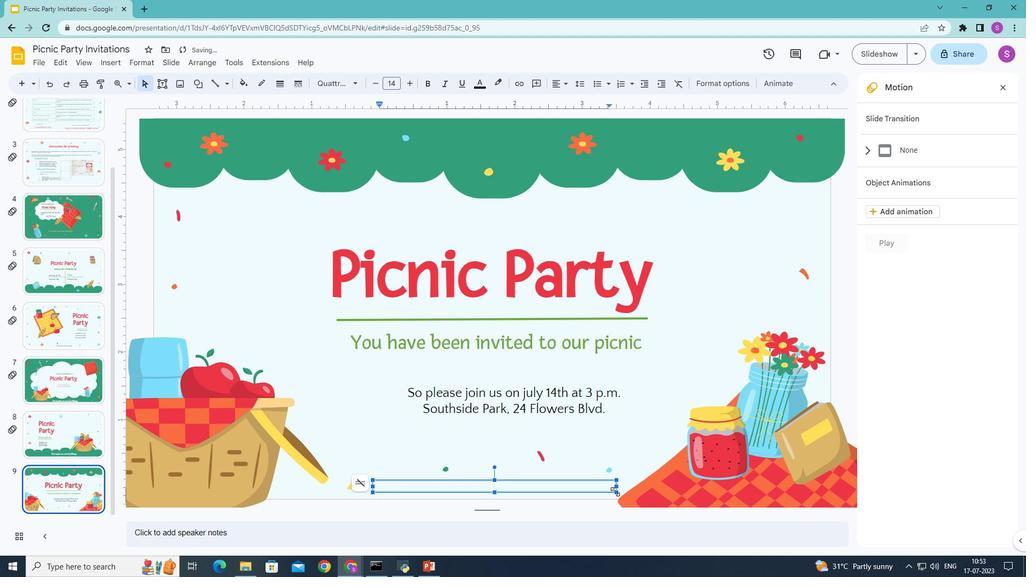 
Action: Key pressed <Key.shift>This<Key.space>template<Key.space>was<Key.space>created<Key.space>by<Key.space><Key.shift>Slidesgo
Screenshot: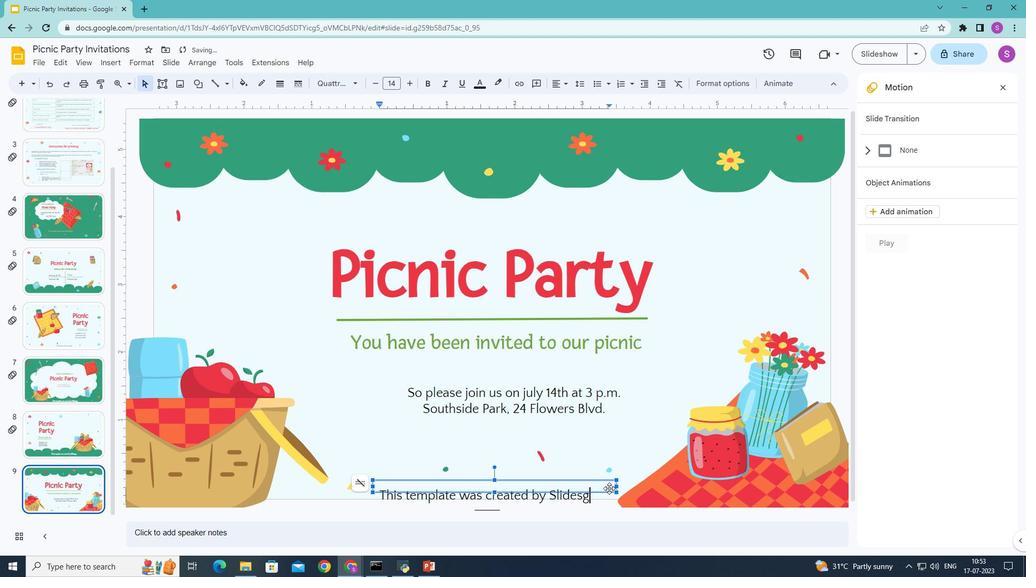 
Action: Mouse moved to (596, 491)
Screenshot: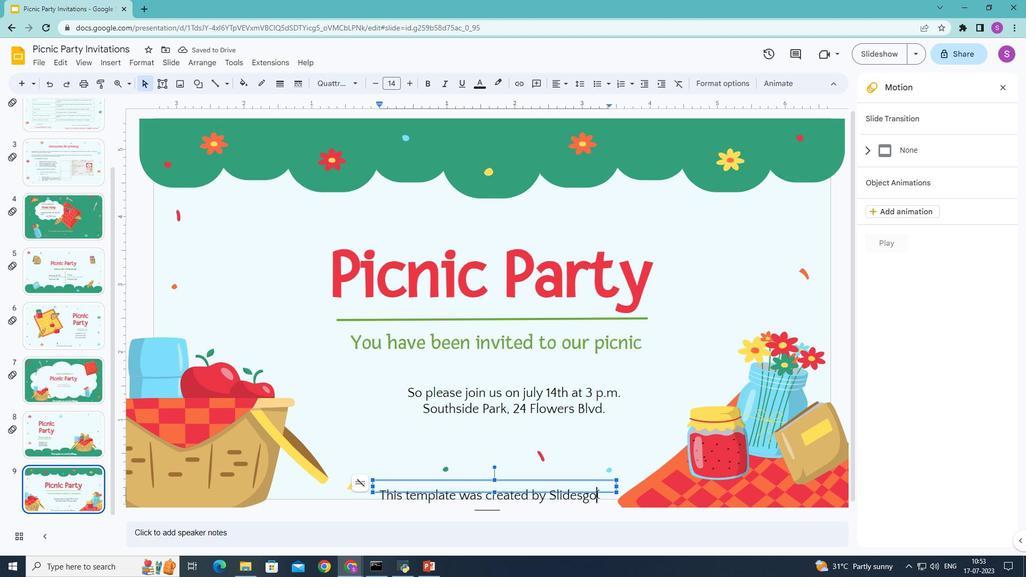 
Action: Mouse pressed left at (596, 491)
Screenshot: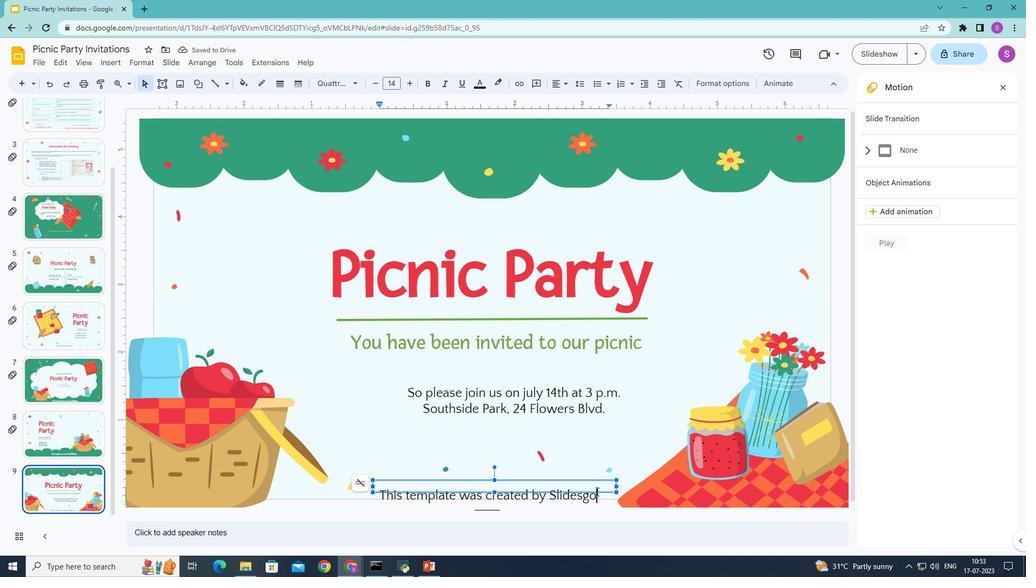 
Action: Mouse moved to (495, 478)
Screenshot: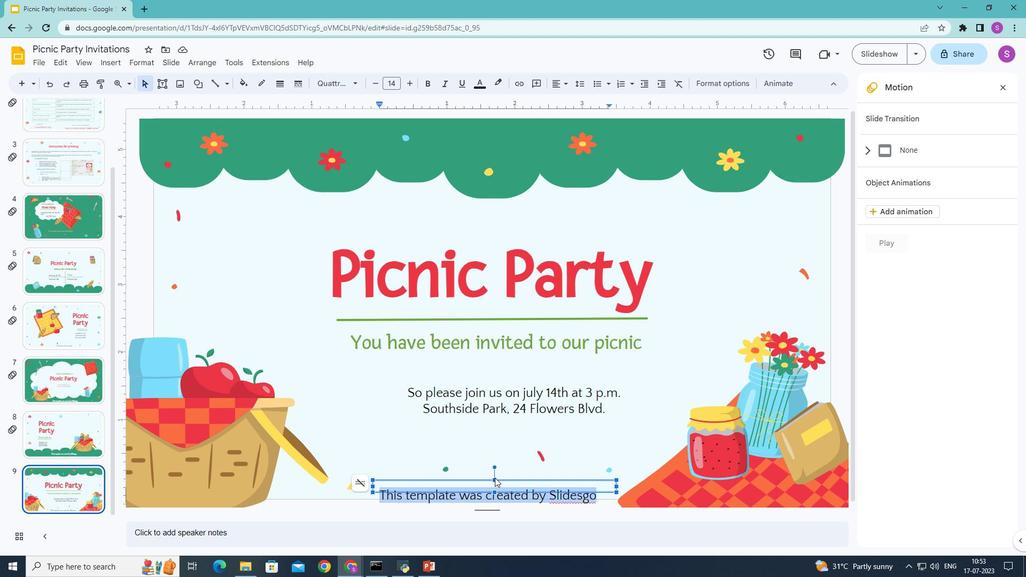 
Action: Mouse pressed left at (495, 478)
Screenshot: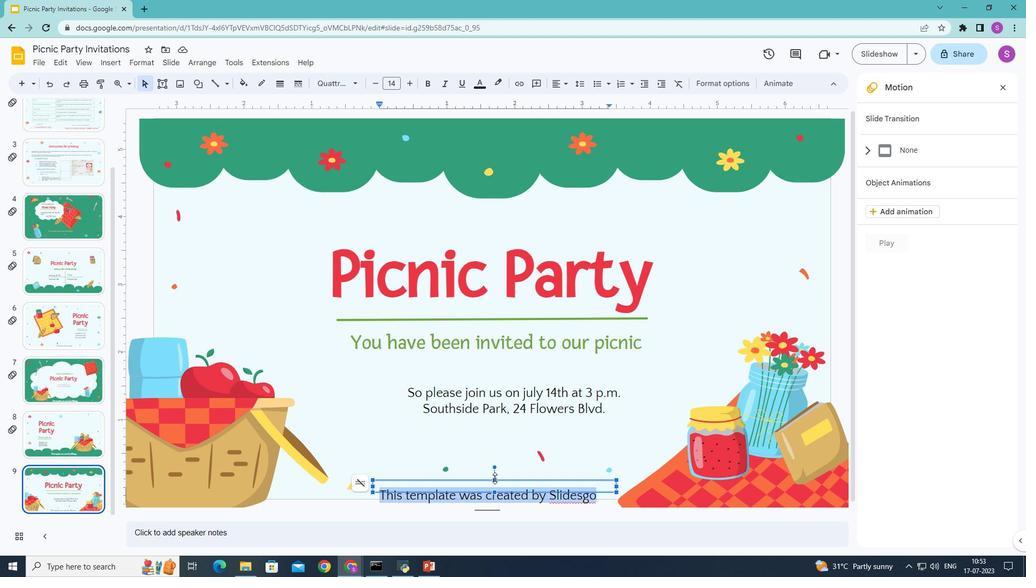 
Action: Mouse moved to (356, 427)
Screenshot: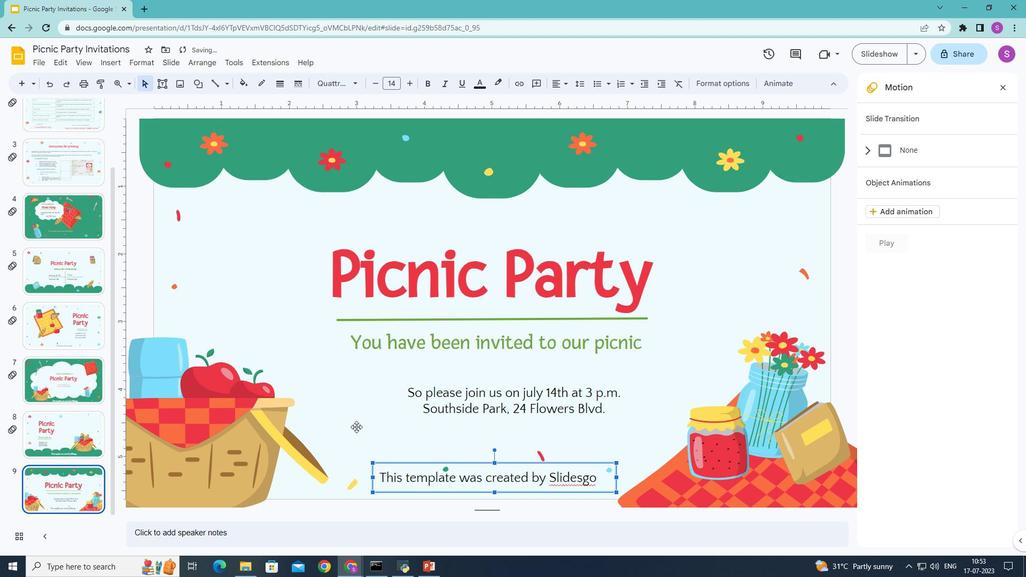 
Action: Mouse pressed left at (356, 427)
Screenshot: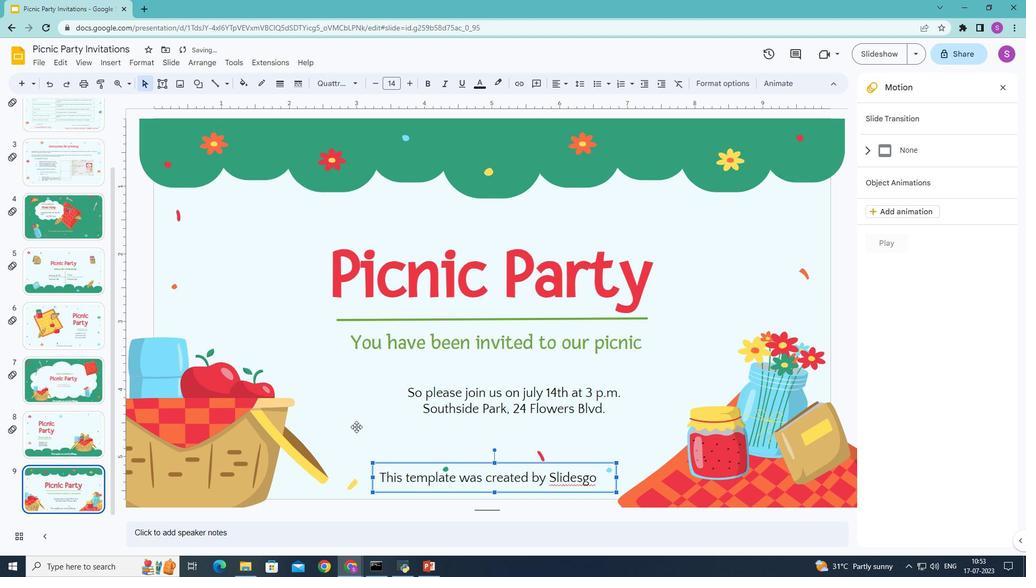 
Action: Mouse moved to (528, 483)
Screenshot: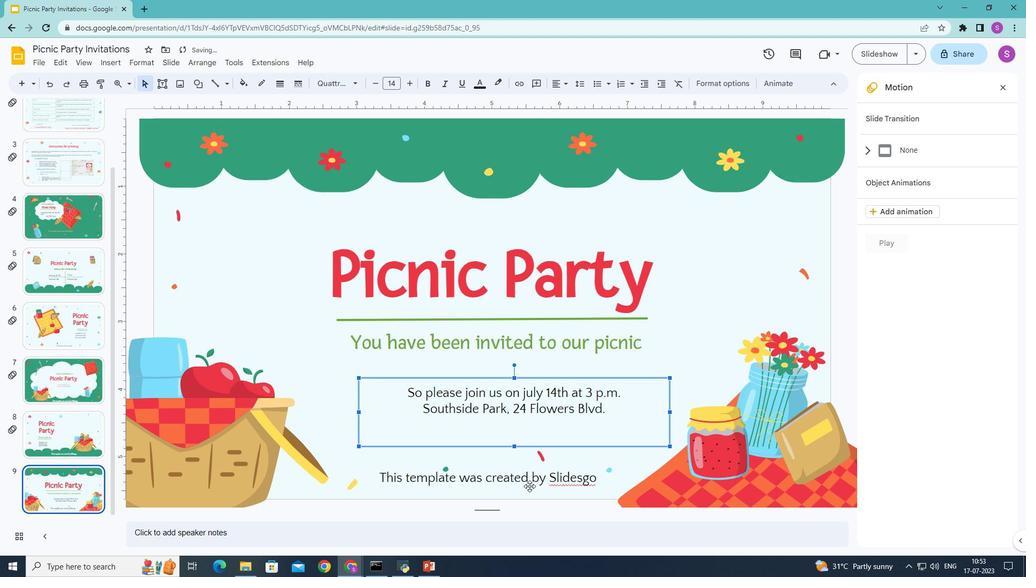 
Action: Mouse pressed left at (528, 483)
Screenshot: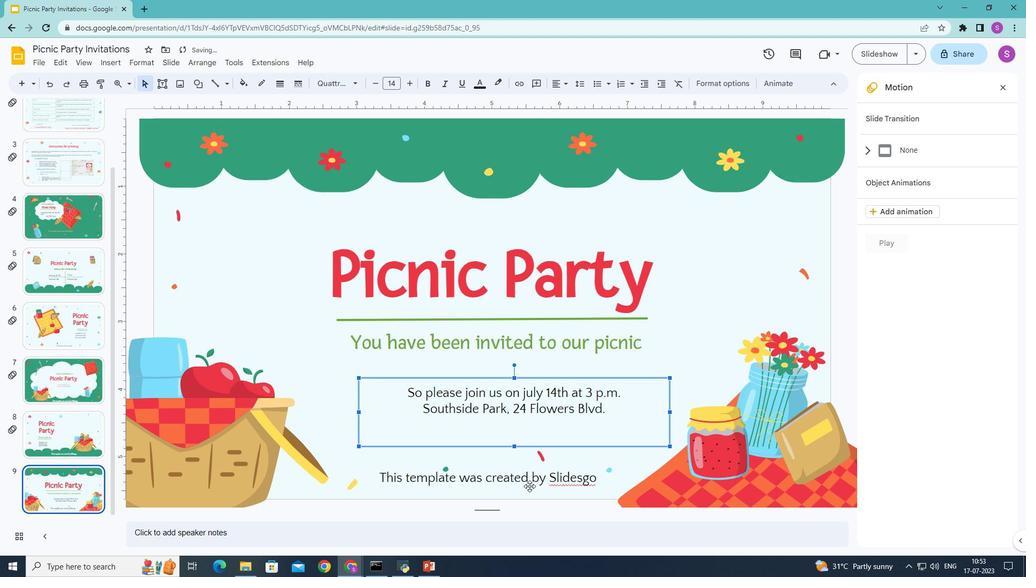 
Action: Mouse moved to (596, 478)
Screenshot: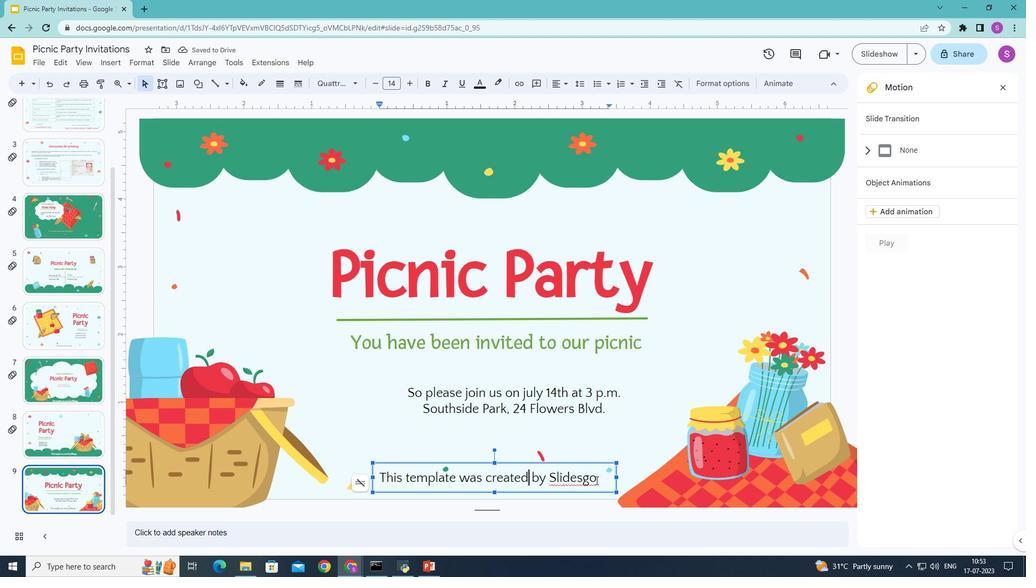 
Action: Mouse pressed left at (596, 478)
Screenshot: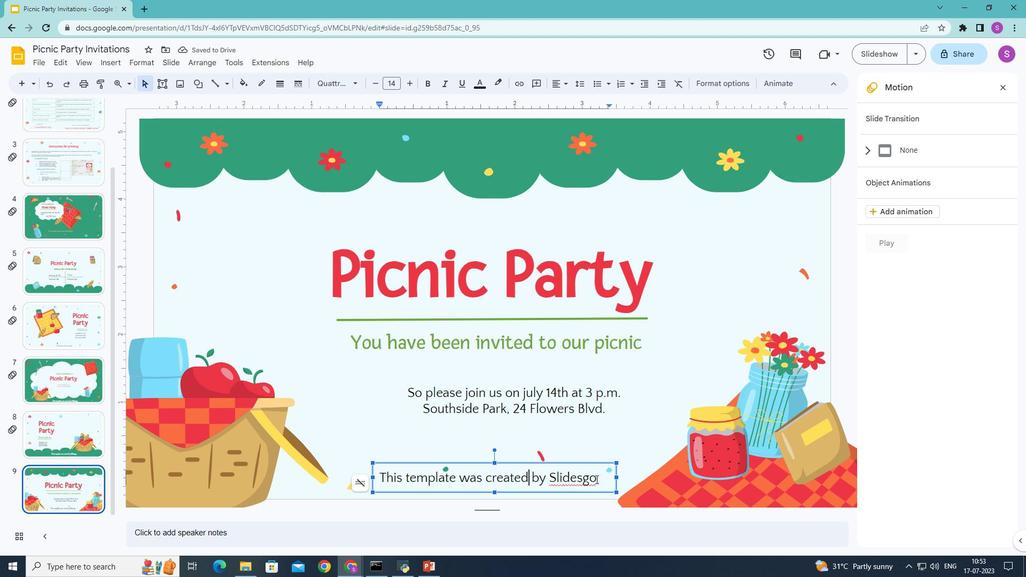
Action: Mouse moved to (427, 87)
Screenshot: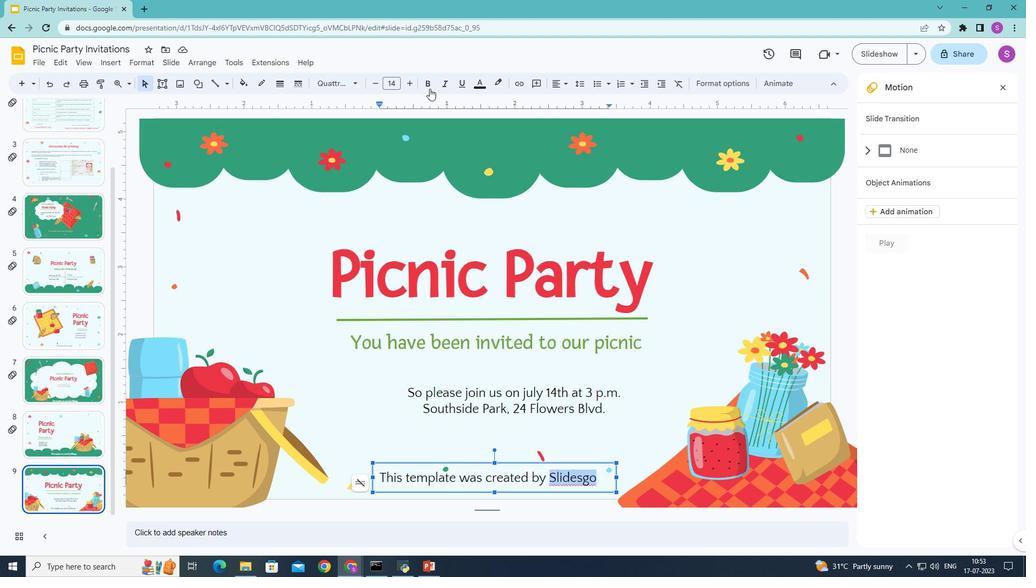 
Action: Mouse pressed left at (427, 87)
Screenshot: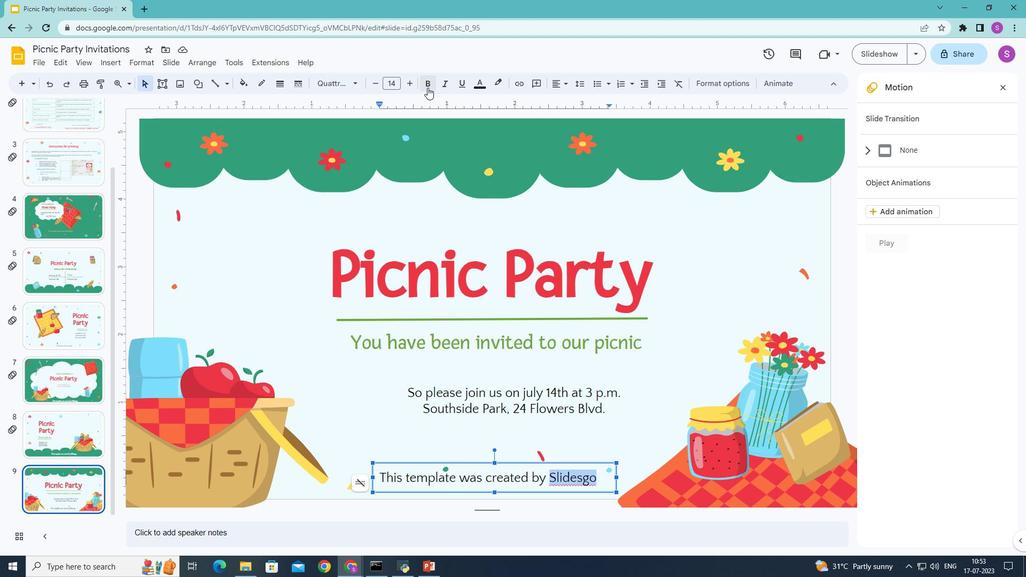
Action: Mouse moved to (629, 427)
Screenshot: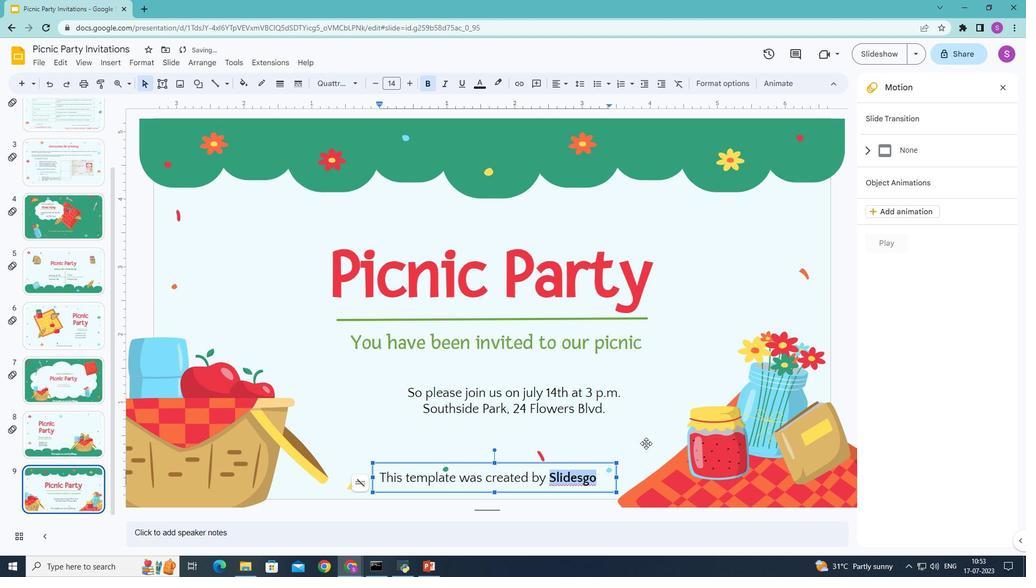 
Action: Mouse pressed left at (629, 427)
Screenshot: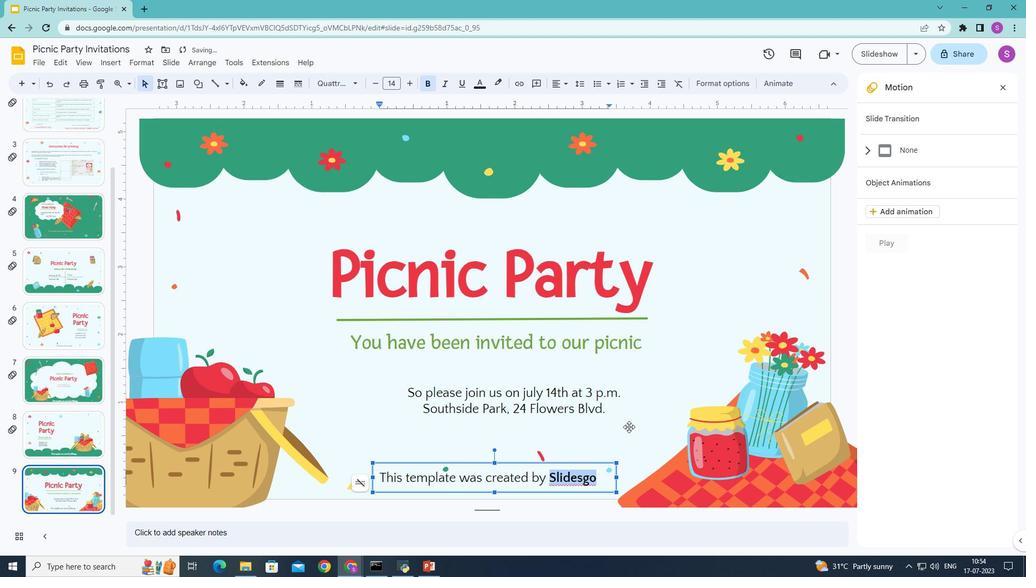 
Action: Mouse moved to (597, 480)
Screenshot: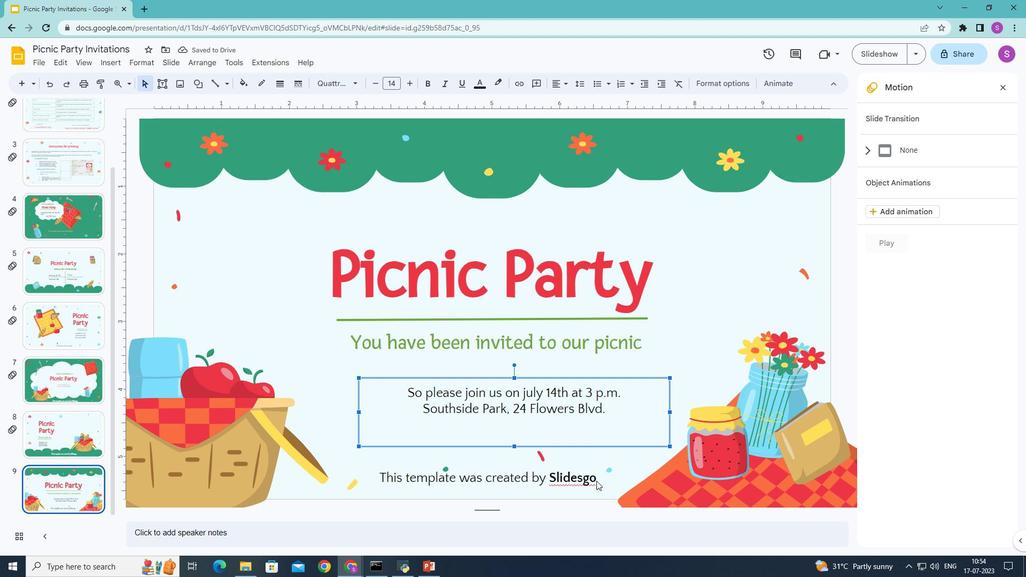 
Action: Mouse pressed left at (597, 480)
Screenshot: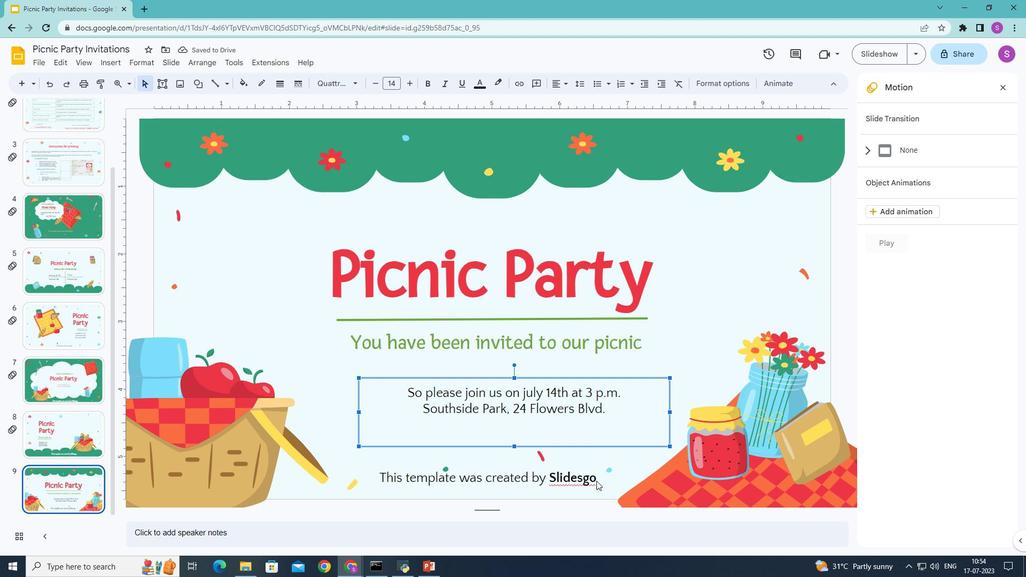 
Action: Mouse moved to (595, 479)
Screenshot: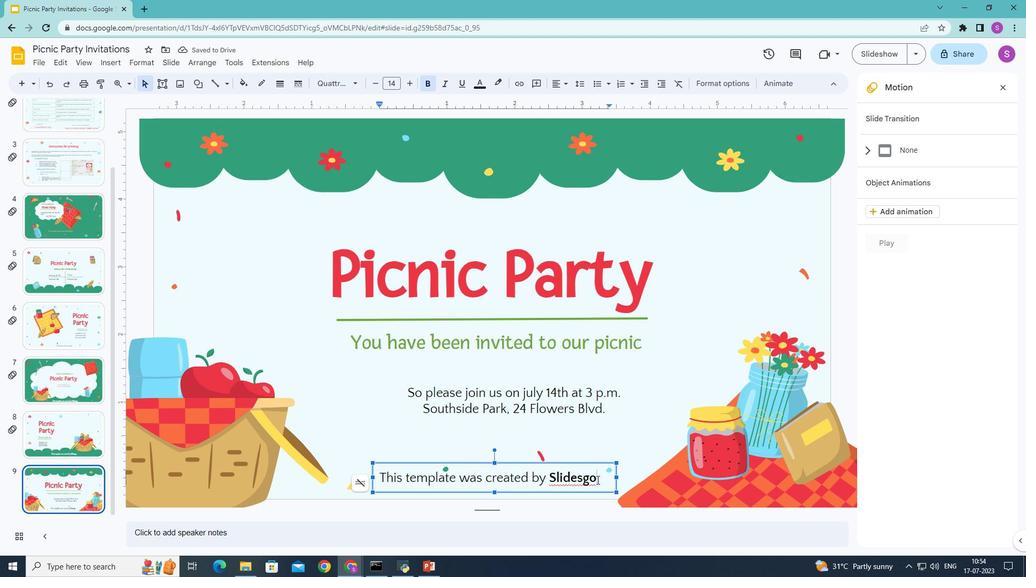 
Action: Mouse pressed left at (595, 479)
Screenshot: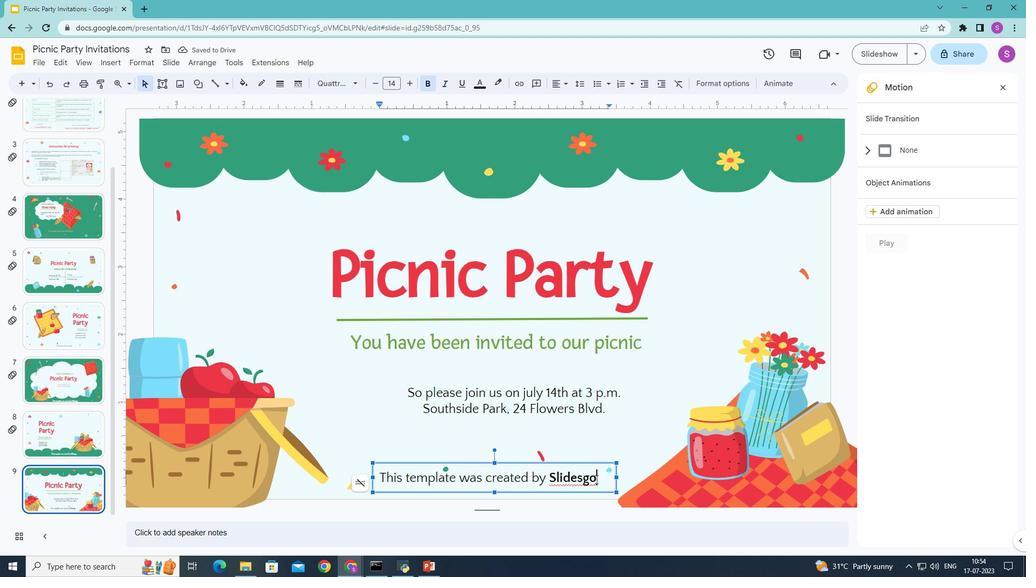 
Action: Mouse moved to (376, 83)
Screenshot: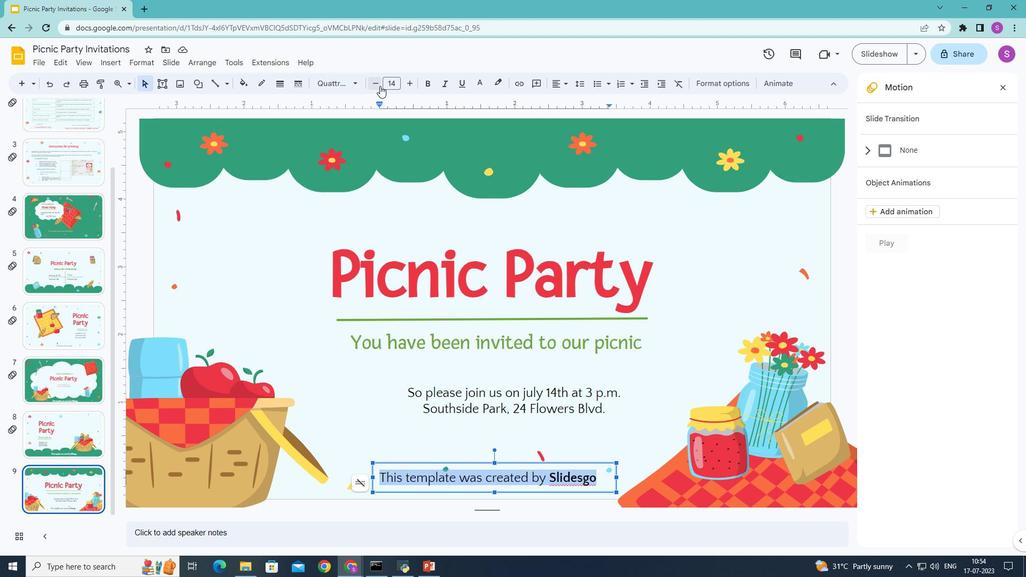 
Action: Mouse pressed left at (376, 83)
Screenshot: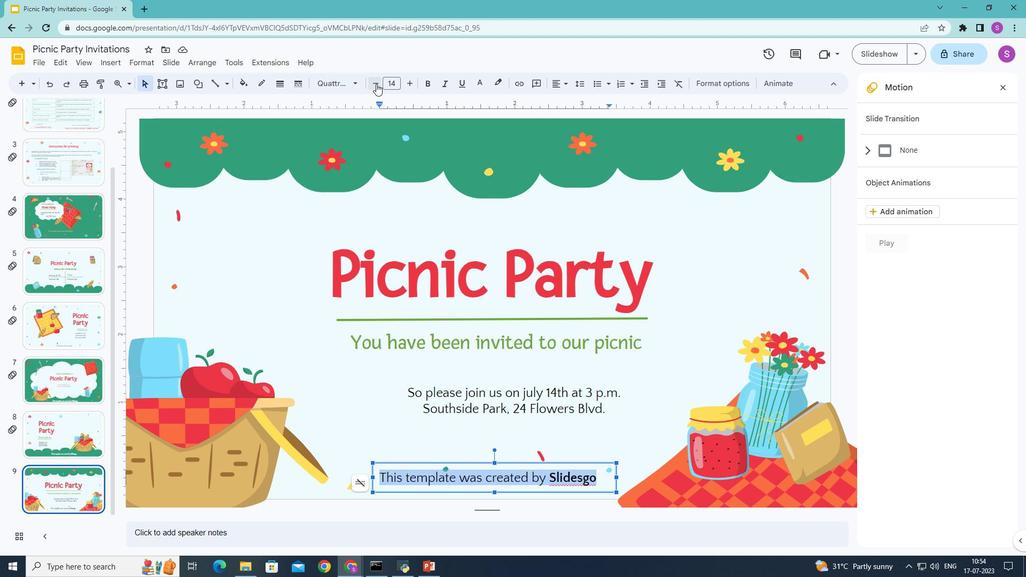 
Action: Mouse pressed left at (376, 83)
Screenshot: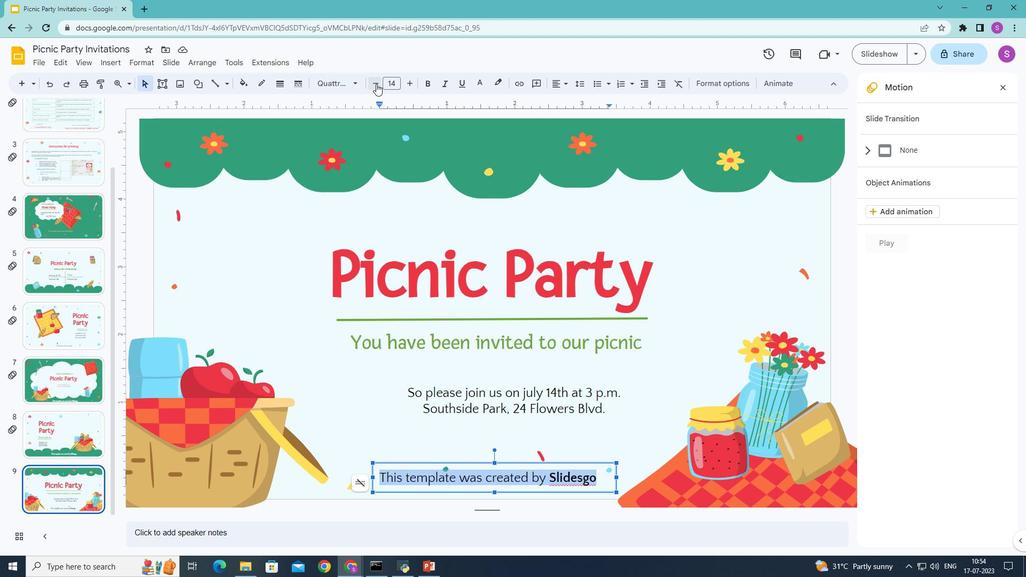 
Action: Mouse pressed left at (376, 83)
Screenshot: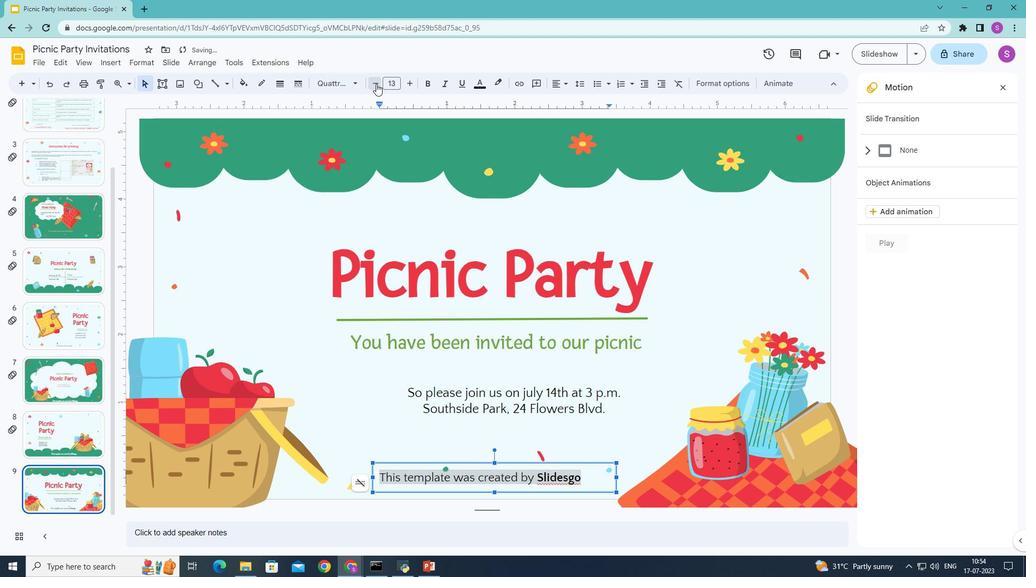
Action: Mouse pressed left at (376, 83)
Screenshot: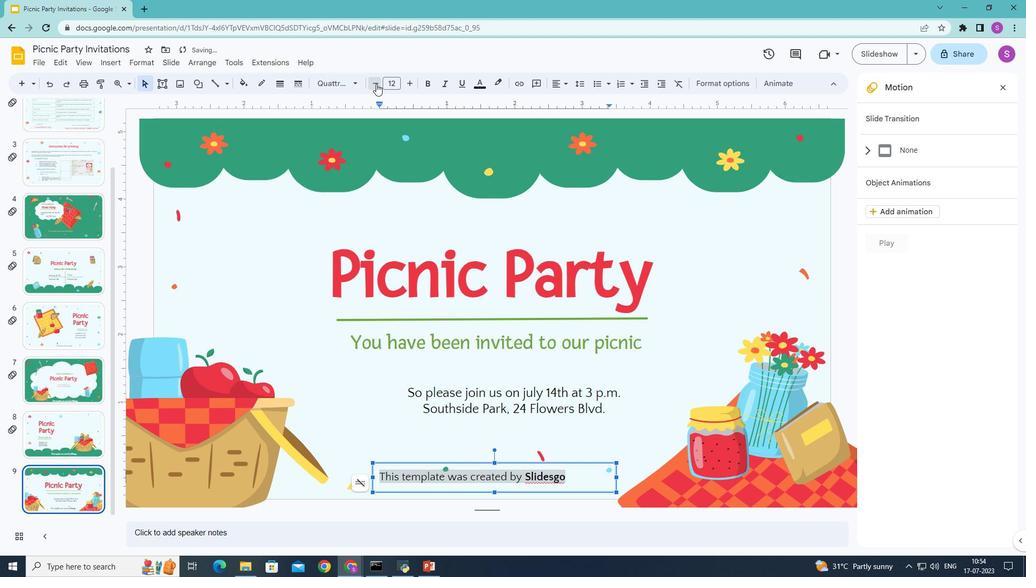 
Action: Mouse pressed left at (376, 83)
Screenshot: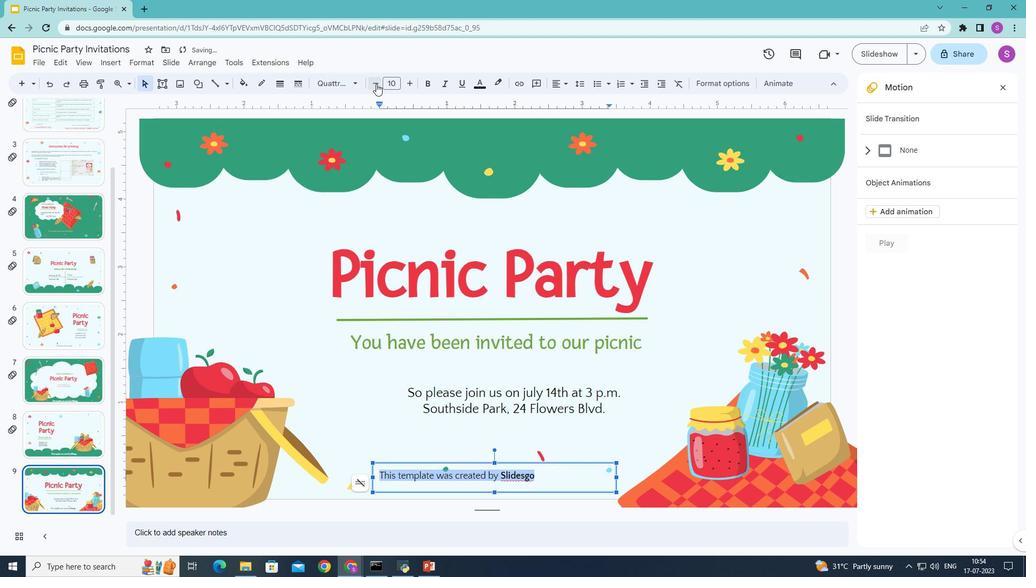 
Action: Mouse moved to (563, 81)
Screenshot: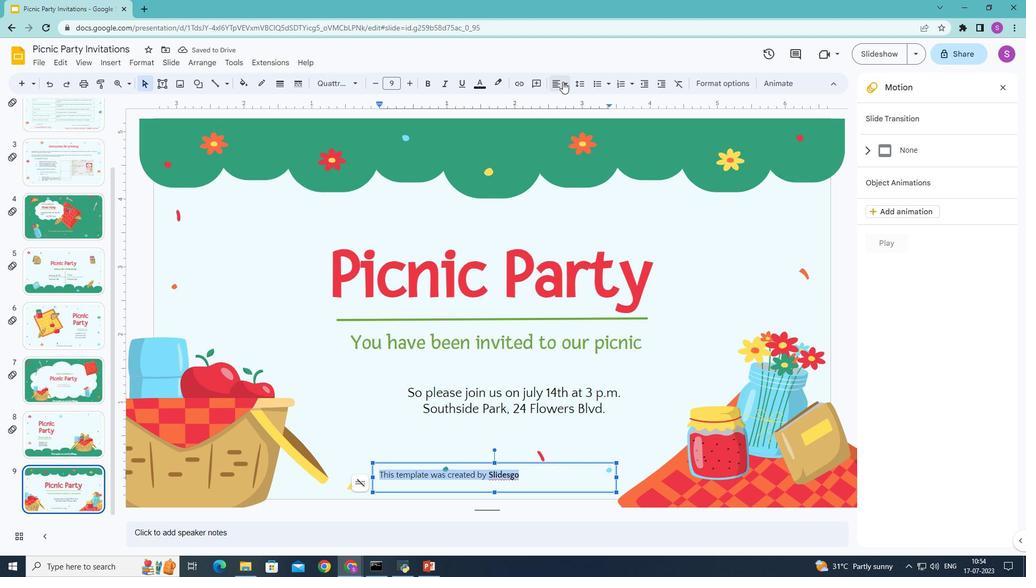 
Action: Mouse pressed left at (563, 81)
Screenshot: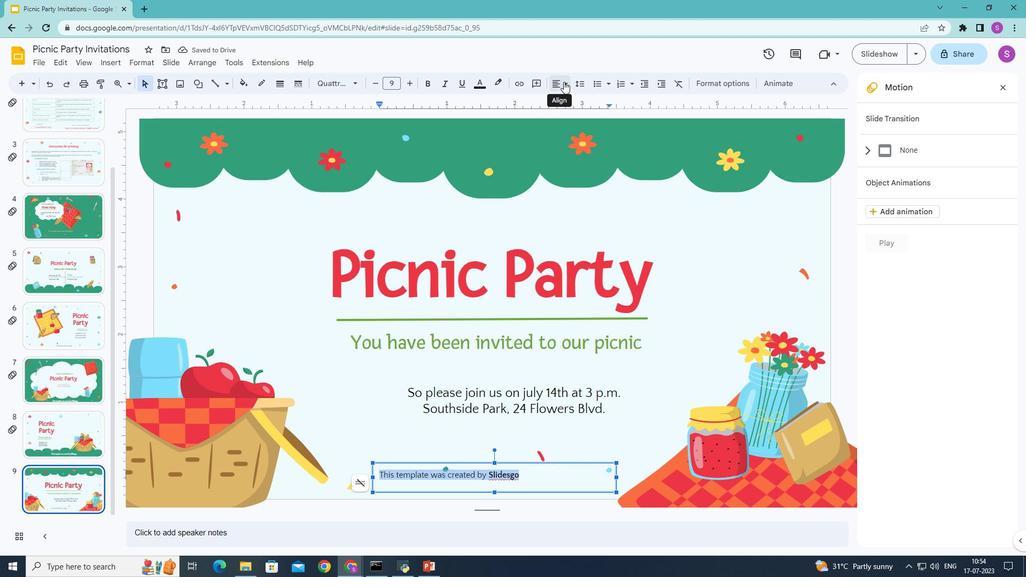 
Action: Mouse moved to (572, 102)
Screenshot: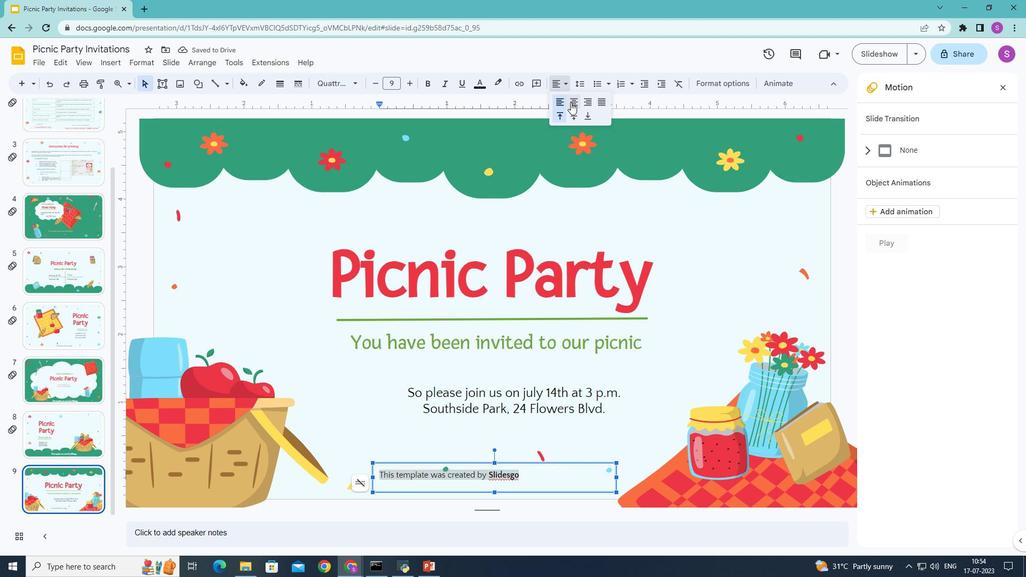 
Action: Mouse pressed left at (572, 102)
Screenshot: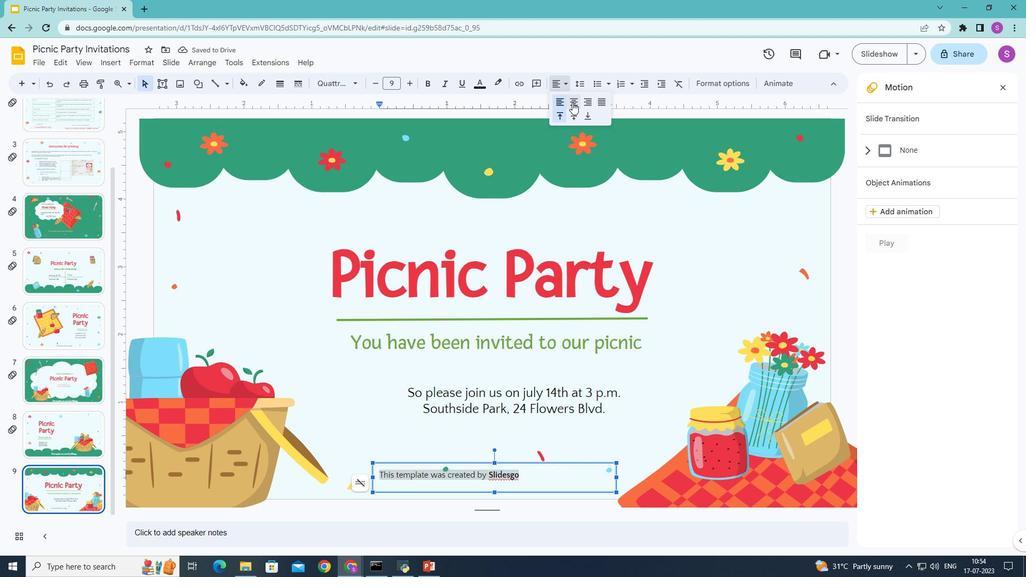 
Action: Mouse moved to (738, 300)
Screenshot: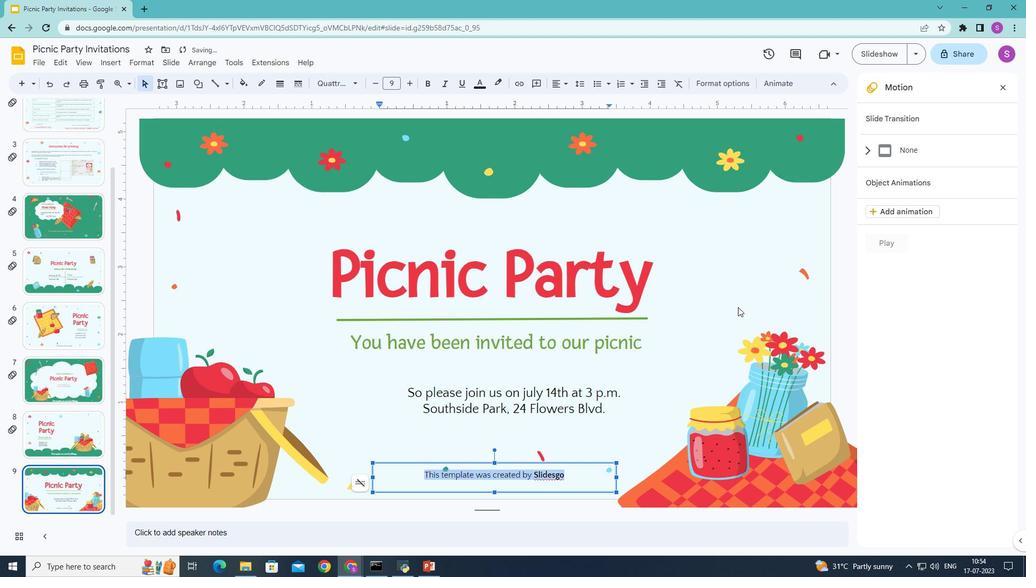 
Action: Mouse pressed left at (738, 300)
Screenshot: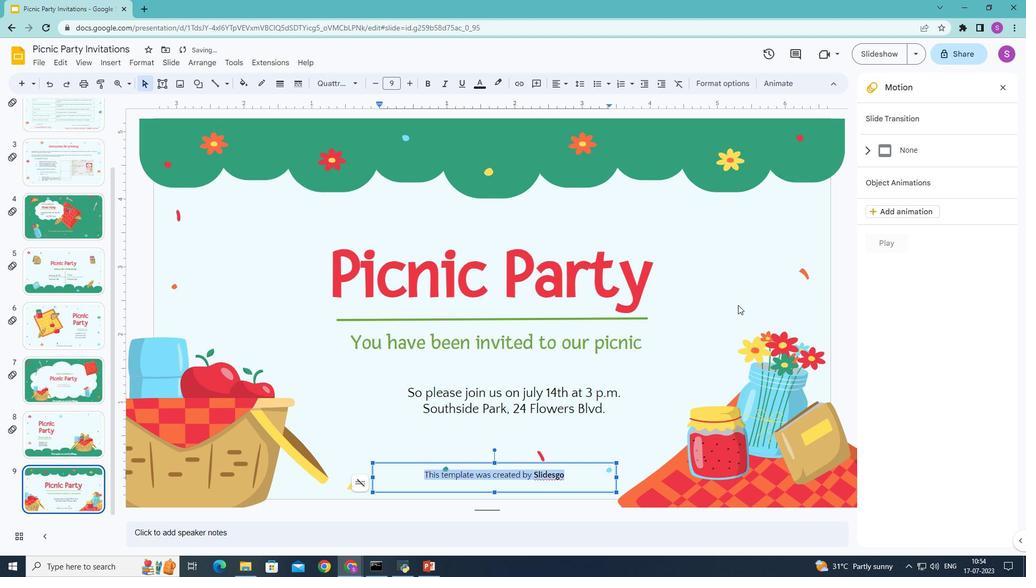 
Action: Mouse moved to (415, 80)
Screenshot: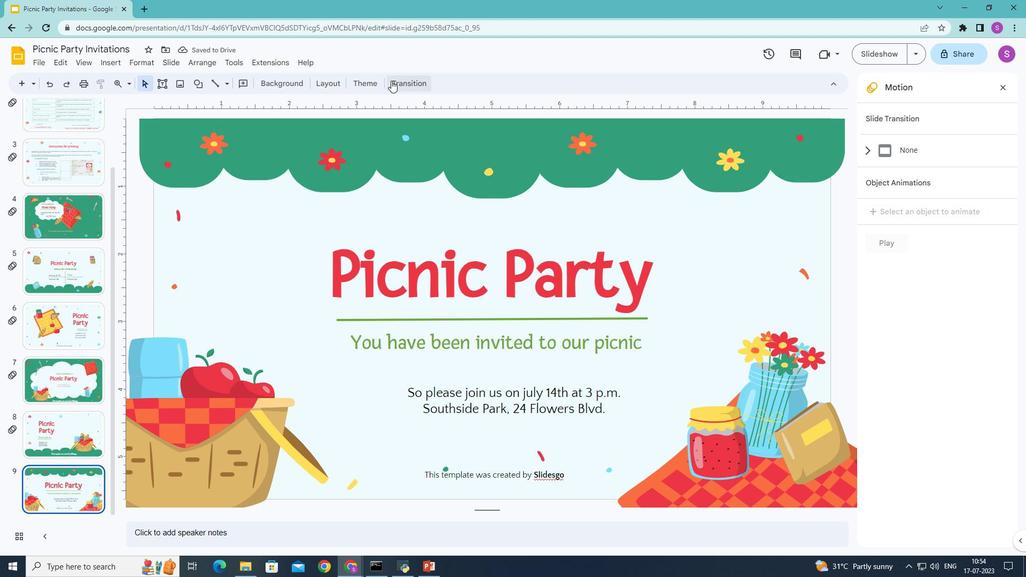 
Action: Mouse pressed left at (415, 80)
Screenshot: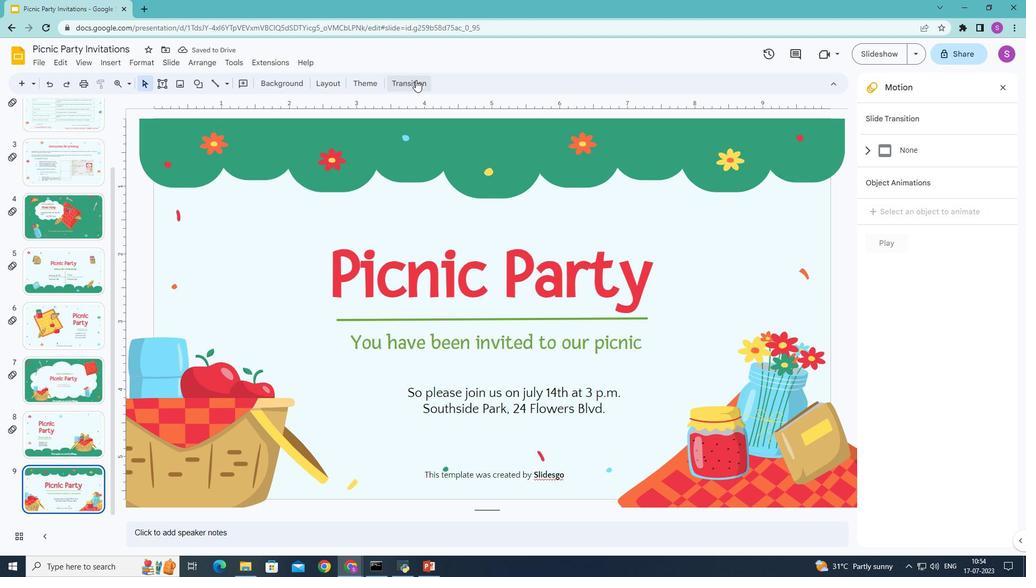 
Action: Mouse moved to (996, 184)
Screenshot: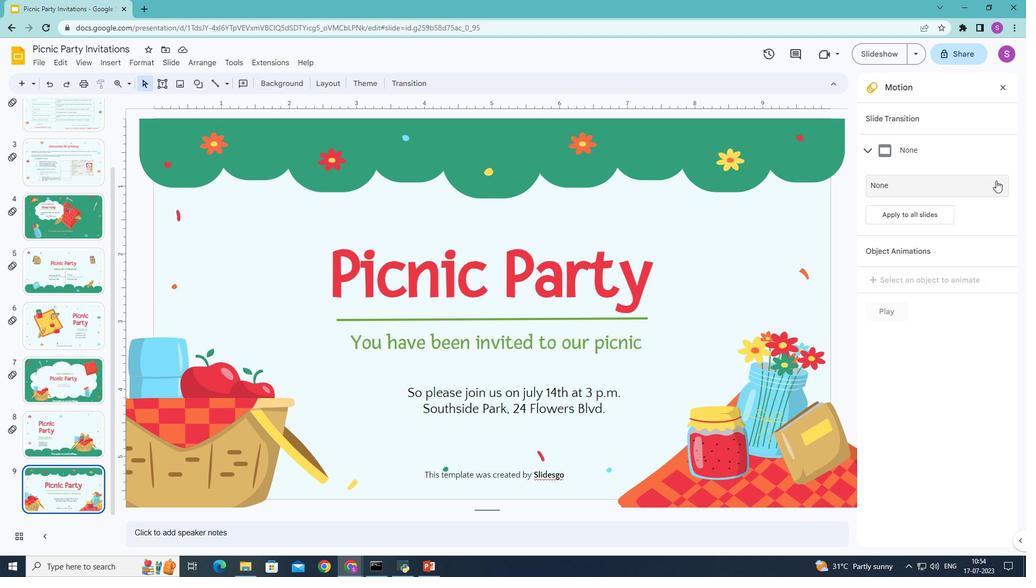 
Action: Mouse pressed left at (996, 184)
Screenshot: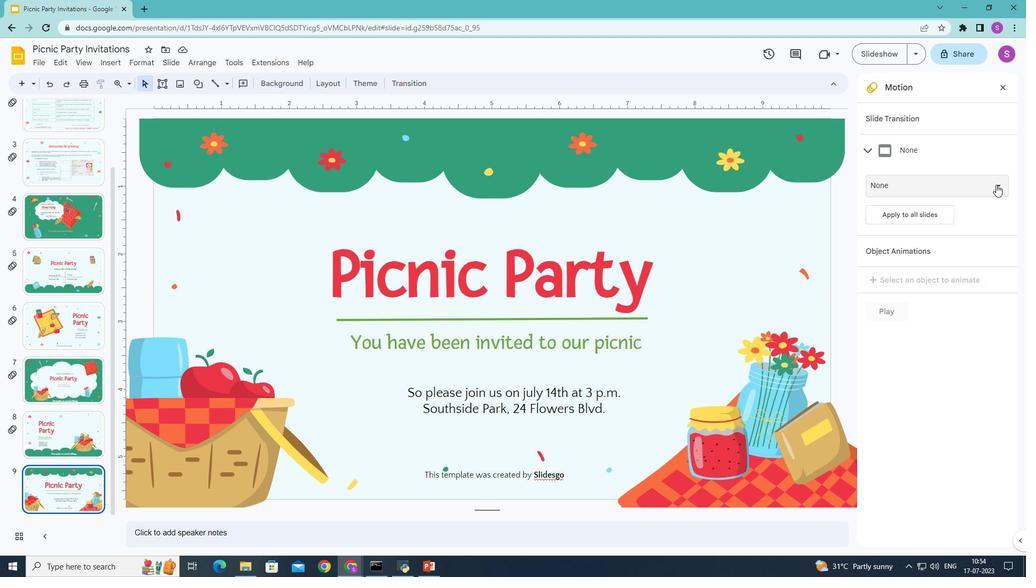 
Action: Mouse moved to (915, 247)
Screenshot: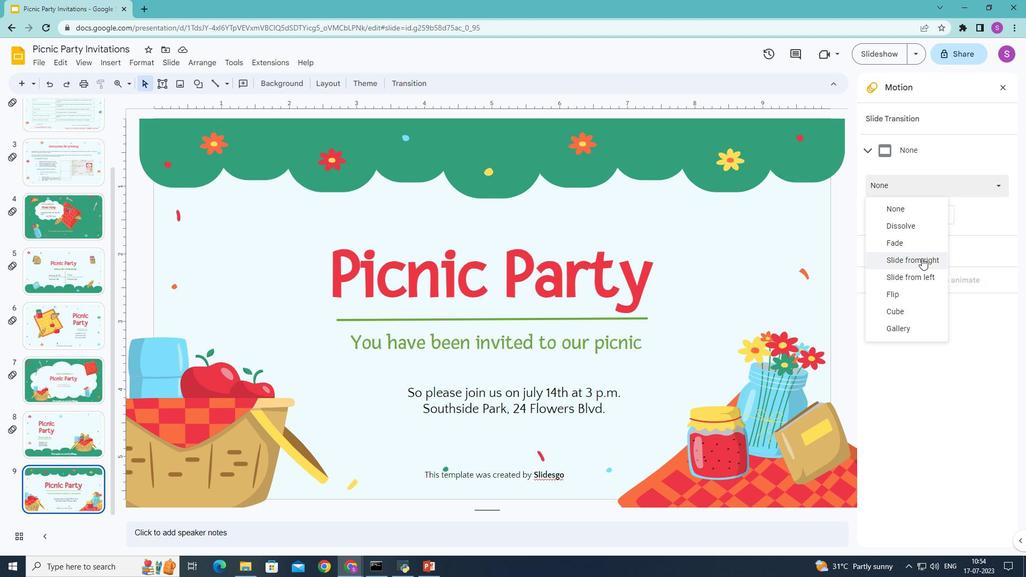 
Action: Mouse pressed left at (915, 247)
Screenshot: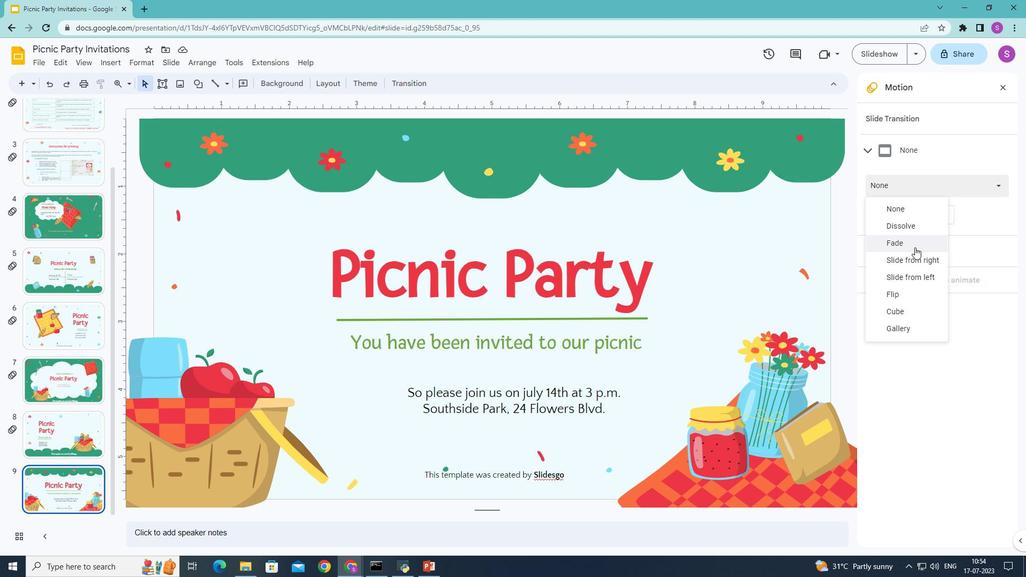 
Action: Mouse moved to (993, 208)
Screenshot: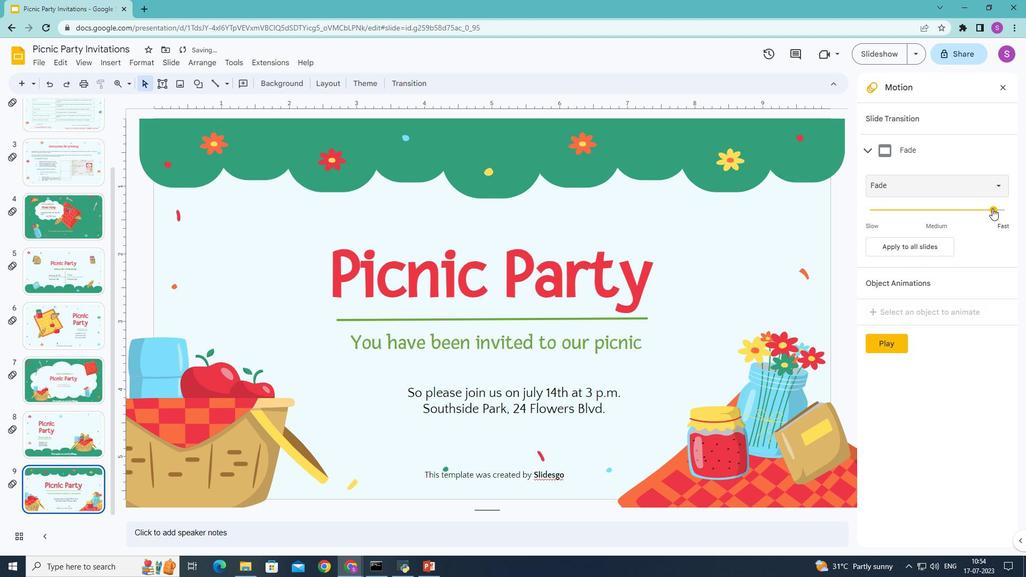 
Action: Mouse pressed left at (993, 208)
Screenshot: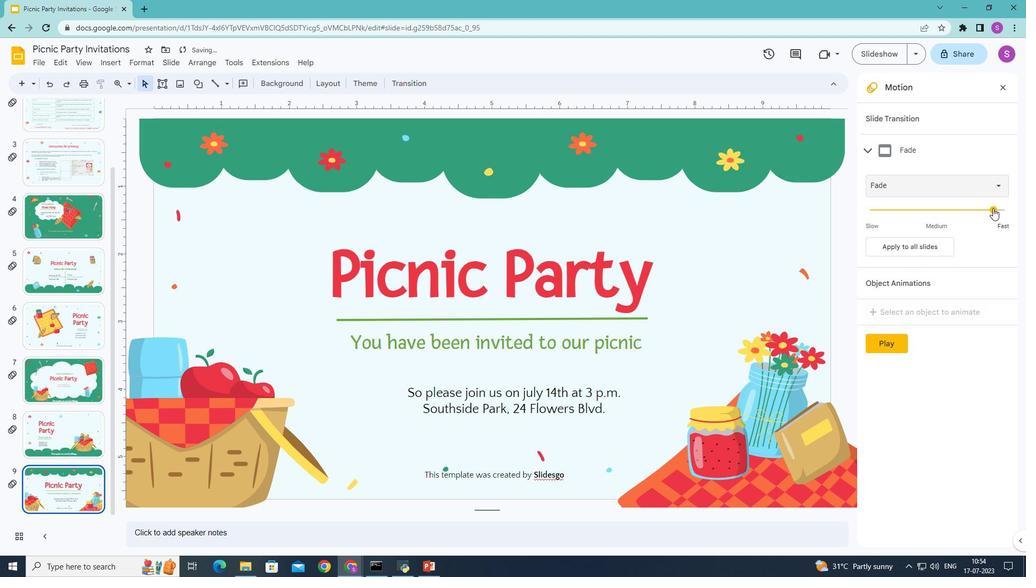 
Action: Mouse moved to (886, 351)
Screenshot: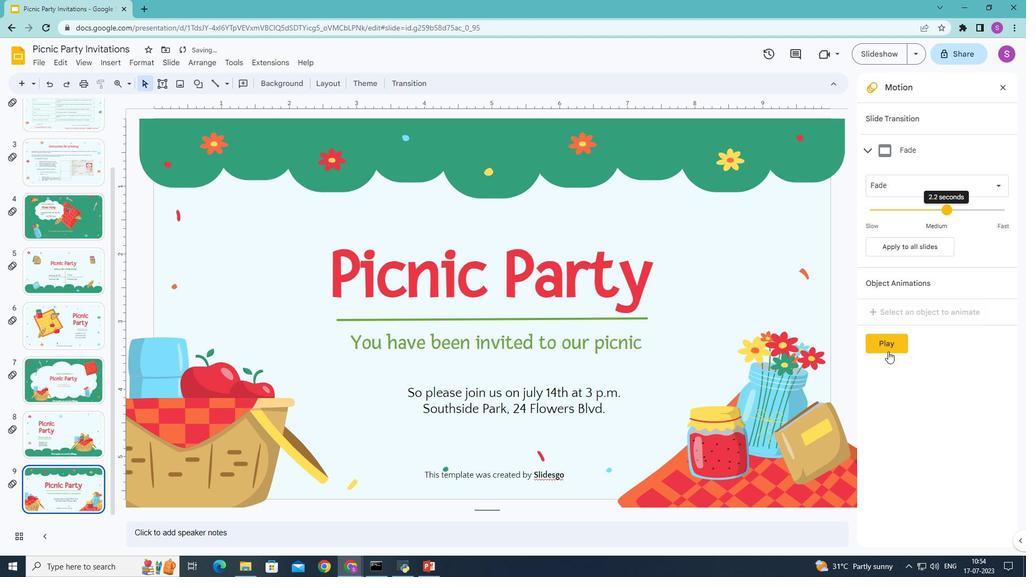 
Action: Mouse pressed left at (886, 351)
Screenshot: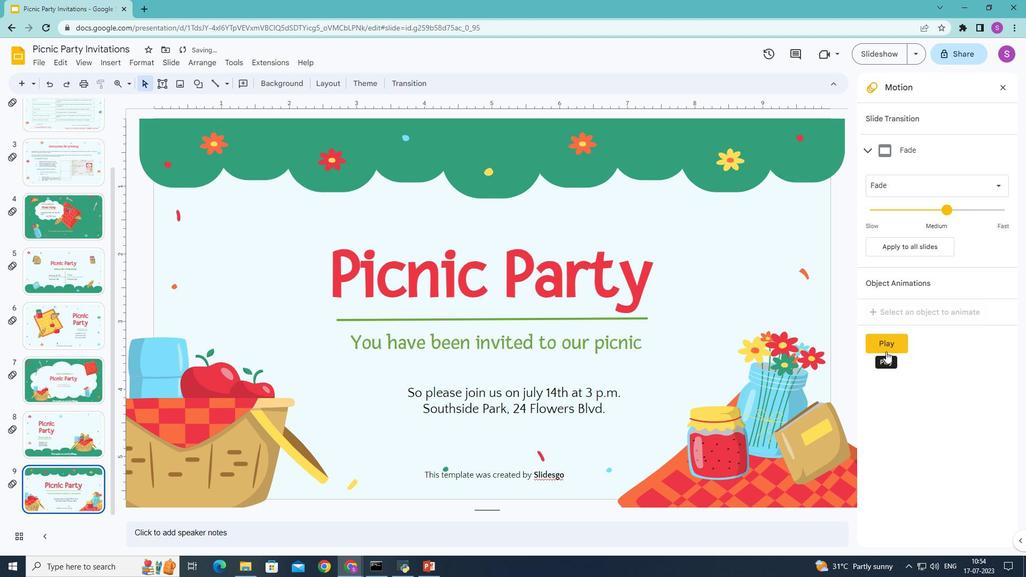 
Action: Mouse moved to (887, 341)
Screenshot: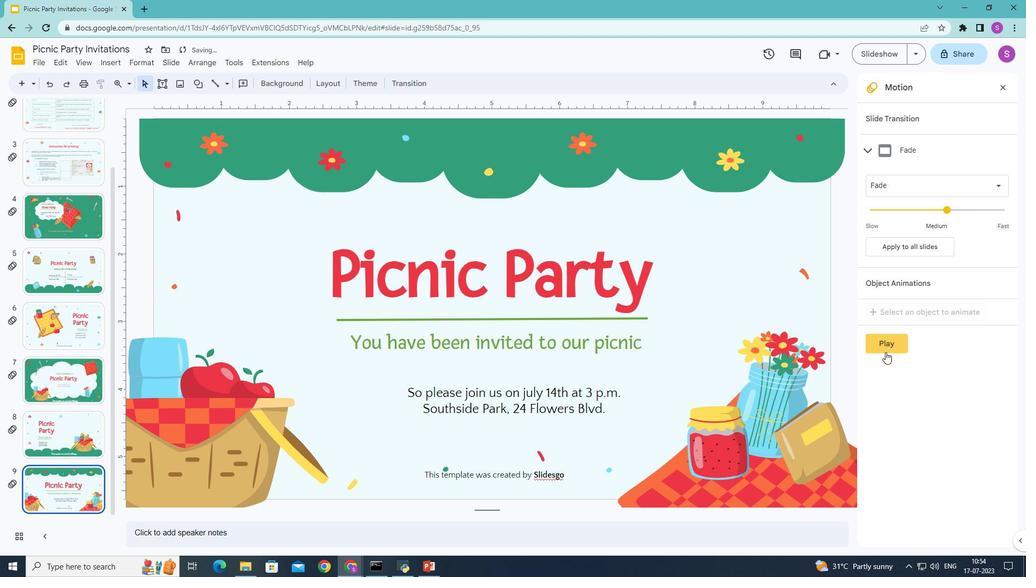 
Action: Mouse pressed left at (887, 341)
Screenshot: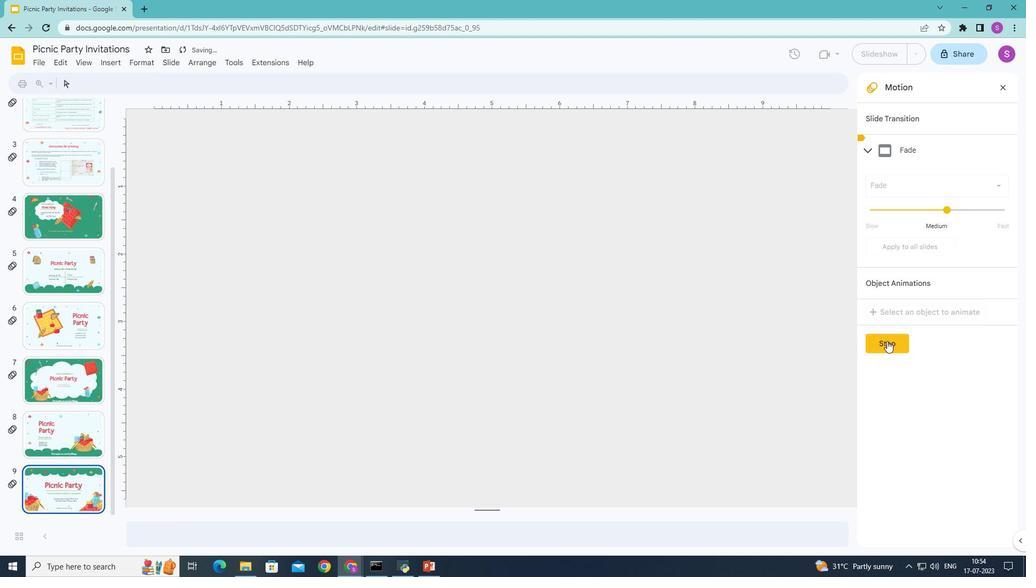 
Action: Mouse moved to (890, 346)
Screenshot: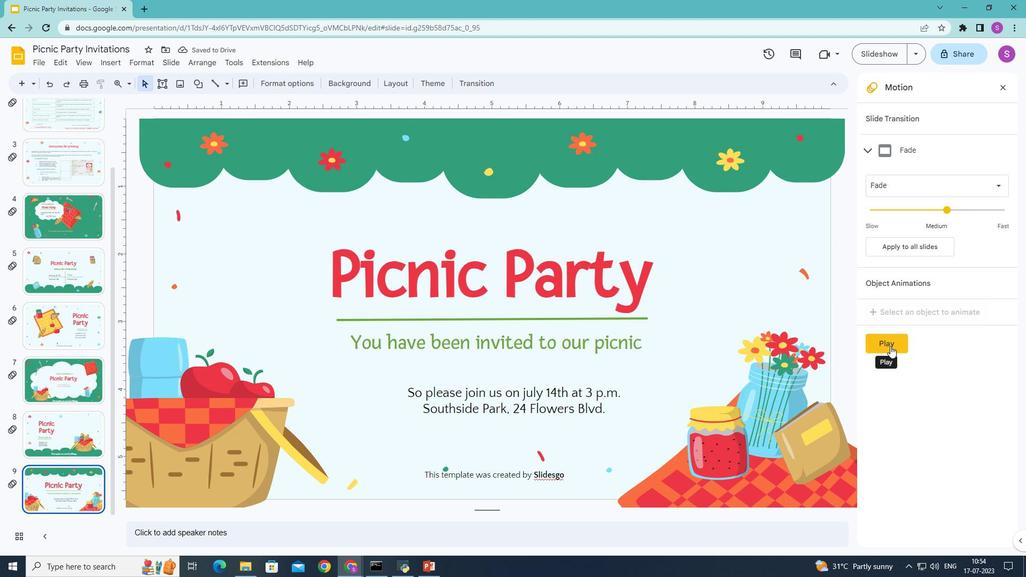 
Action: Mouse pressed left at (890, 346)
Screenshot: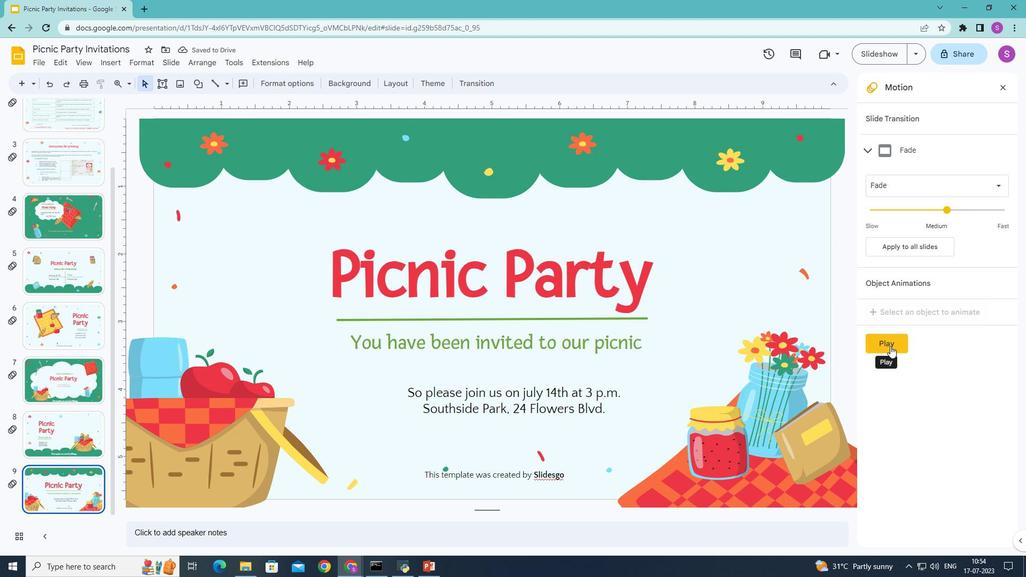 
Action: Mouse moved to (895, 341)
Screenshot: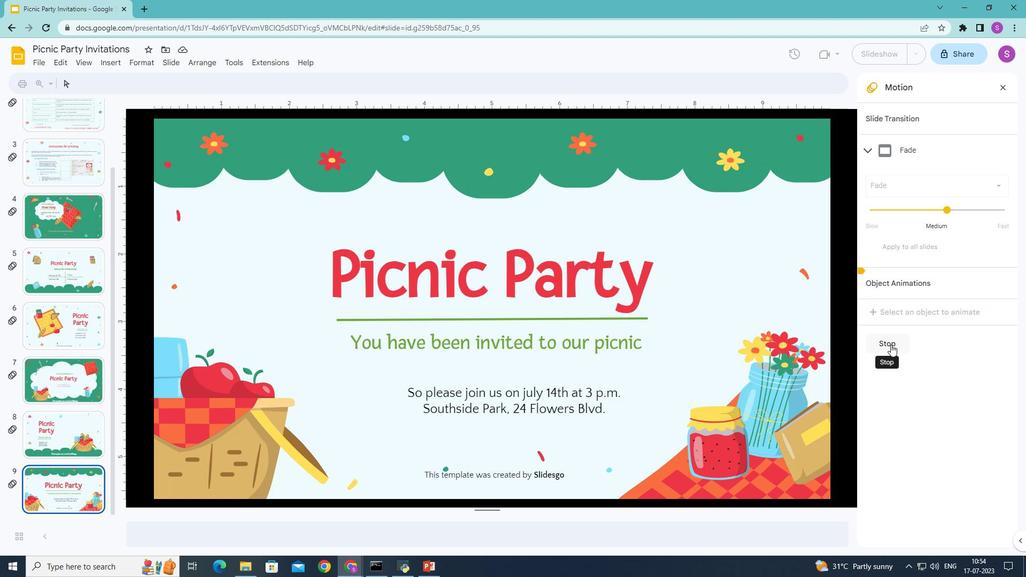 
Action: Mouse pressed left at (895, 341)
Screenshot: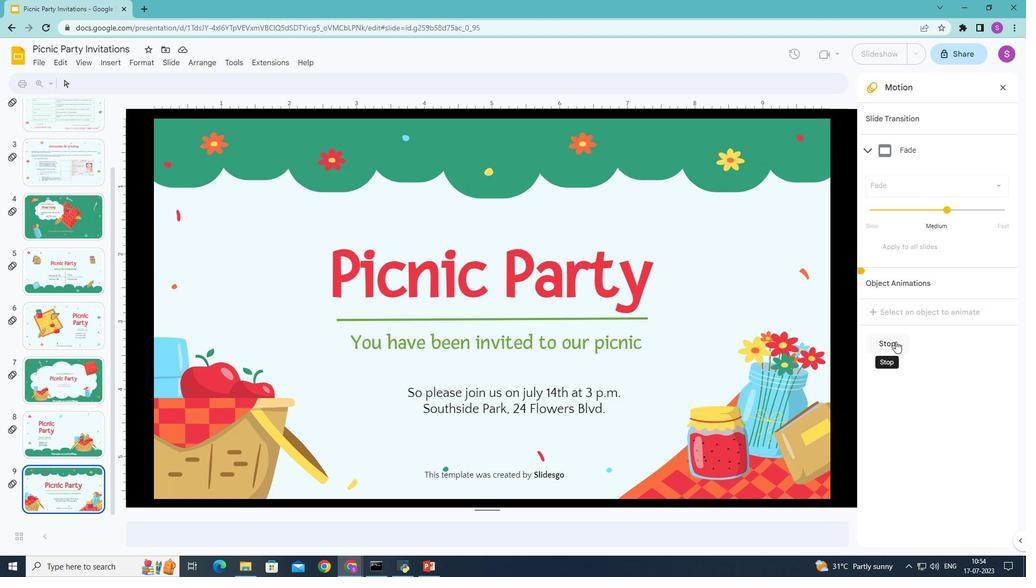 
Action: Mouse moved to (860, 452)
Screenshot: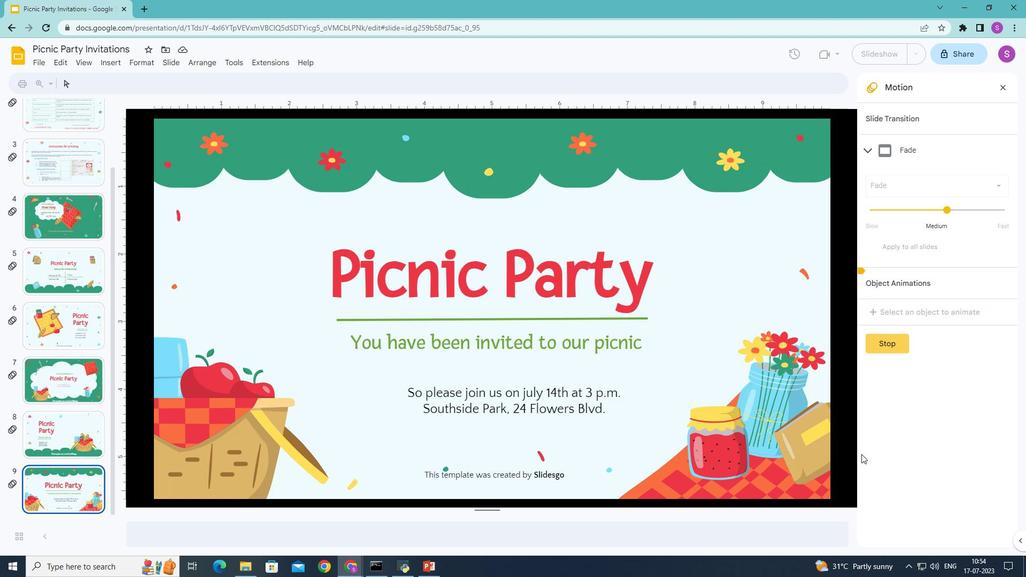 
